 Task: Find connections with filter location Lasem with filter topic #programingwith filter profile language French with filter current company Infobip with filter school Sikar Jobs with filter industry Business Intelligence Platforms with filter service category CateringChange with filter keywords title Hospital Volunteer
Action: Mouse pressed left at (539, 185)
Screenshot: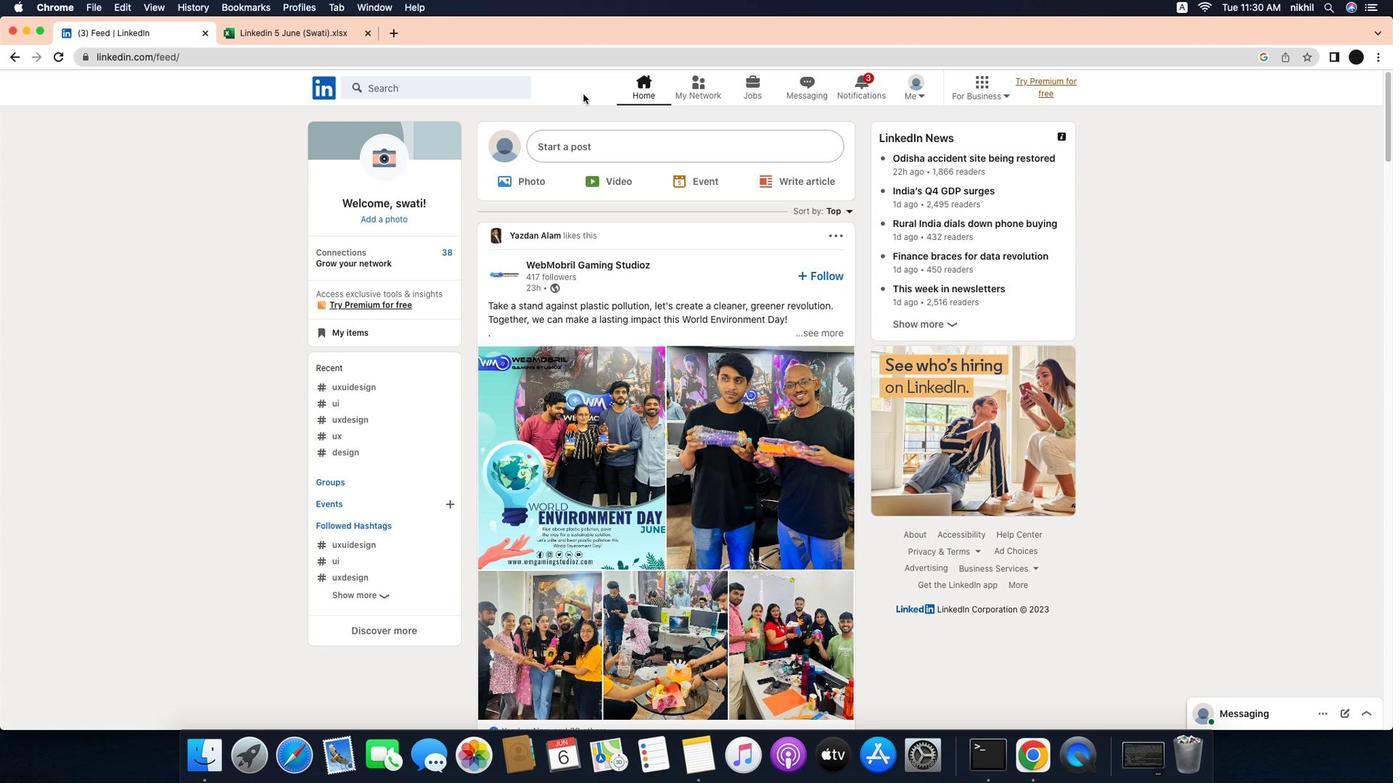 
Action: Mouse moved to (662, 179)
Screenshot: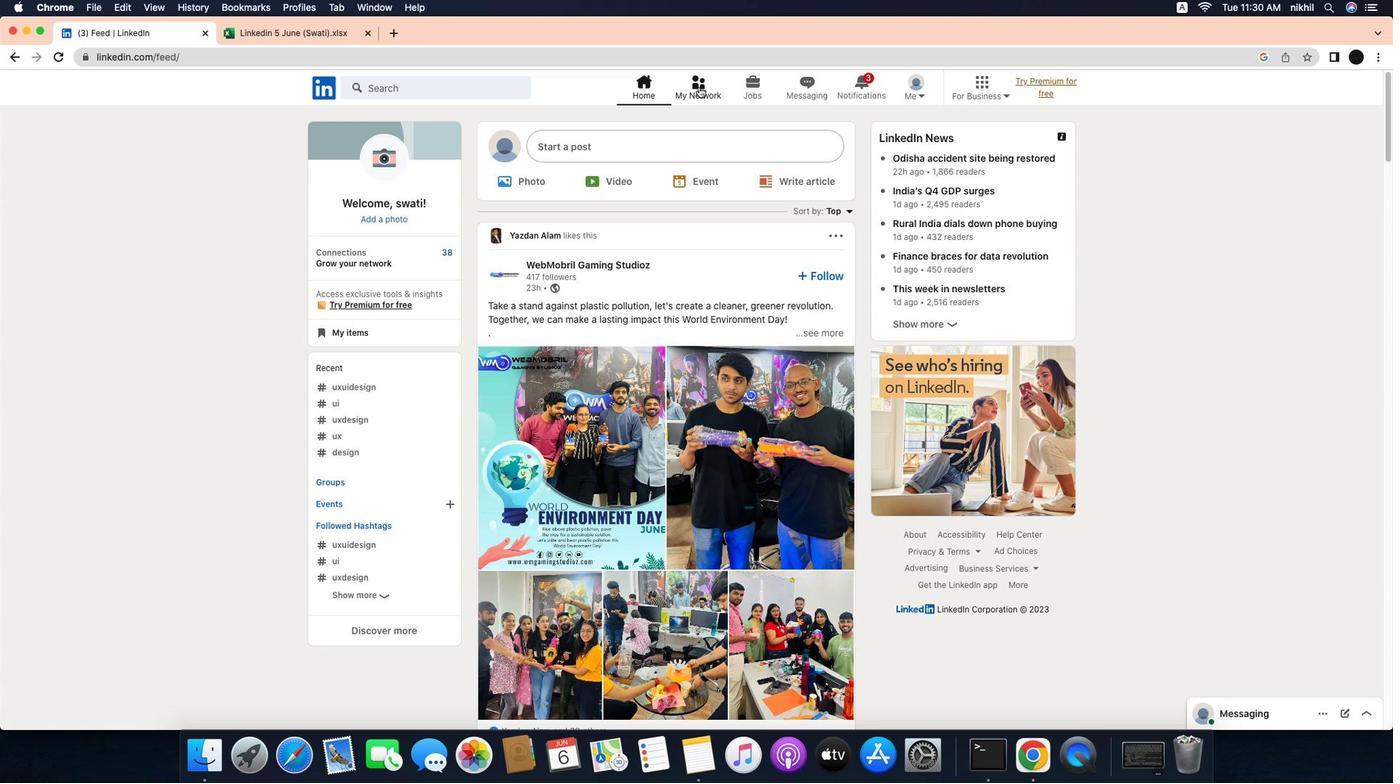 
Action: Mouse pressed left at (662, 179)
Screenshot: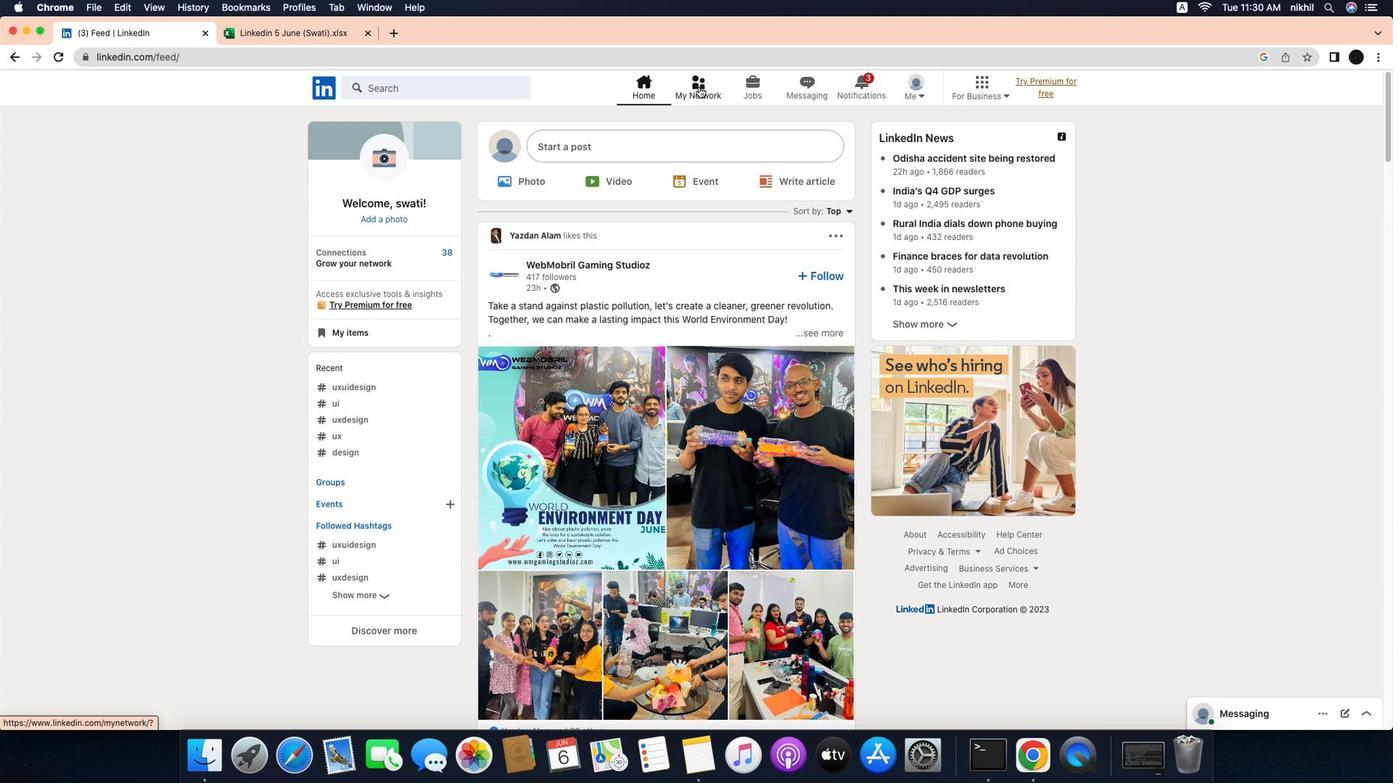 
Action: Mouse moved to (431, 234)
Screenshot: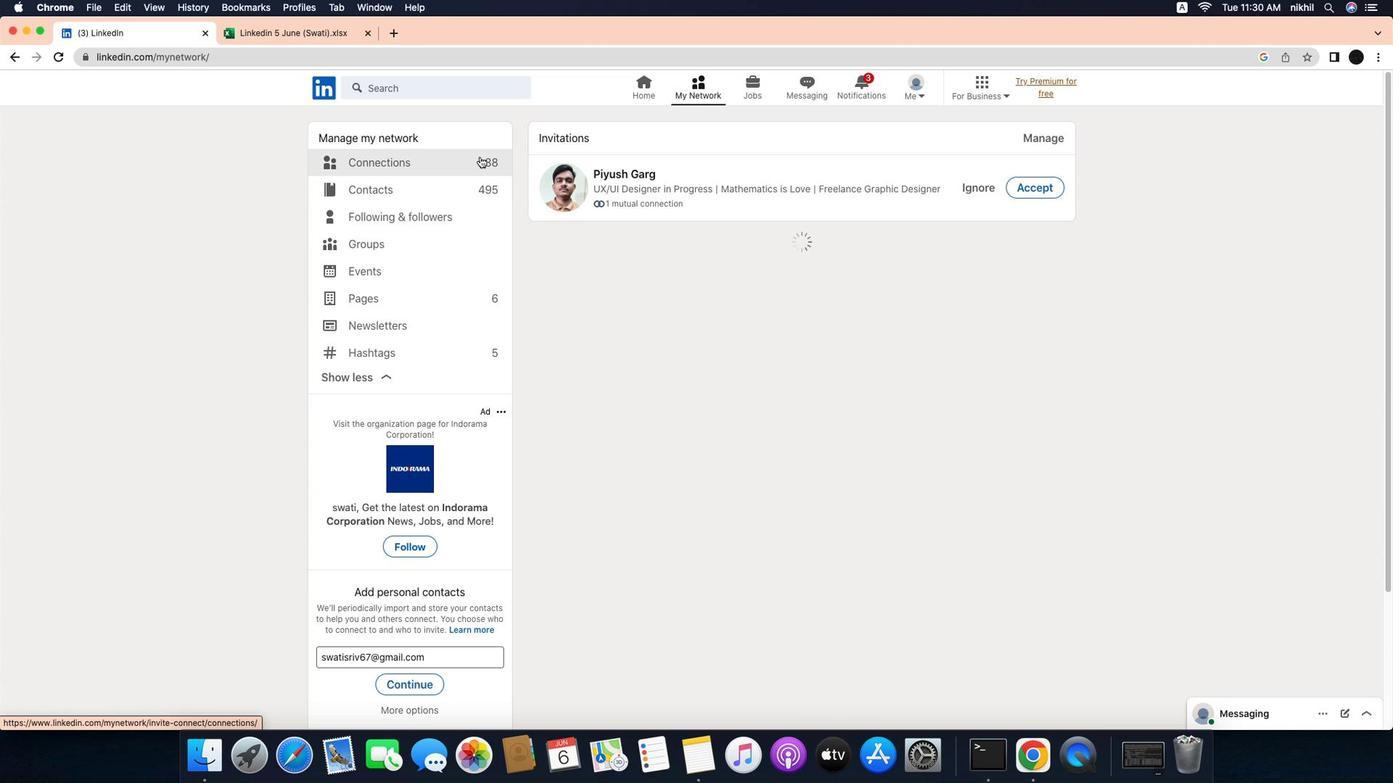 
Action: Mouse pressed left at (431, 234)
Screenshot: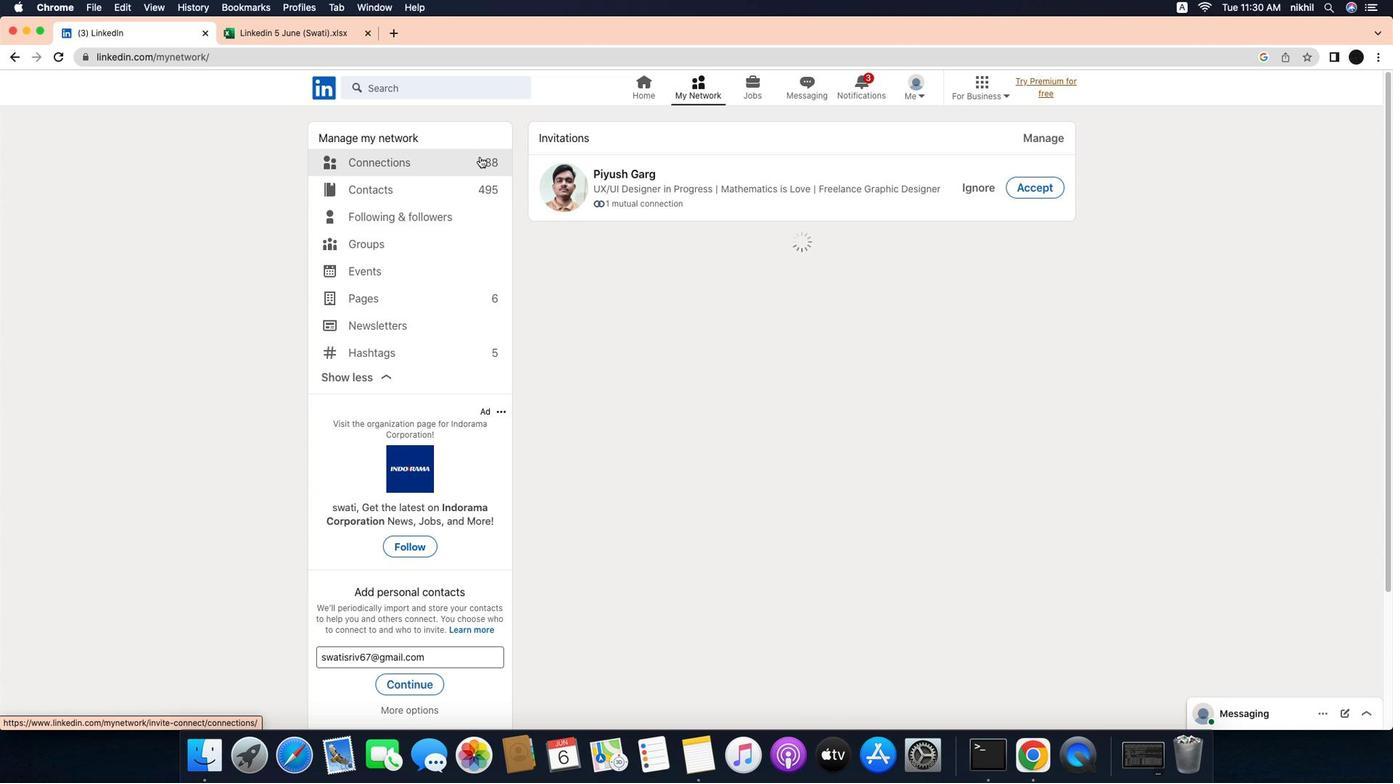 
Action: Mouse moved to (785, 240)
Screenshot: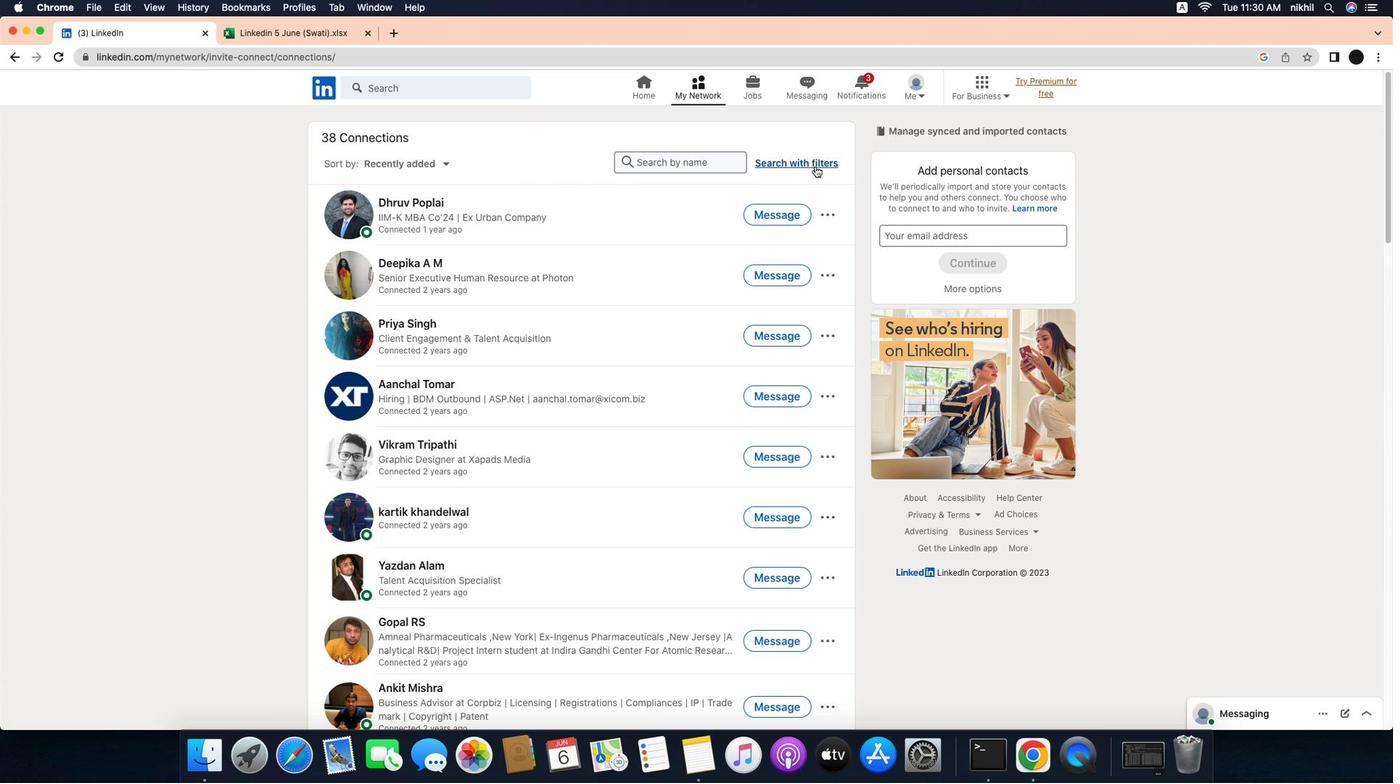 
Action: Mouse pressed left at (785, 240)
Screenshot: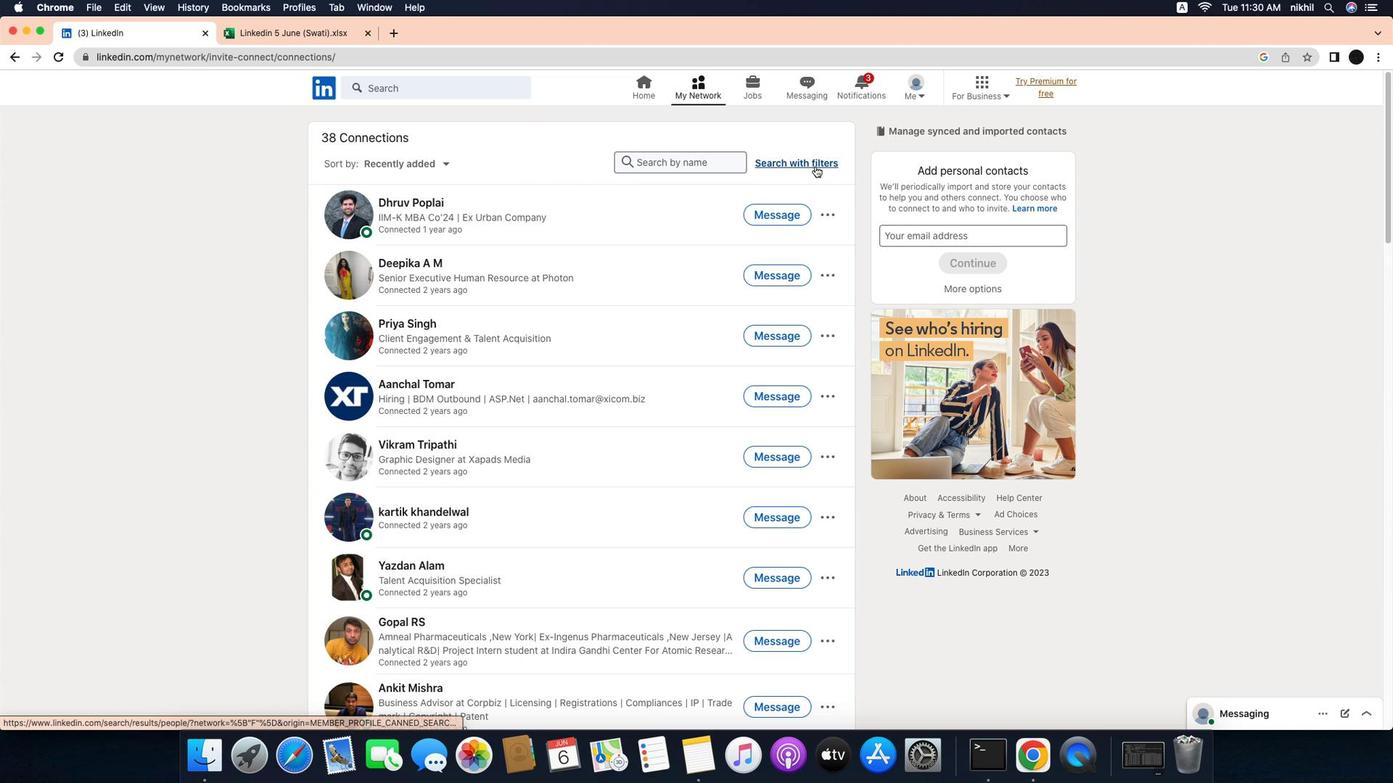 
Action: Mouse moved to (711, 207)
Screenshot: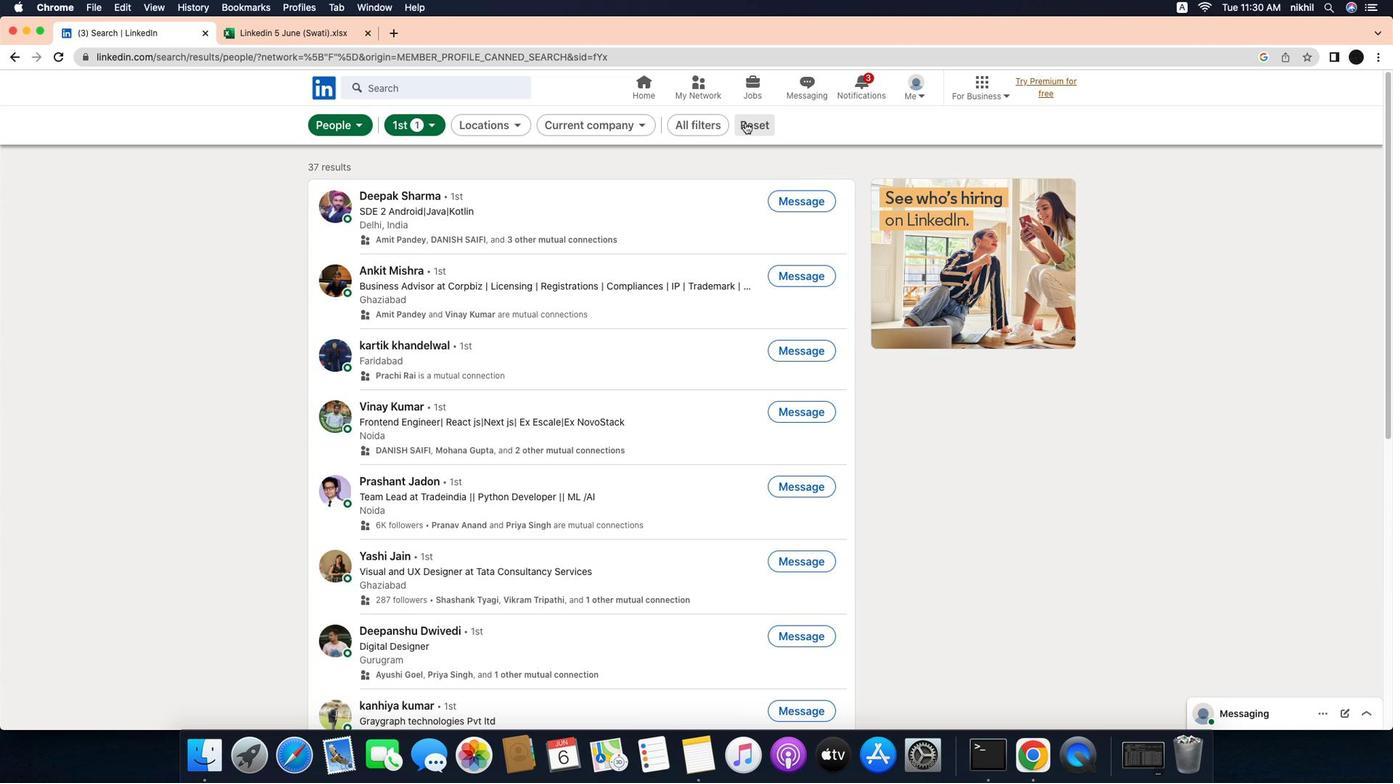 
Action: Mouse pressed left at (711, 207)
Screenshot: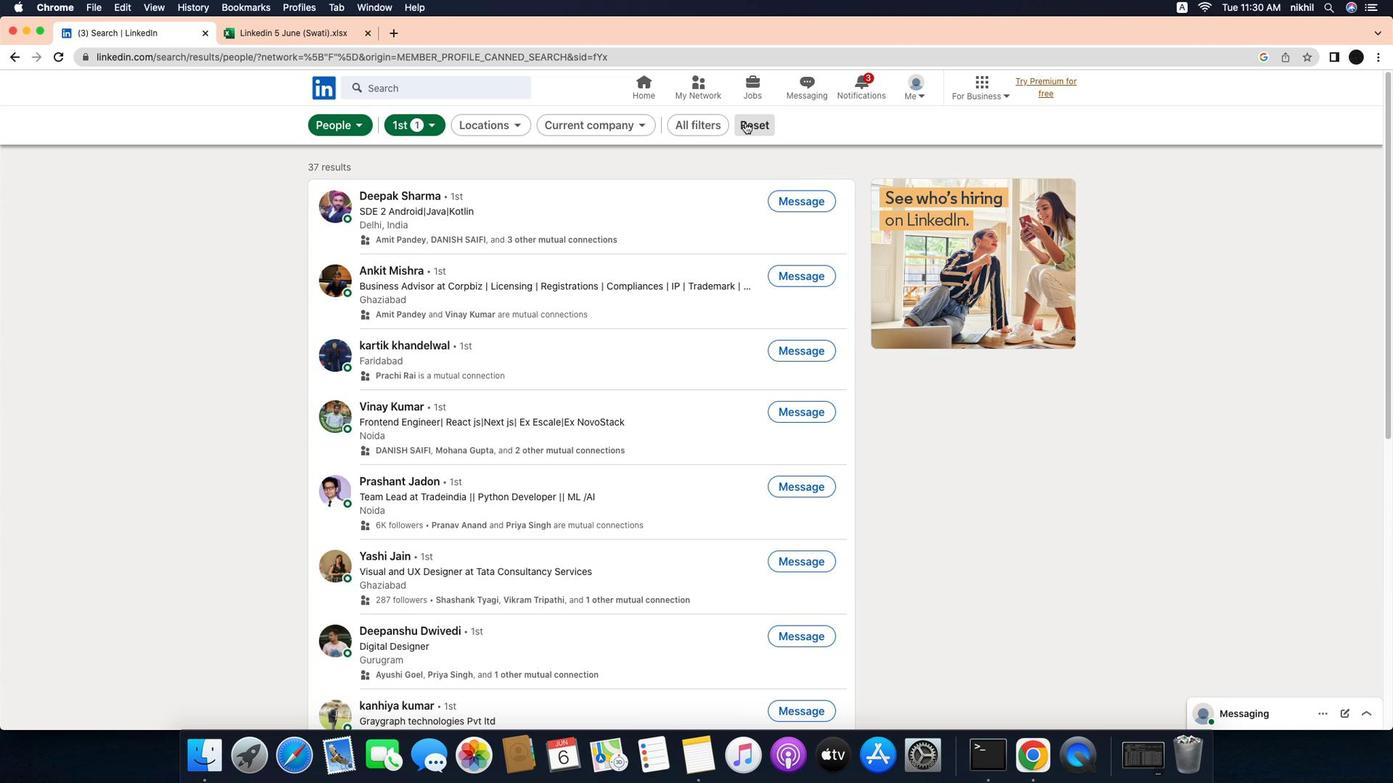 
Action: Mouse moved to (695, 214)
Screenshot: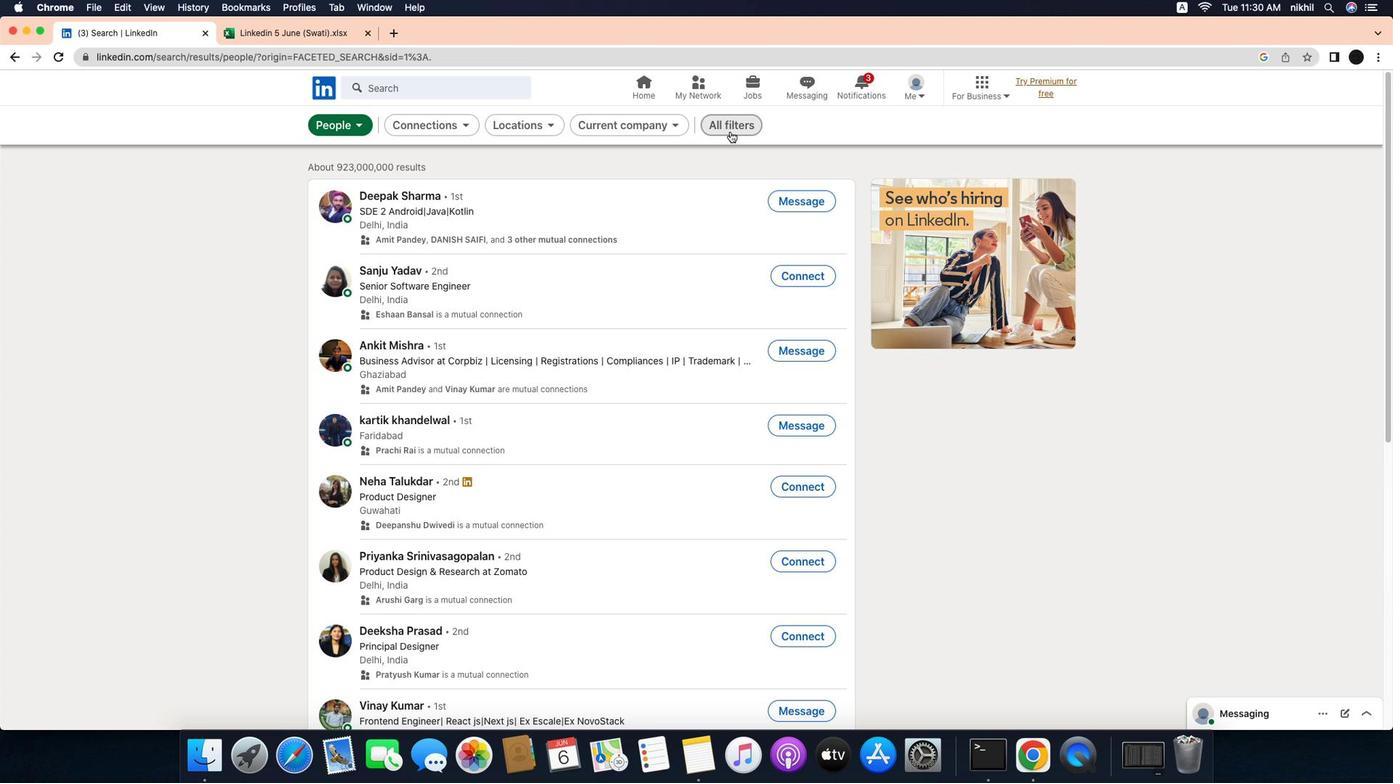 
Action: Mouse pressed left at (695, 214)
Screenshot: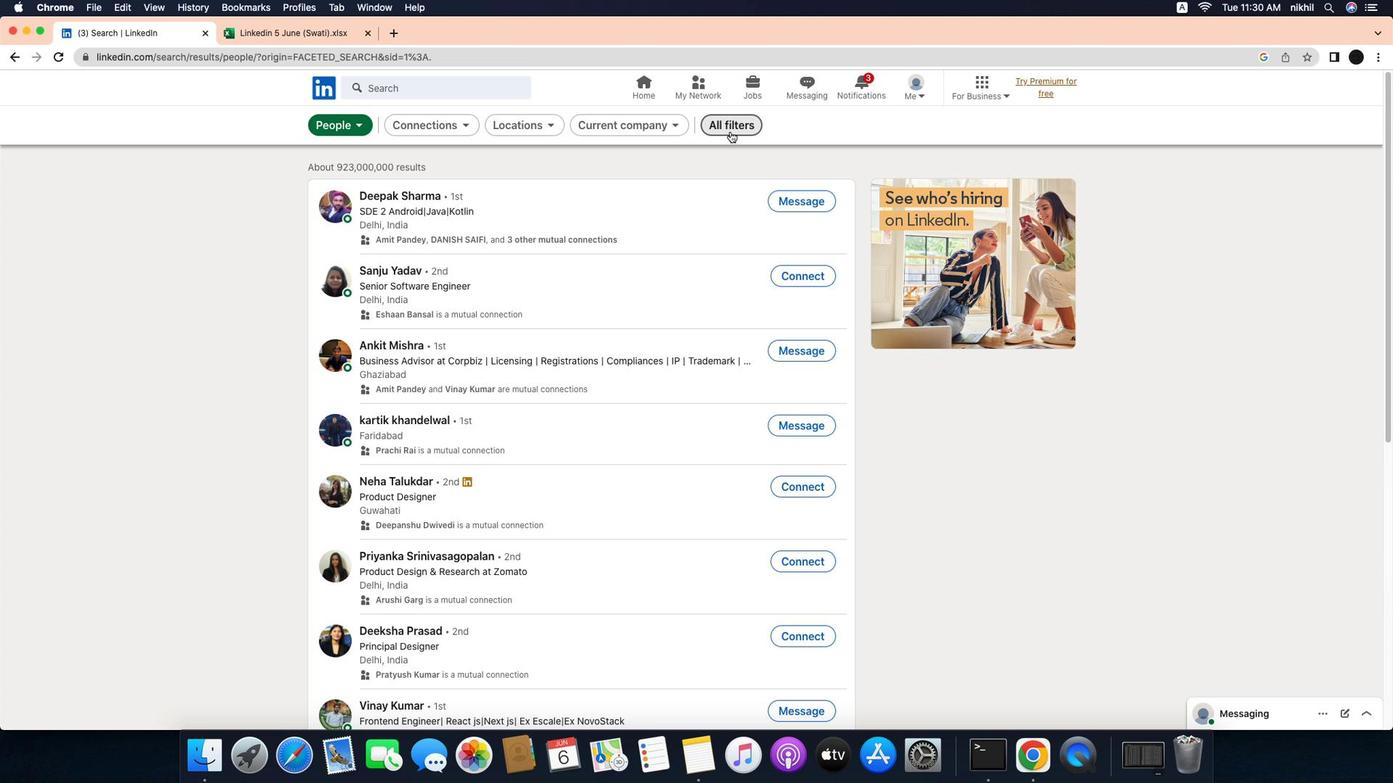 
Action: Mouse moved to (1240, 526)
Screenshot: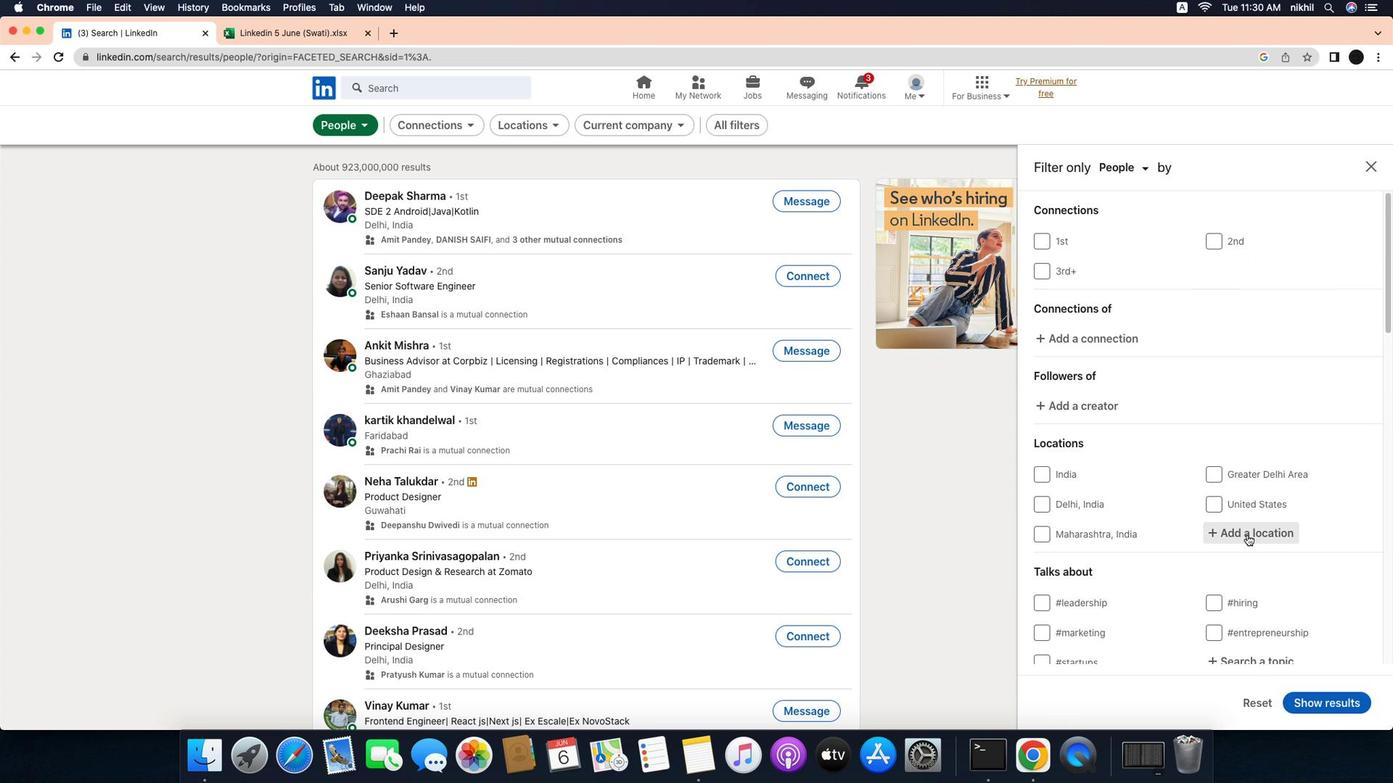 
Action: Mouse pressed left at (1240, 526)
Screenshot: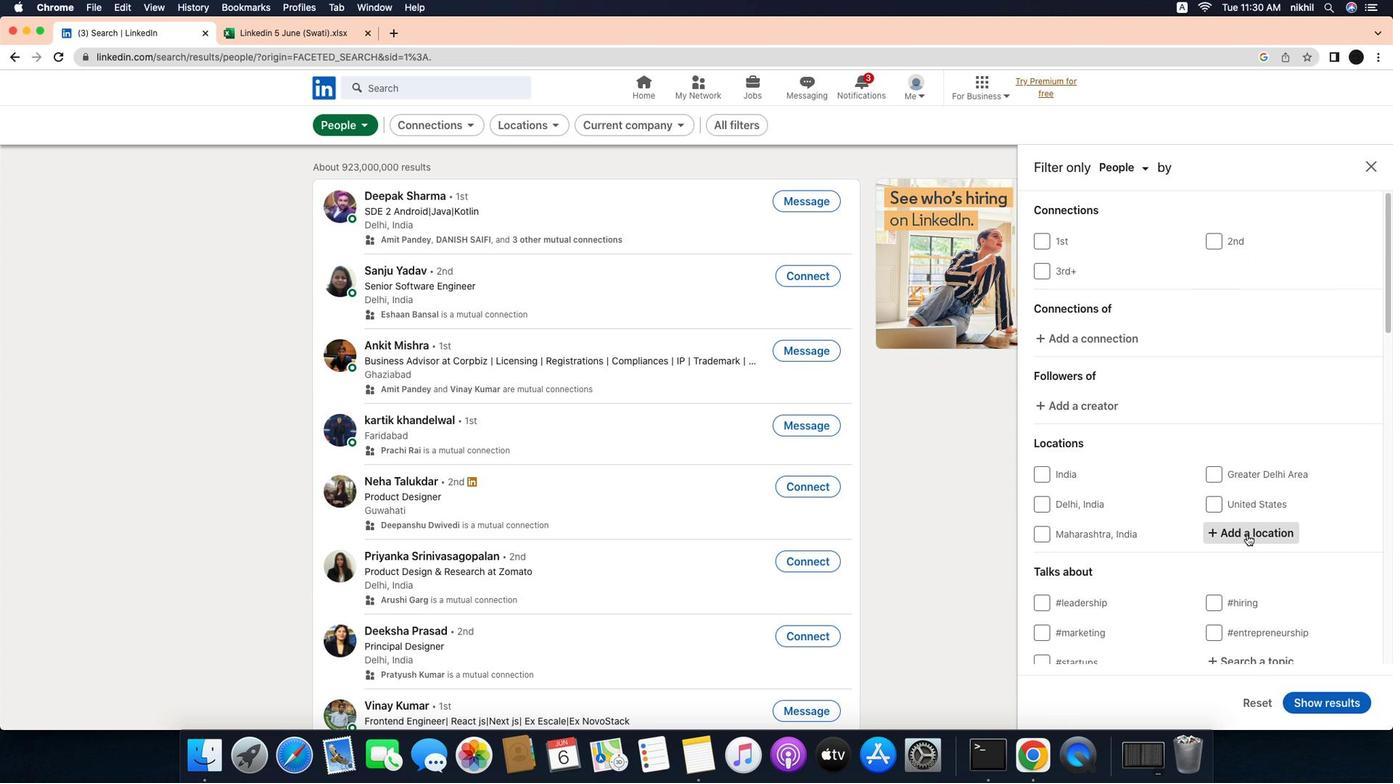 
Action: Mouse moved to (1247, 525)
Screenshot: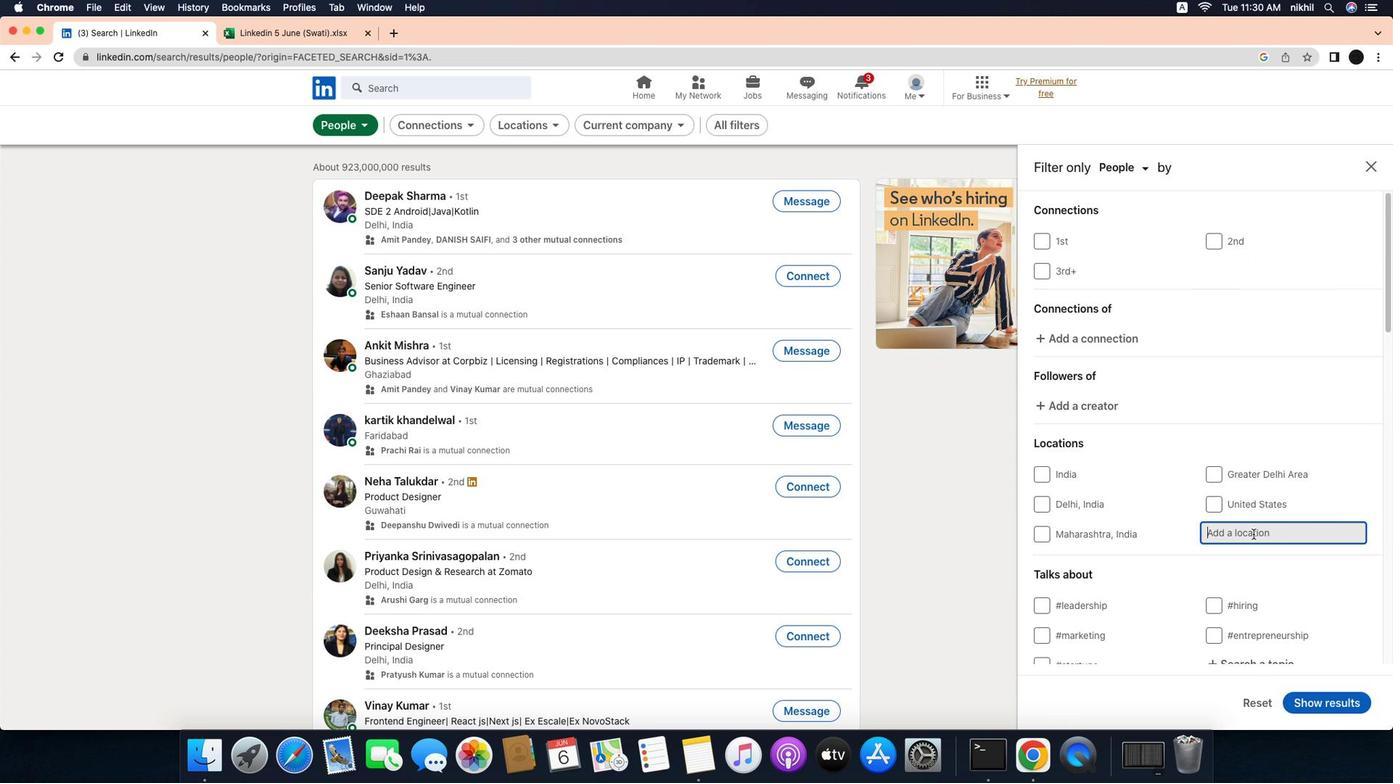 
Action: Mouse pressed left at (1247, 525)
Screenshot: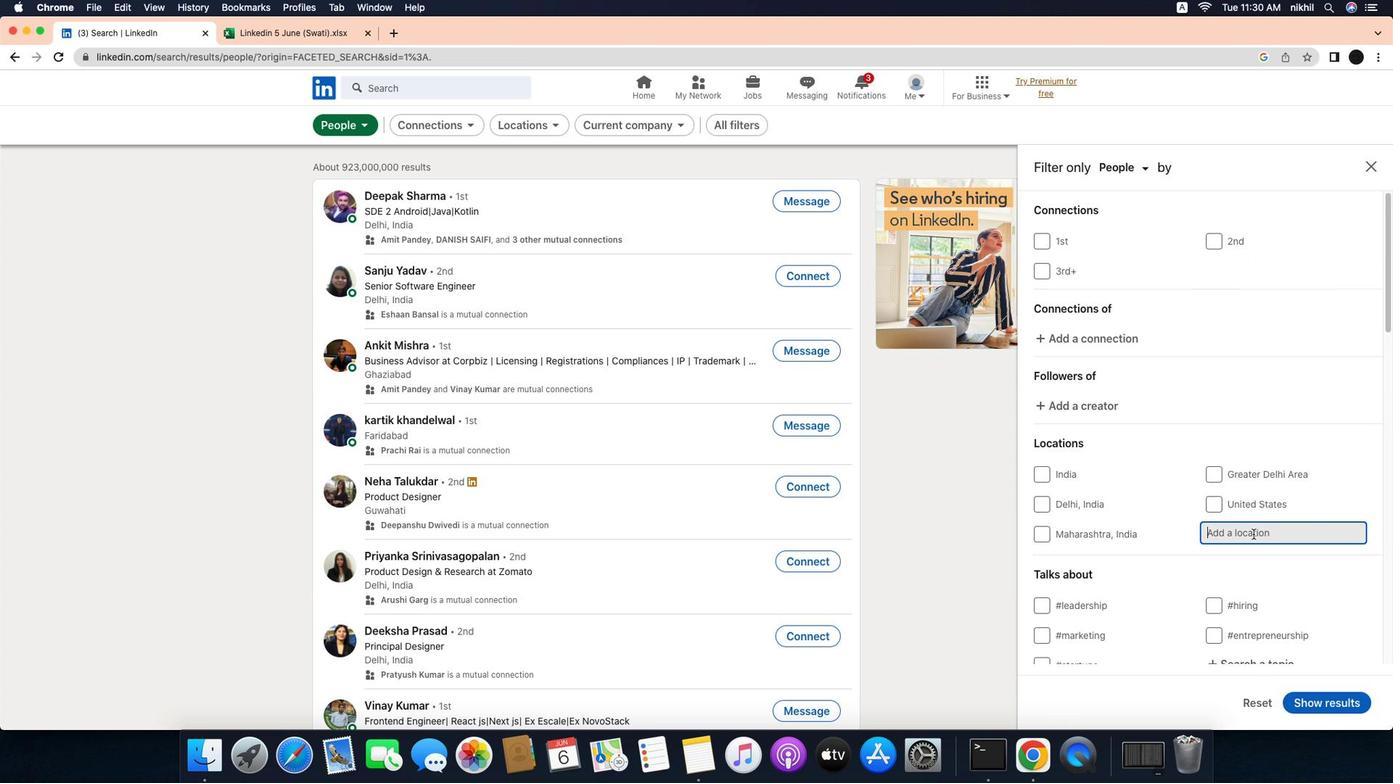 
Action: Key pressed Key.caps_lock'L'Key.caps_lock'a''s''e''m'Key.enter
Screenshot: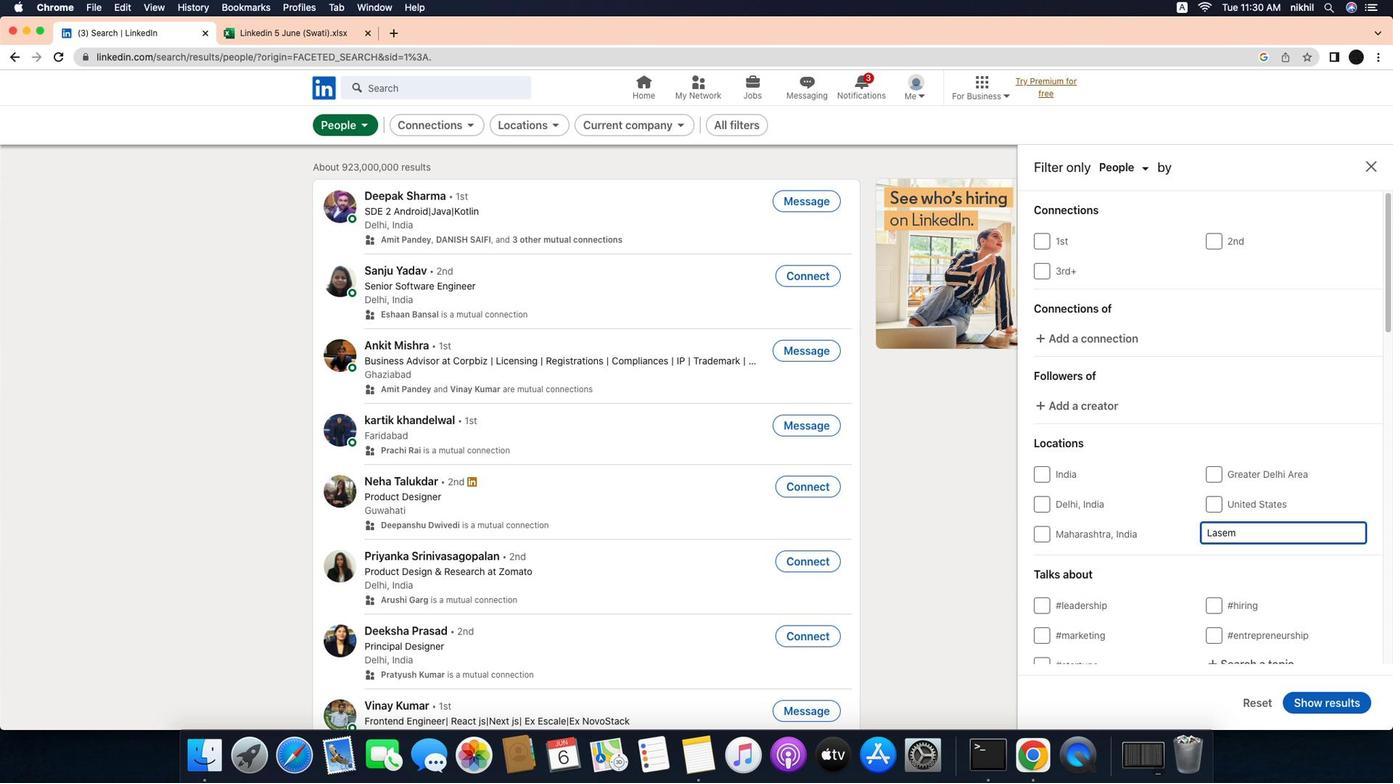 
Action: Mouse moved to (1174, 565)
Screenshot: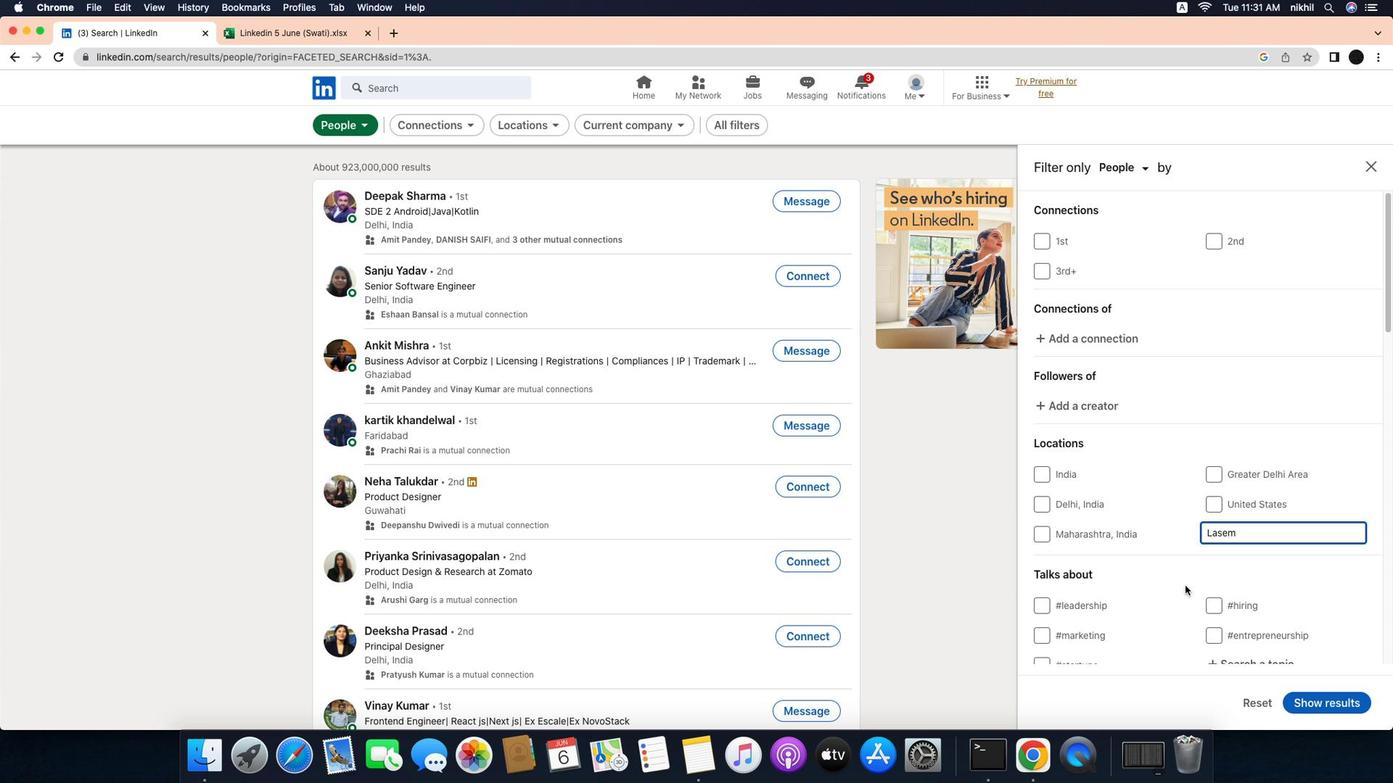 
Action: Mouse scrolled (1174, 565) with delta (-74, 111)
Screenshot: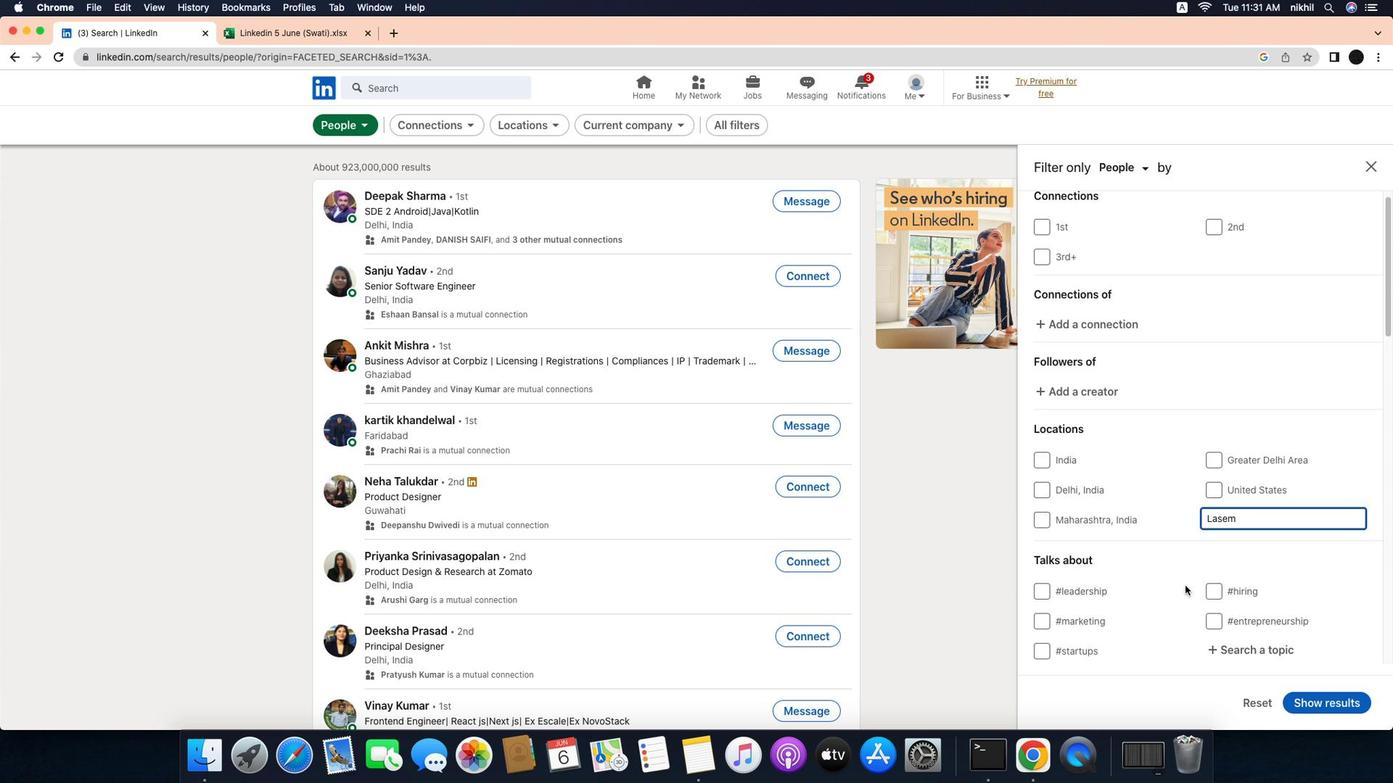 
Action: Mouse scrolled (1174, 565) with delta (-74, 111)
Screenshot: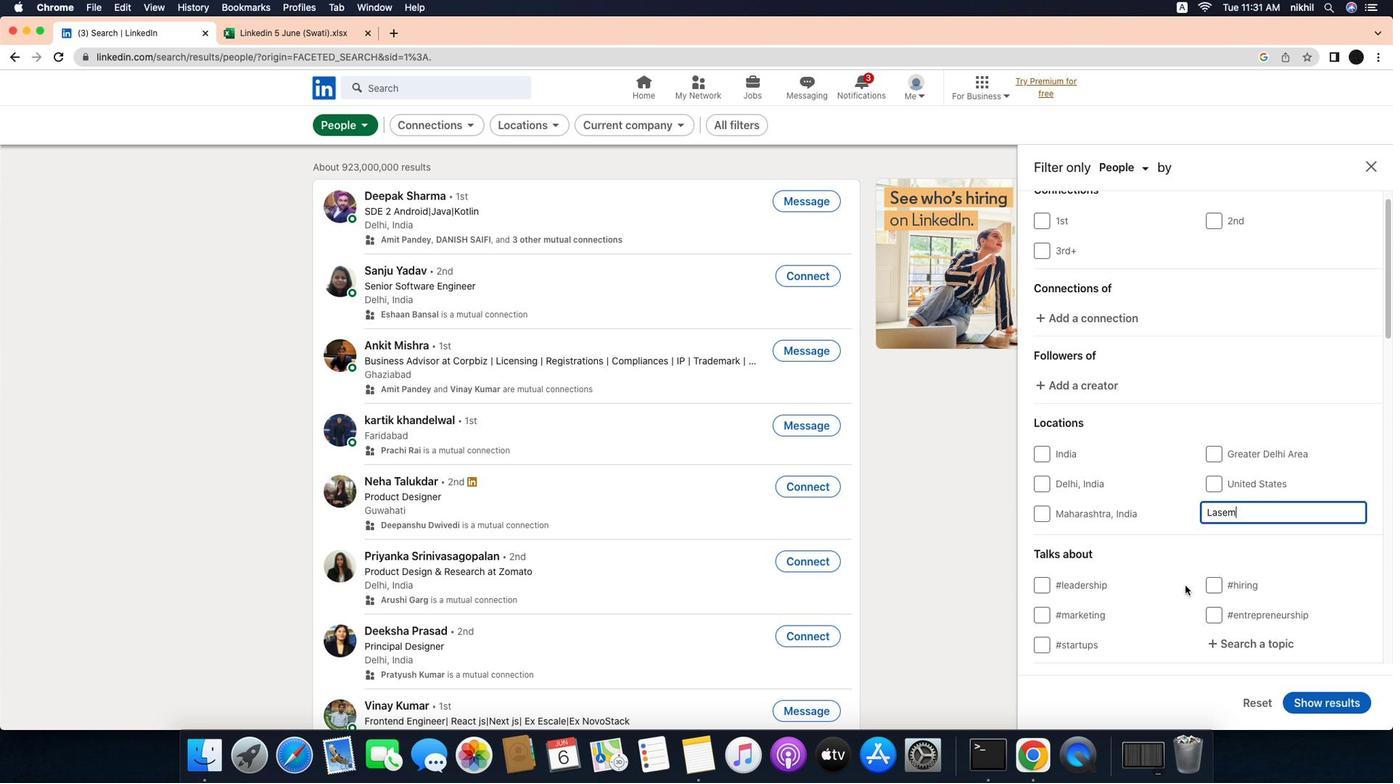 
Action: Mouse scrolled (1174, 565) with delta (-74, 111)
Screenshot: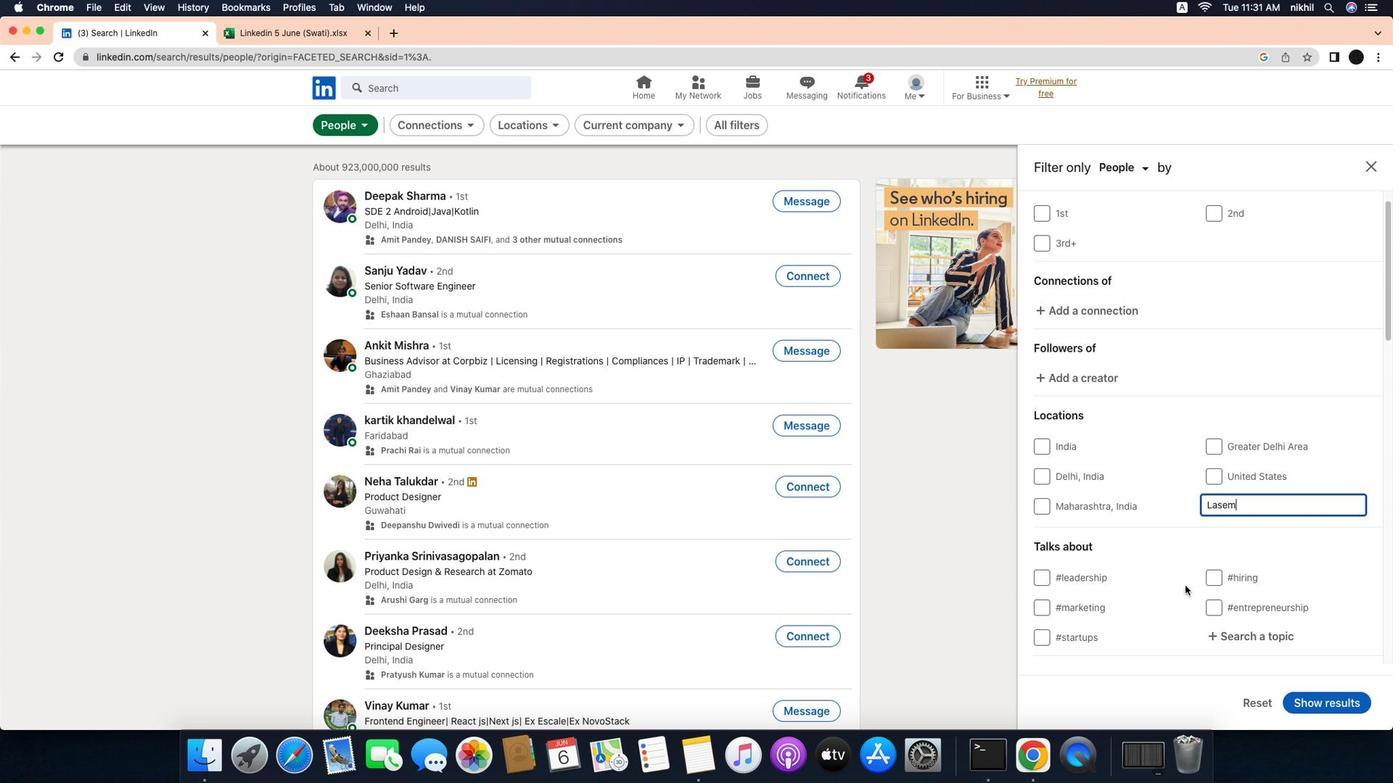 
Action: Mouse scrolled (1174, 565) with delta (-74, 111)
Screenshot: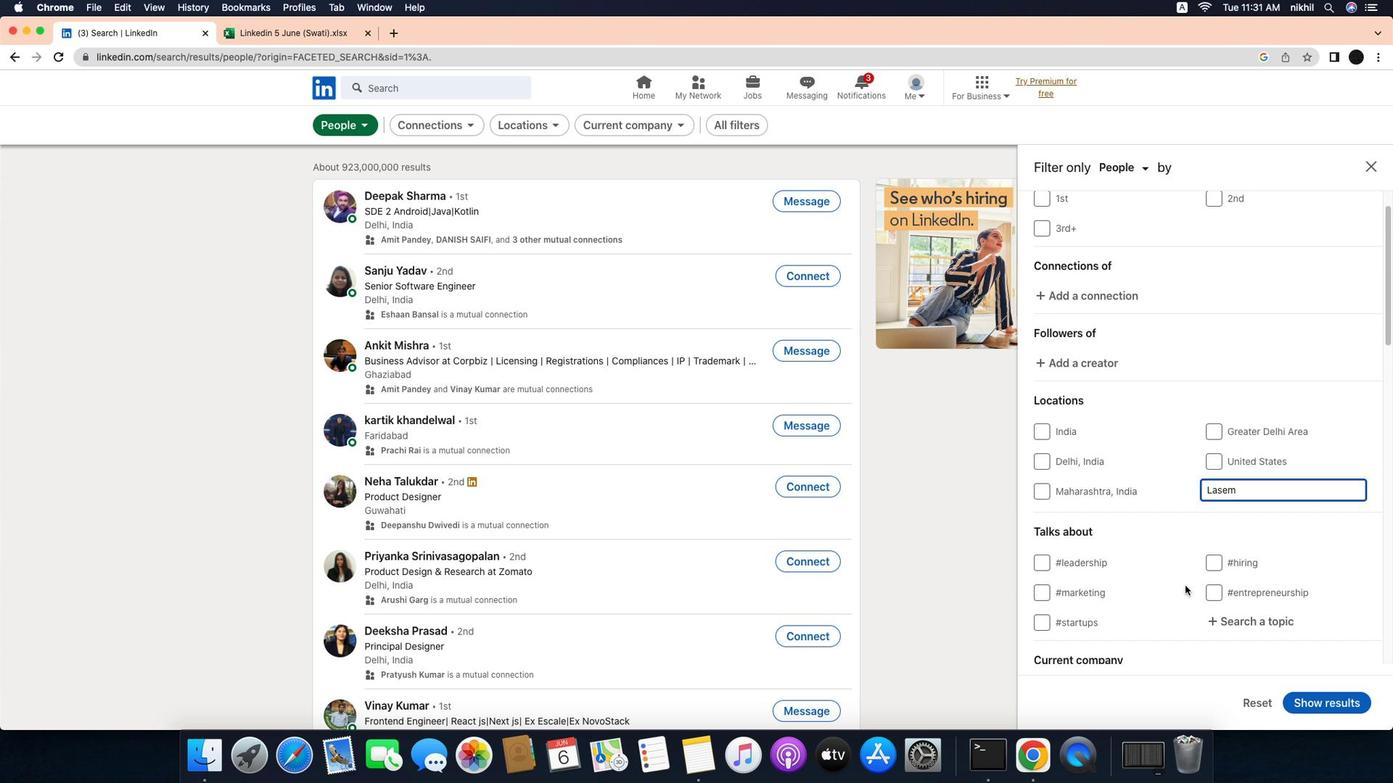 
Action: Mouse scrolled (1174, 565) with delta (-74, 111)
Screenshot: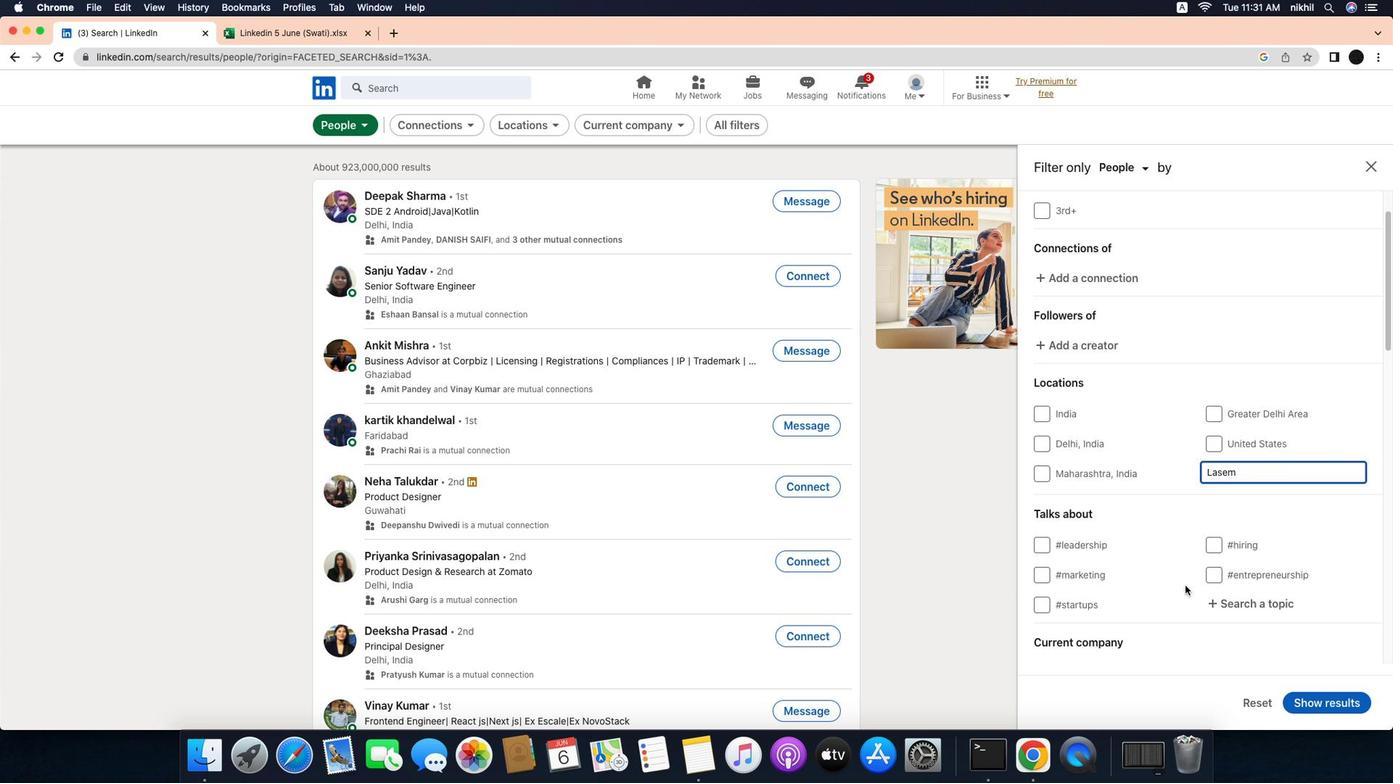 
Action: Mouse scrolled (1174, 565) with delta (-74, 111)
Screenshot: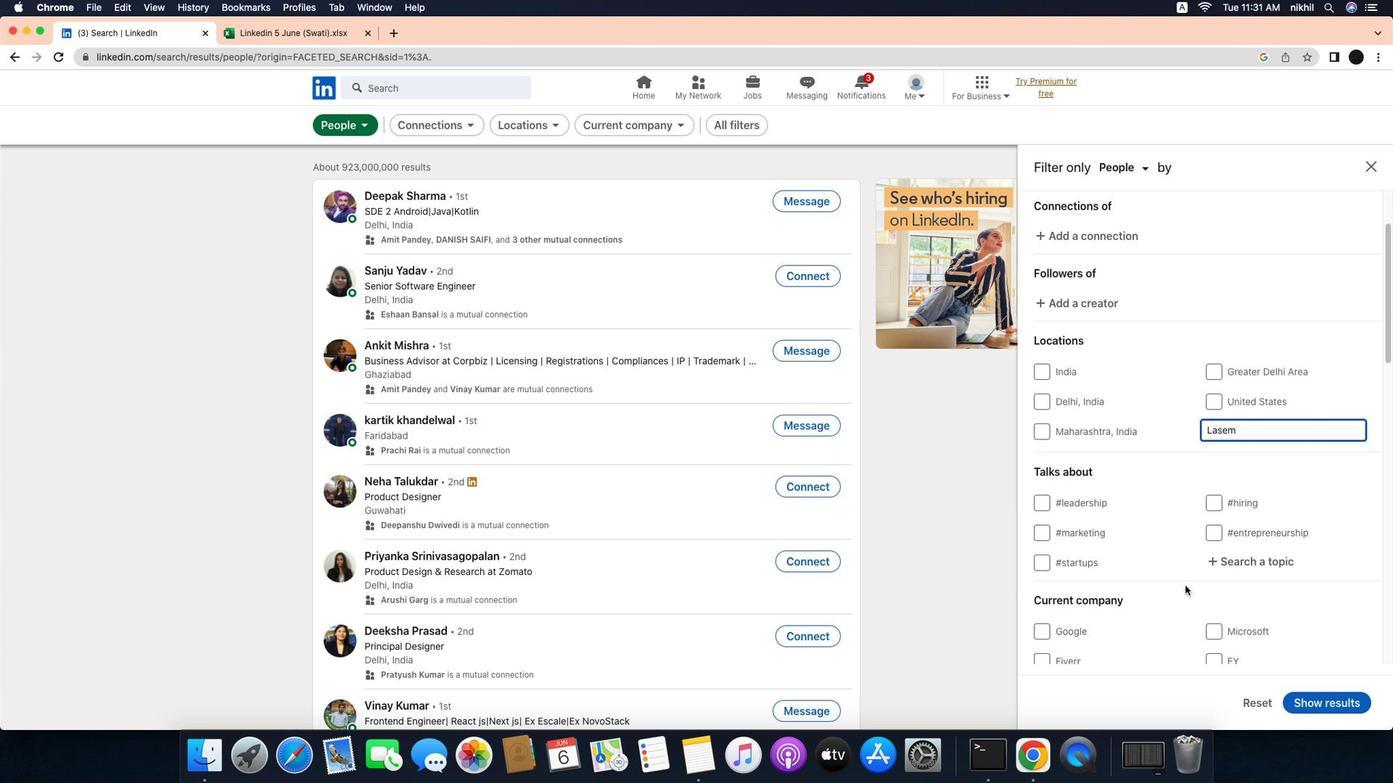 
Action: Mouse moved to (1253, 536)
Screenshot: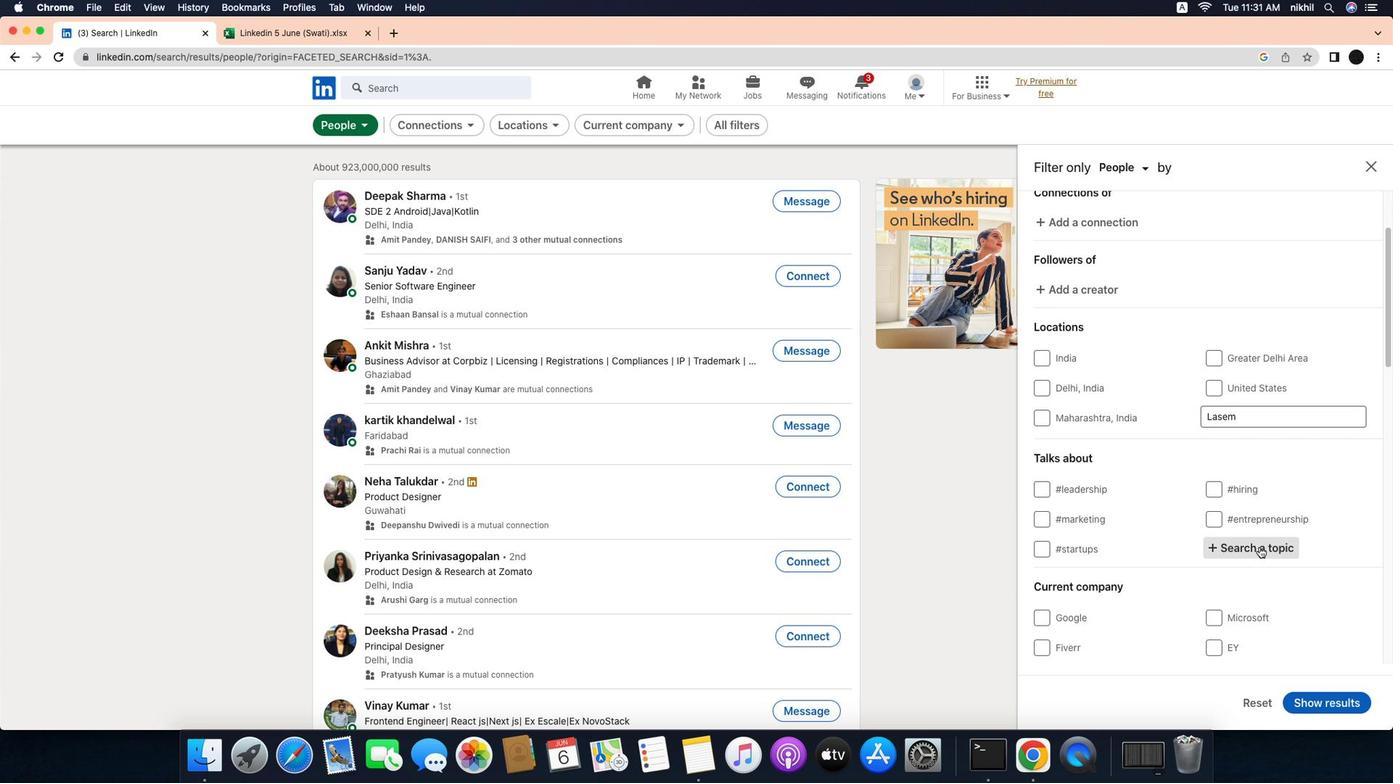 
Action: Mouse pressed left at (1253, 536)
Screenshot: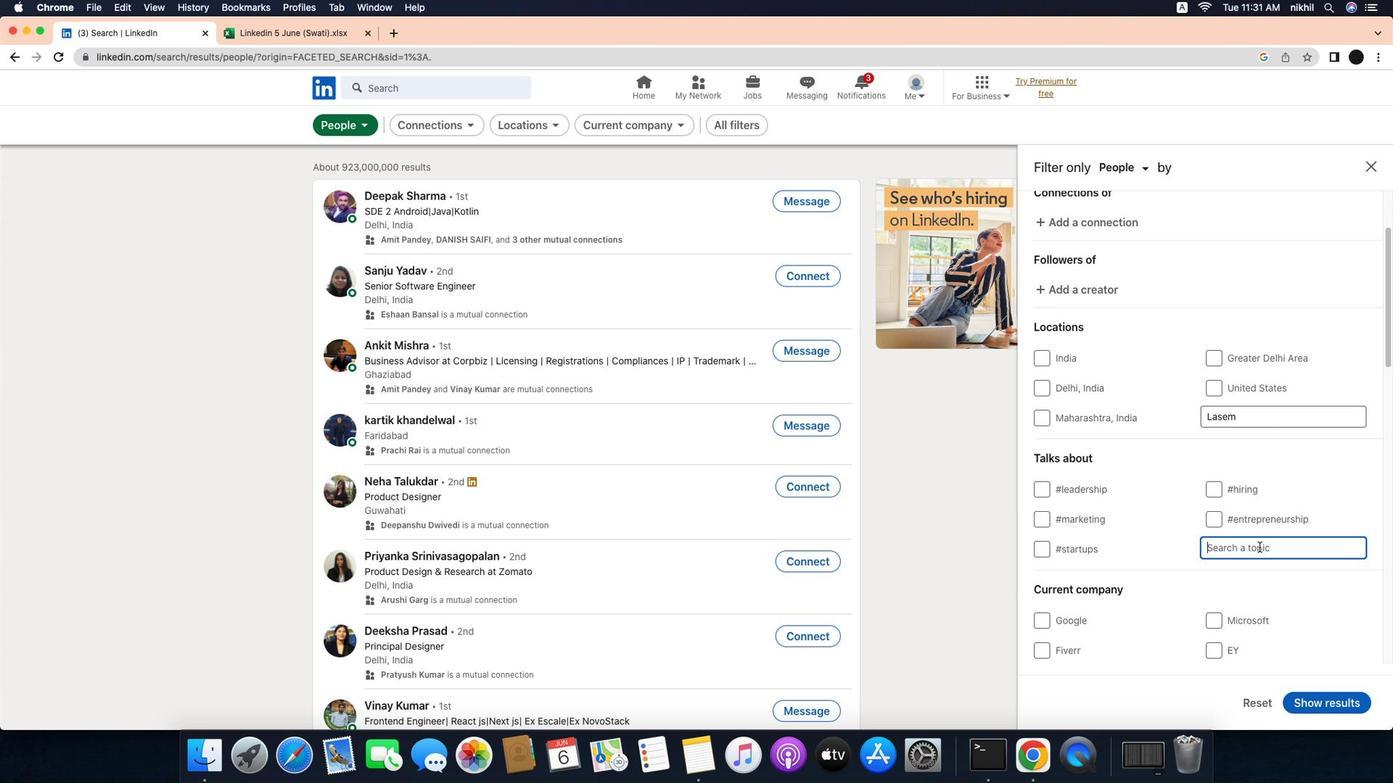 
Action: Mouse moved to (1280, 535)
Screenshot: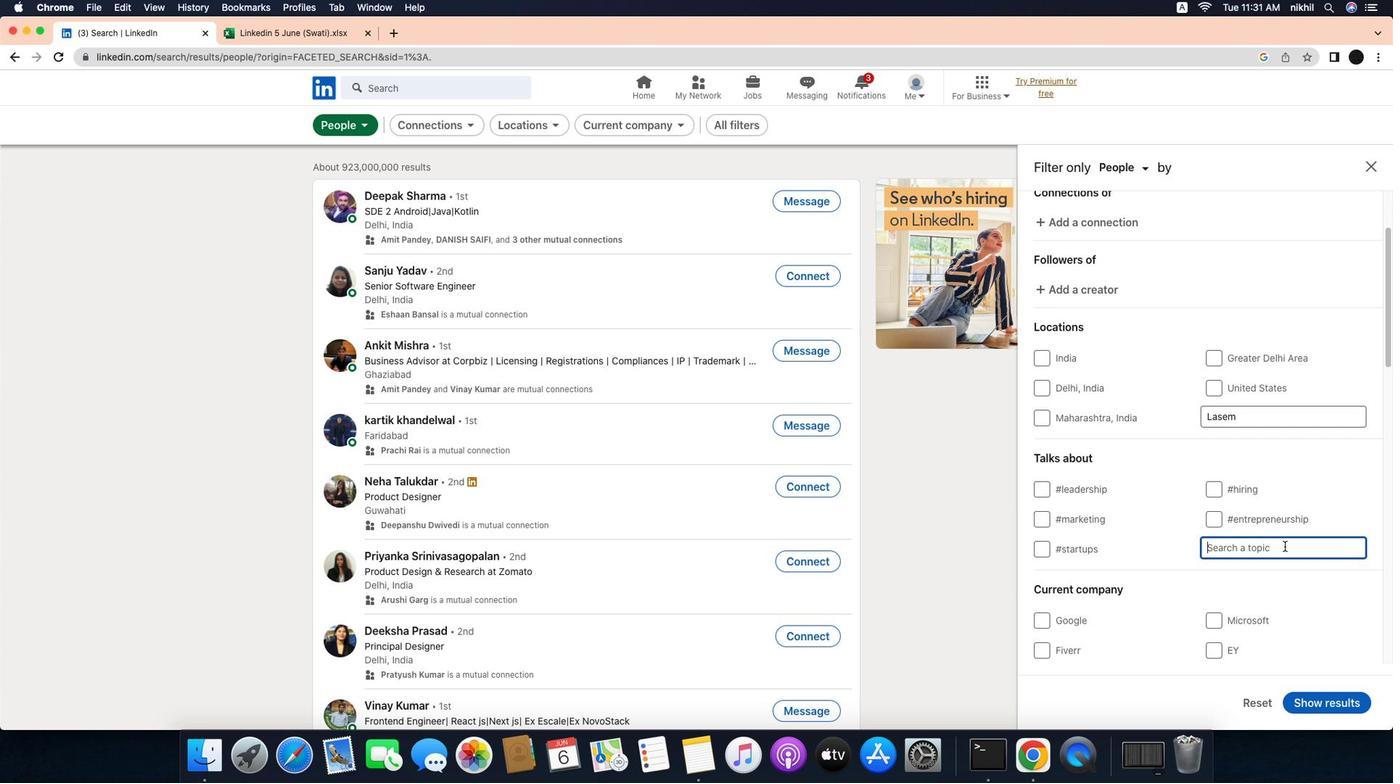 
Action: Mouse pressed left at (1280, 535)
Screenshot: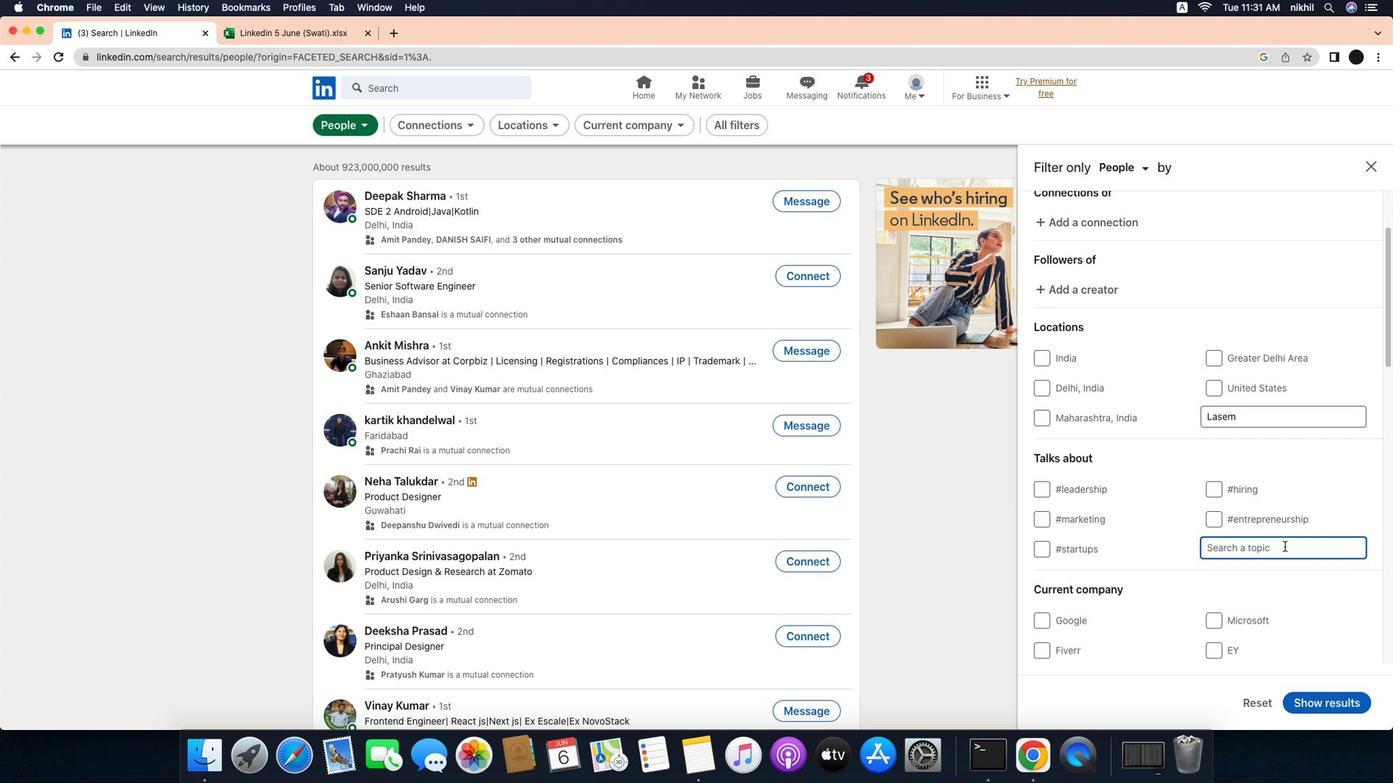 
Action: Key pressed 'p''r''o''g''r''a''m''m''i''n''g'
Screenshot: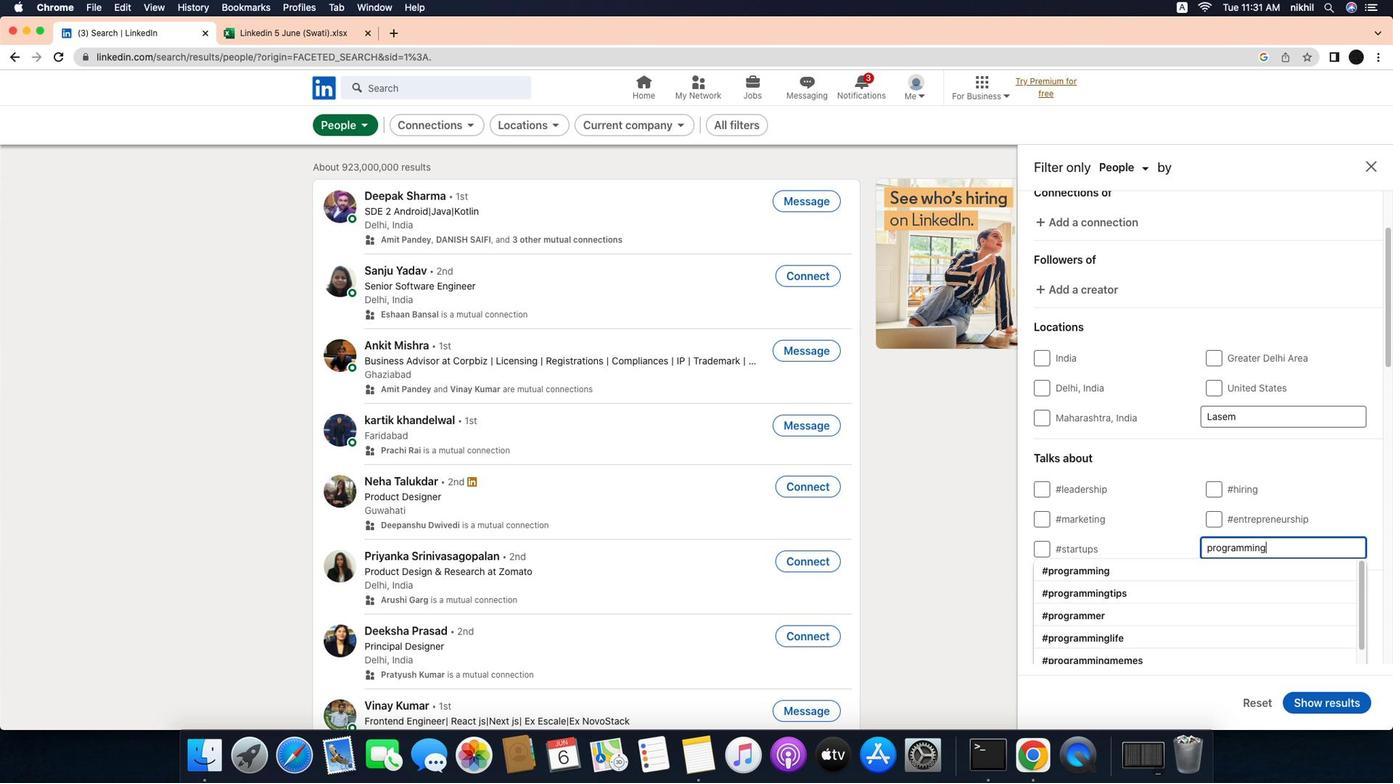 
Action: Mouse moved to (1227, 552)
Screenshot: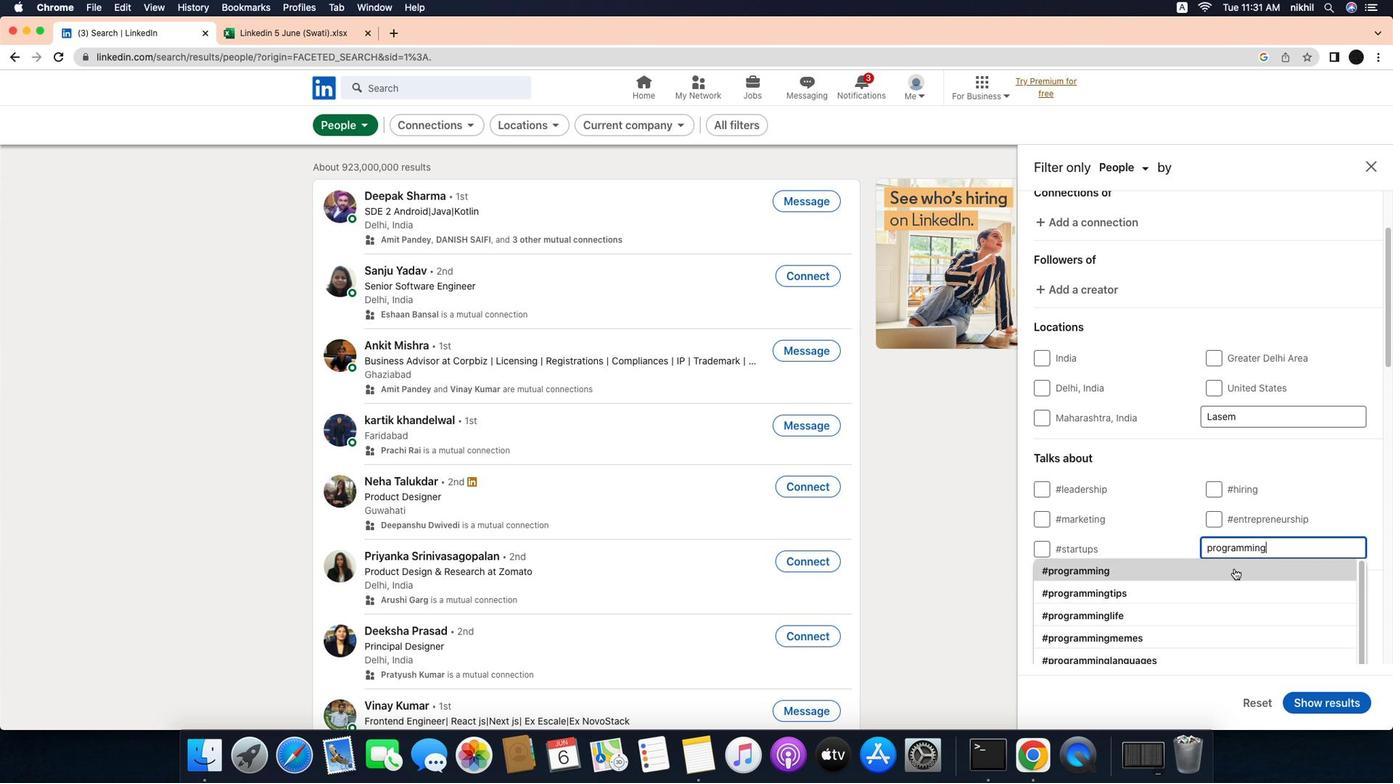 
Action: Mouse pressed left at (1227, 552)
Screenshot: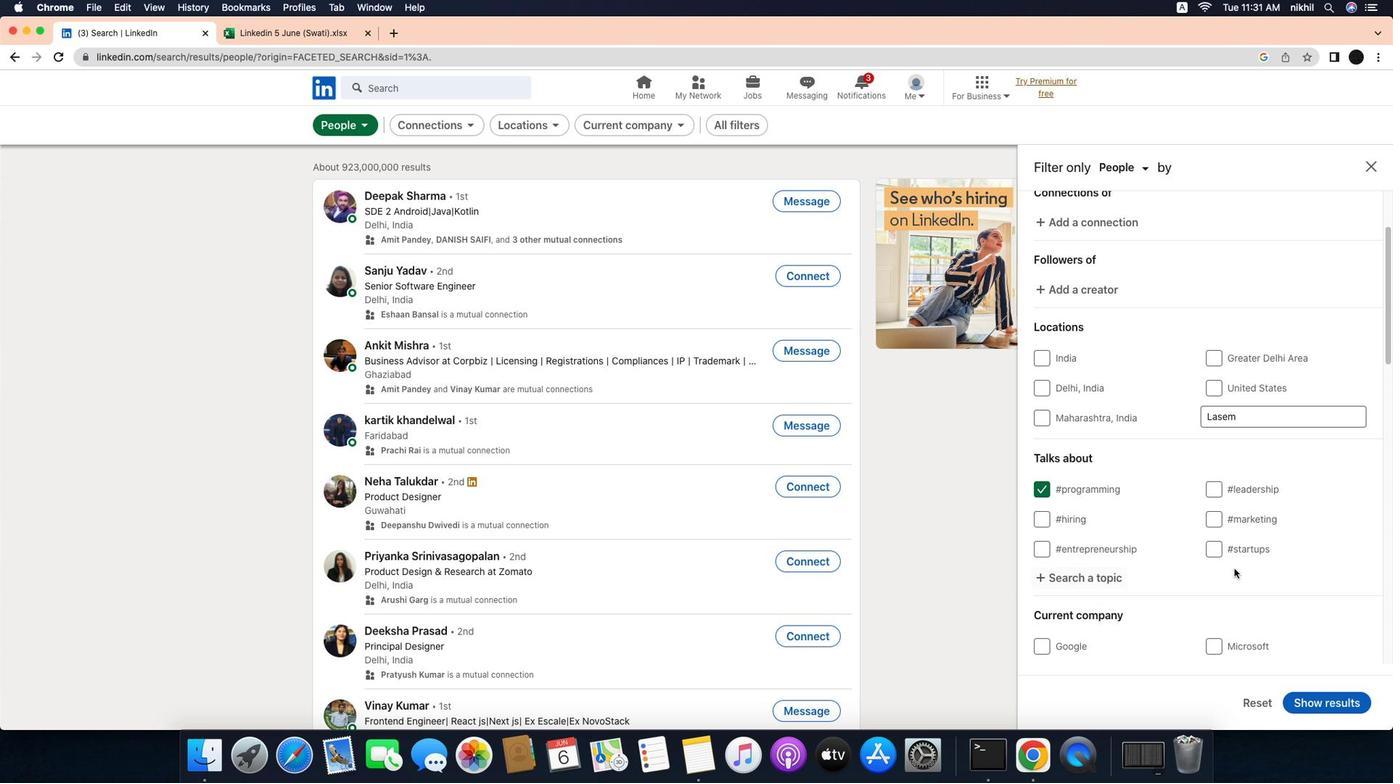 
Action: Mouse moved to (1204, 557)
Screenshot: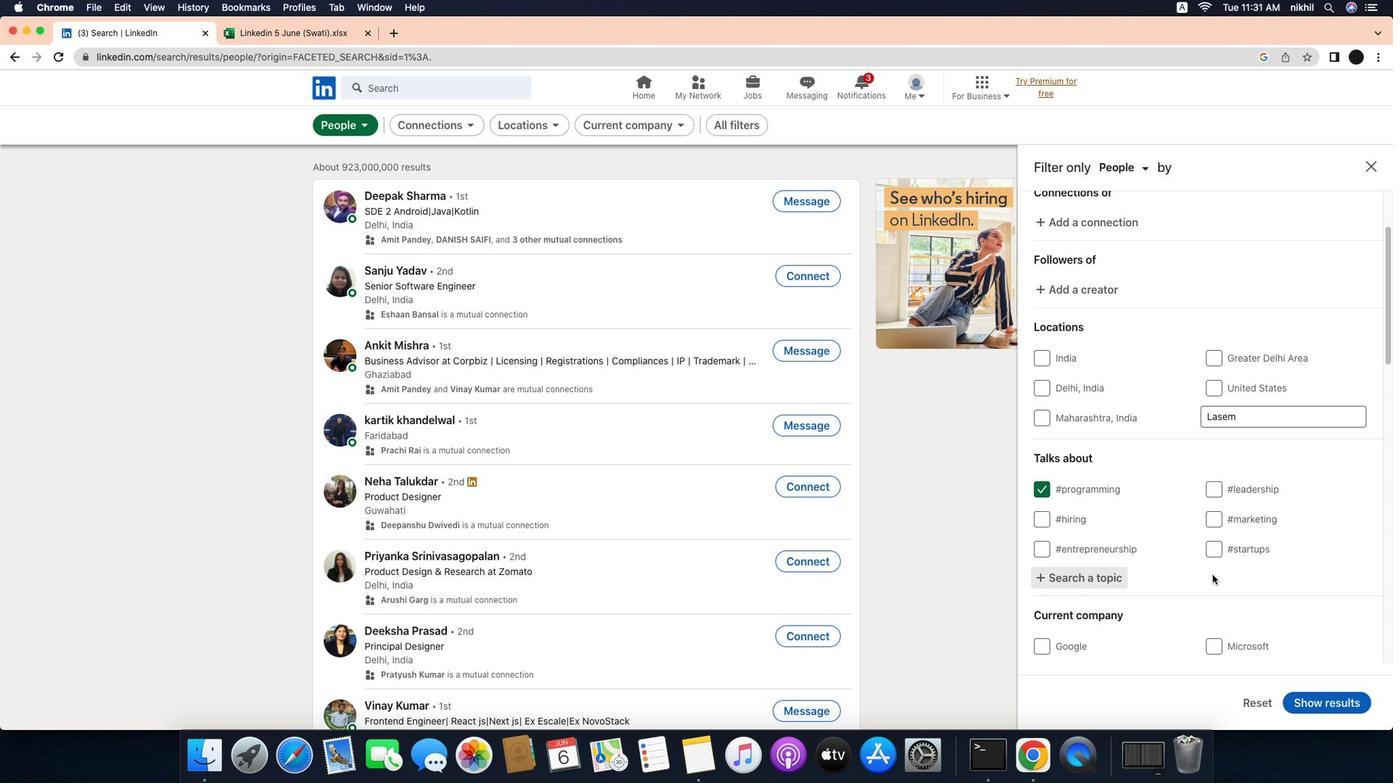 
Action: Mouse scrolled (1204, 557) with delta (-74, 111)
Screenshot: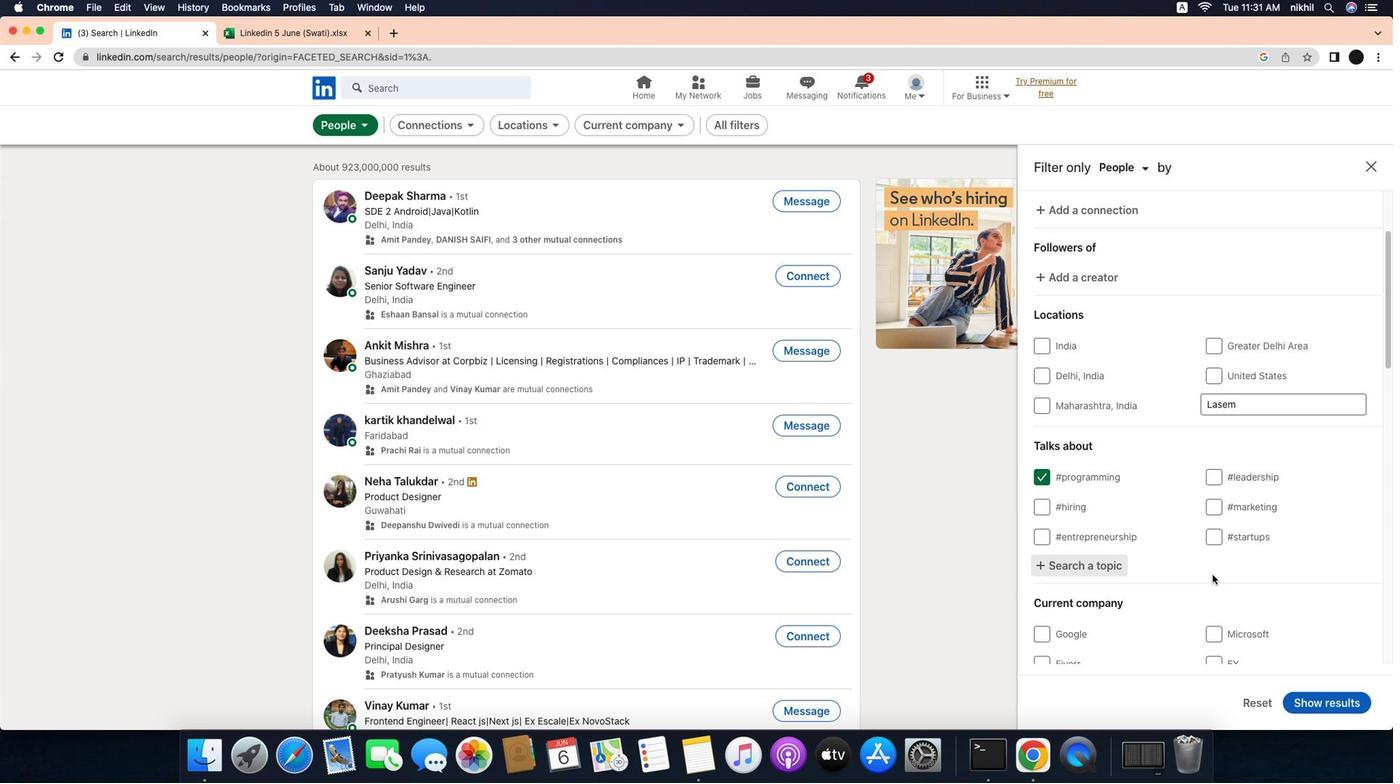 
Action: Mouse scrolled (1204, 557) with delta (-74, 111)
Screenshot: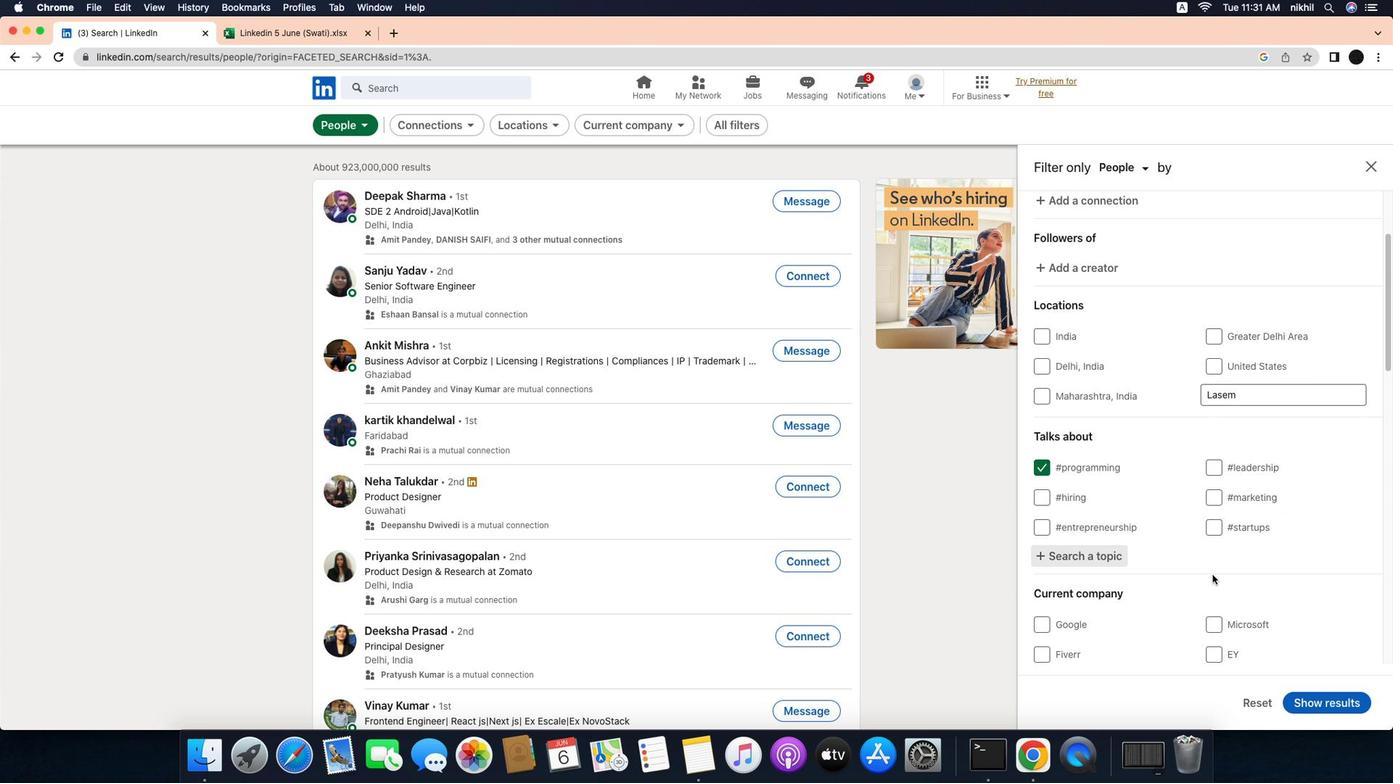 
Action: Mouse scrolled (1204, 557) with delta (-74, 111)
Screenshot: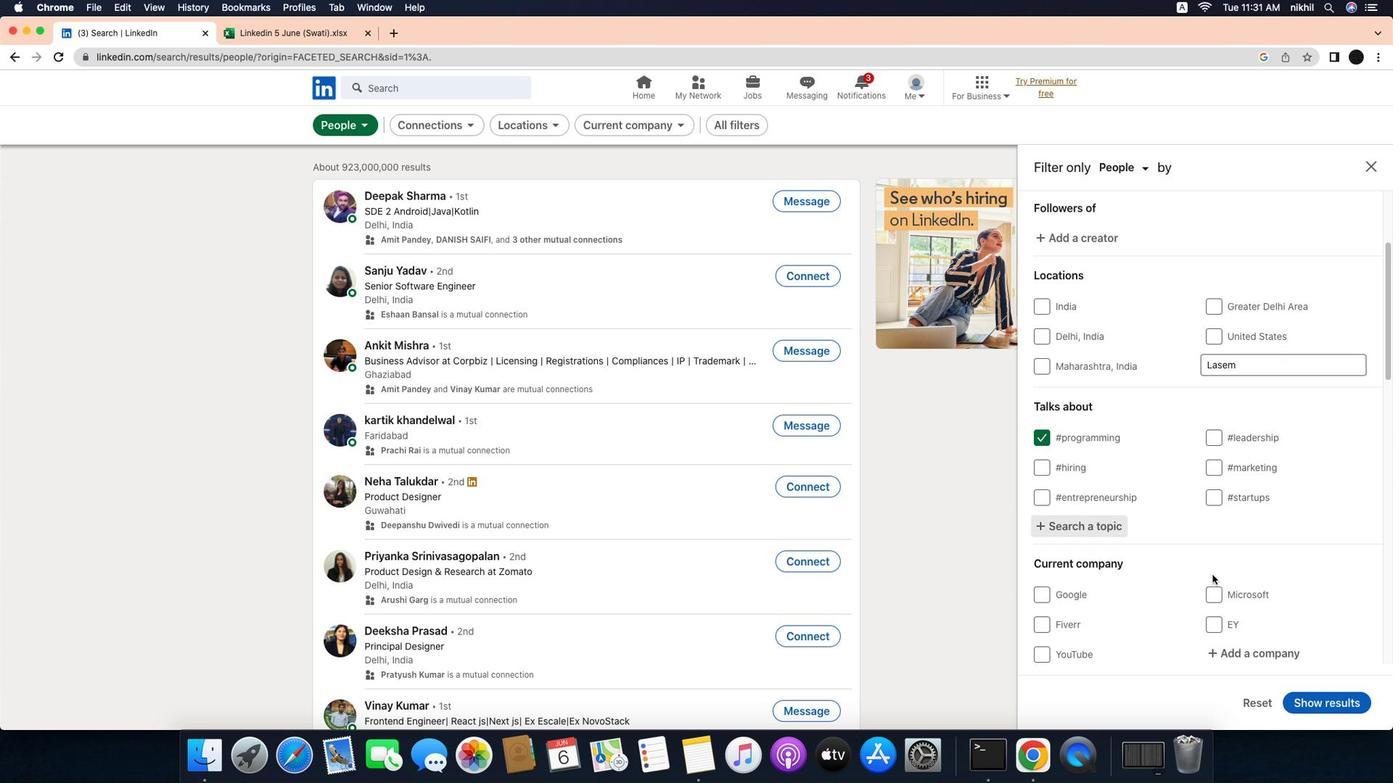 
Action: Mouse scrolled (1204, 557) with delta (-74, 111)
Screenshot: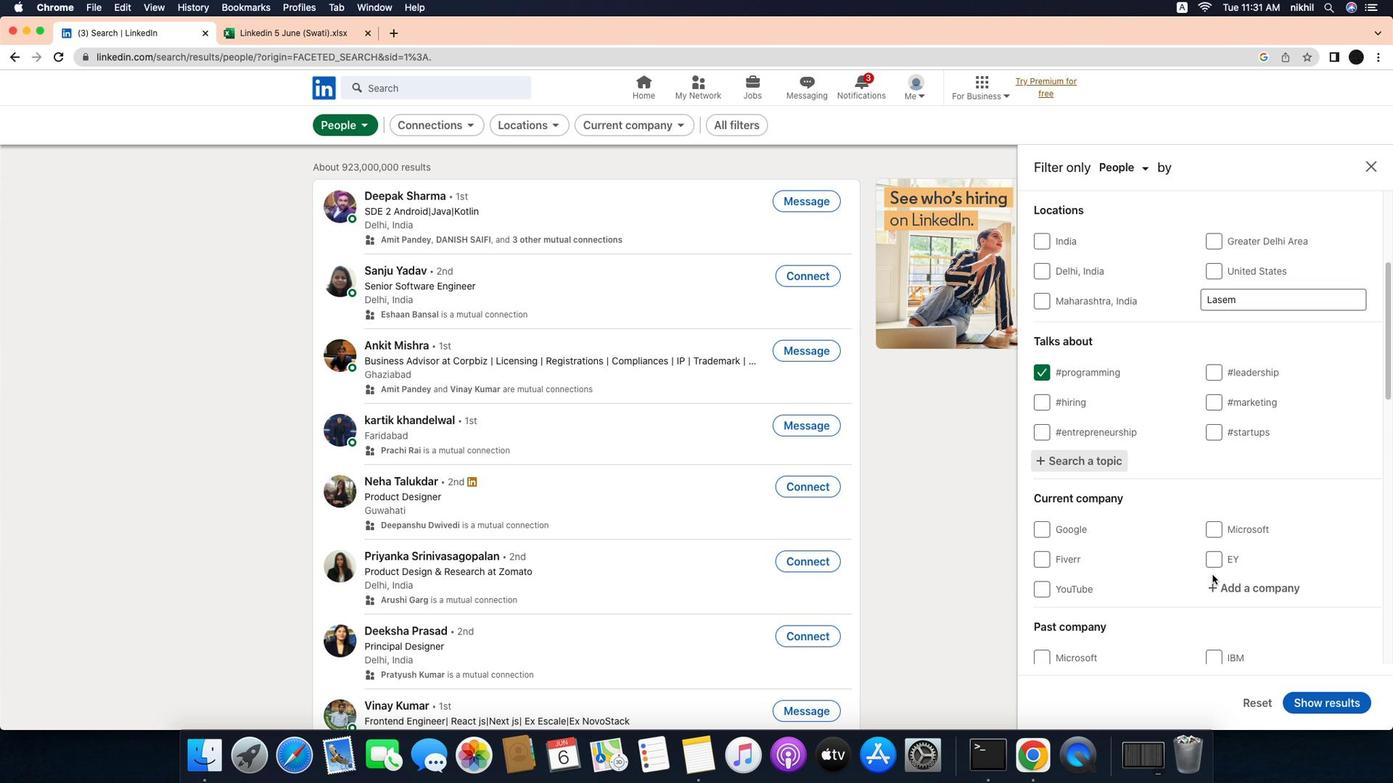 
Action: Mouse scrolled (1204, 557) with delta (-74, 111)
Screenshot: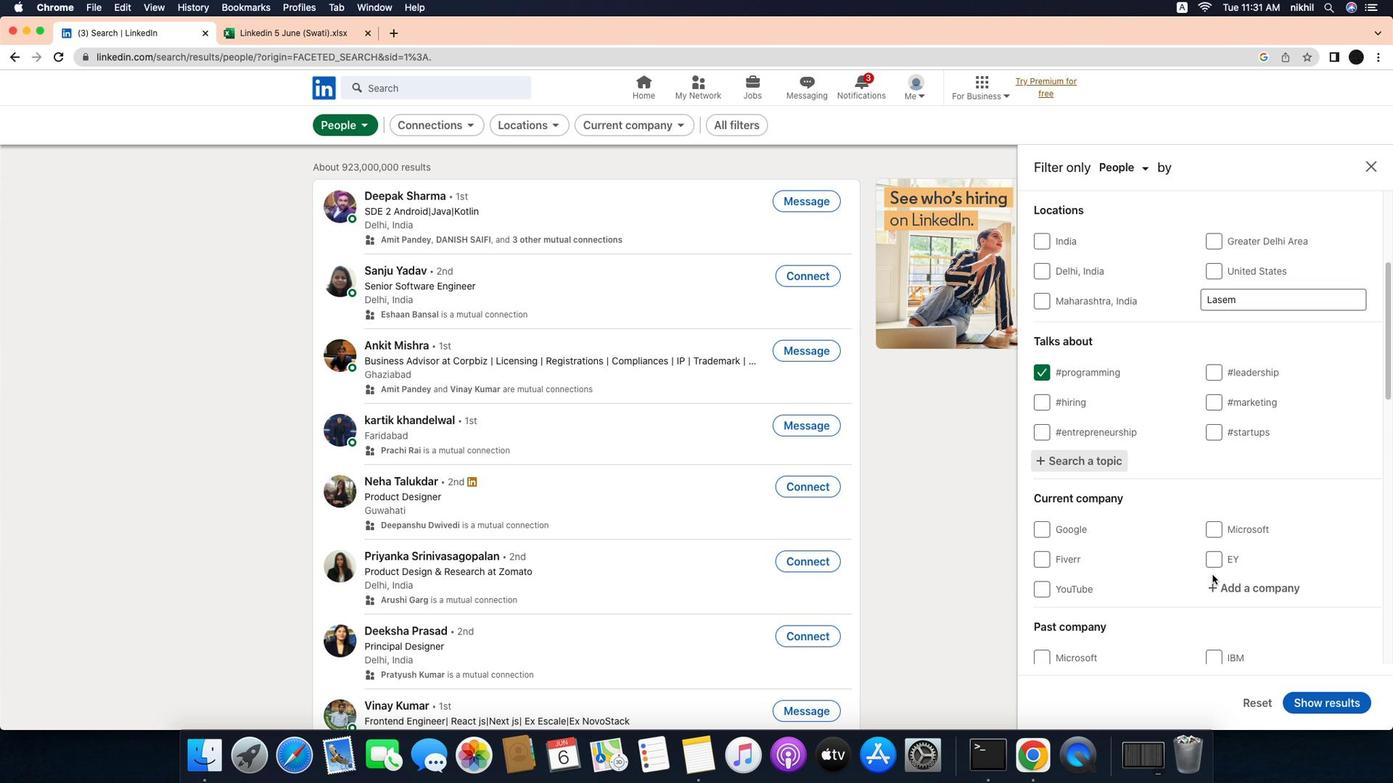 
Action: Mouse scrolled (1204, 557) with delta (-74, 111)
Screenshot: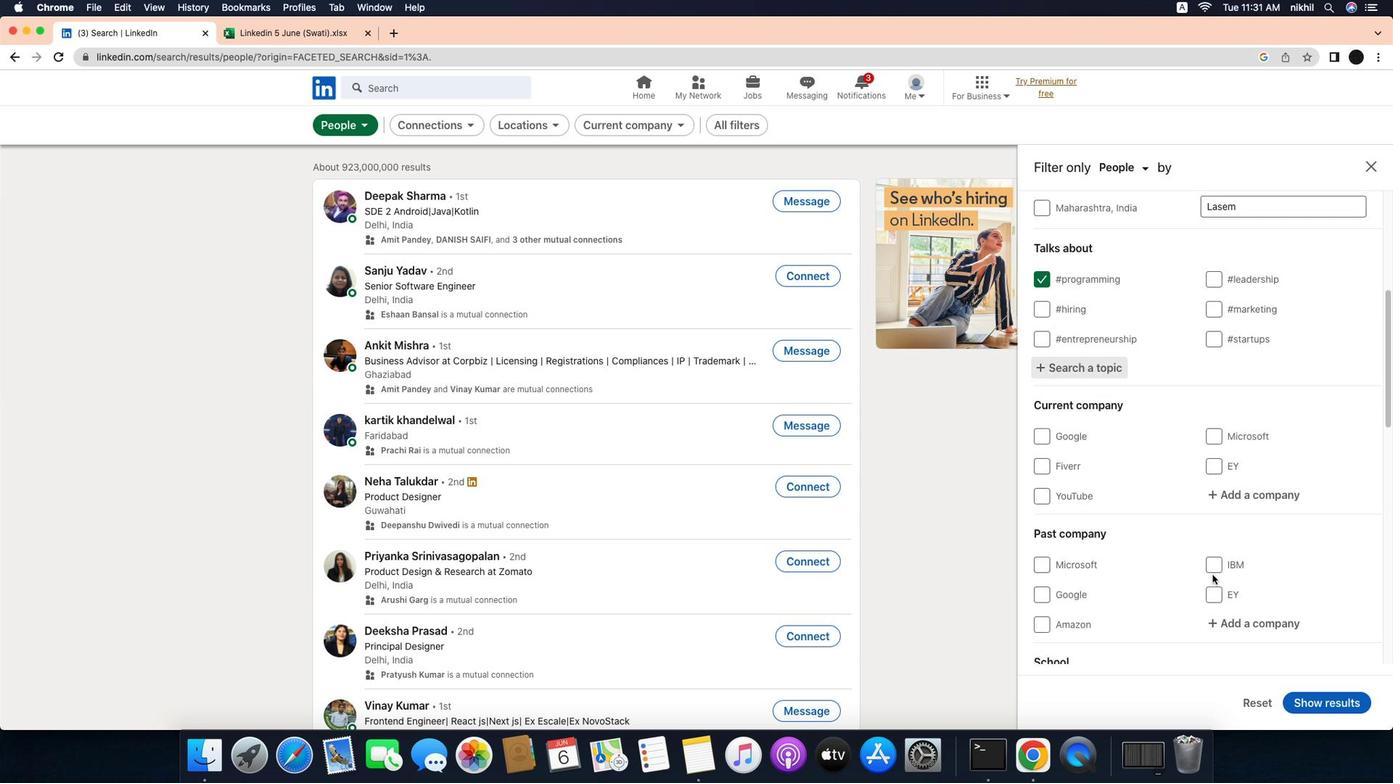
Action: Mouse scrolled (1204, 557) with delta (-74, 111)
Screenshot: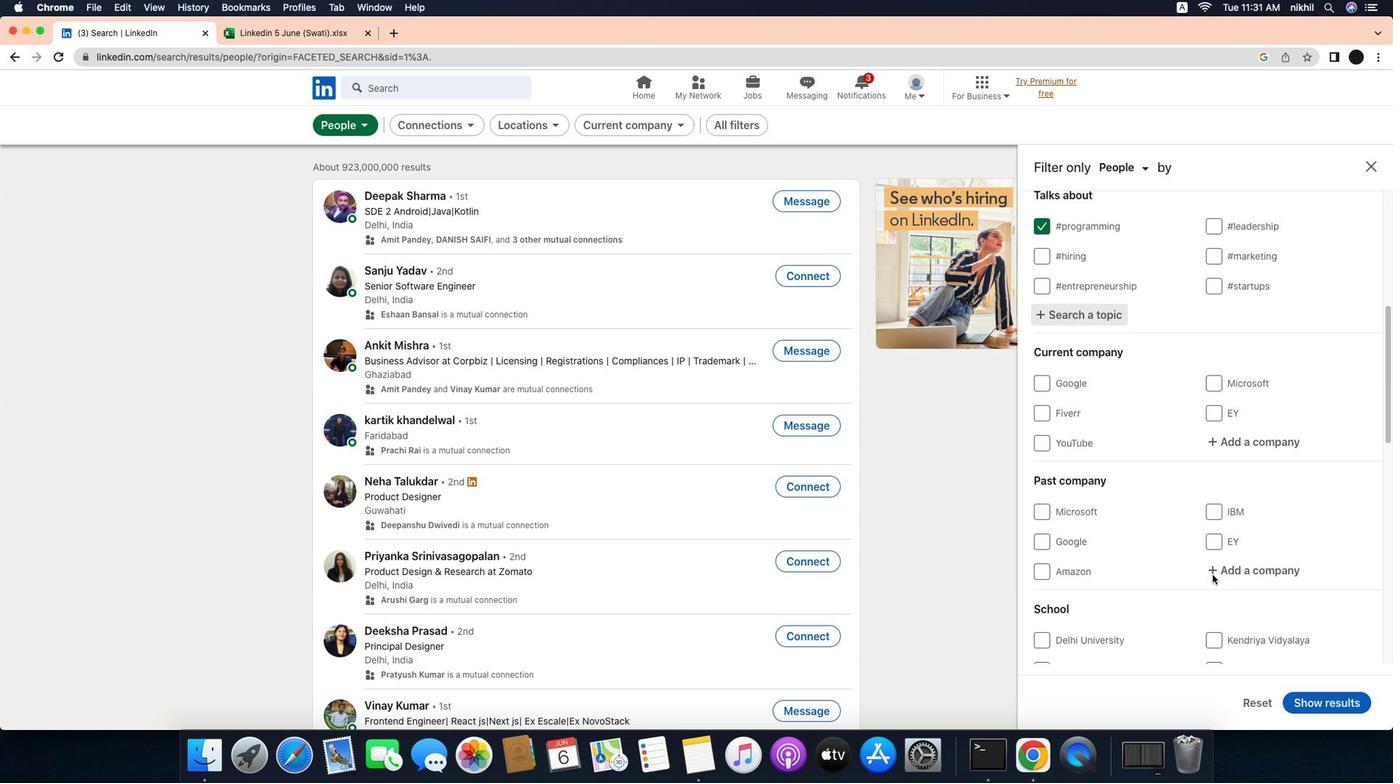 
Action: Mouse scrolled (1204, 557) with delta (-74, 111)
Screenshot: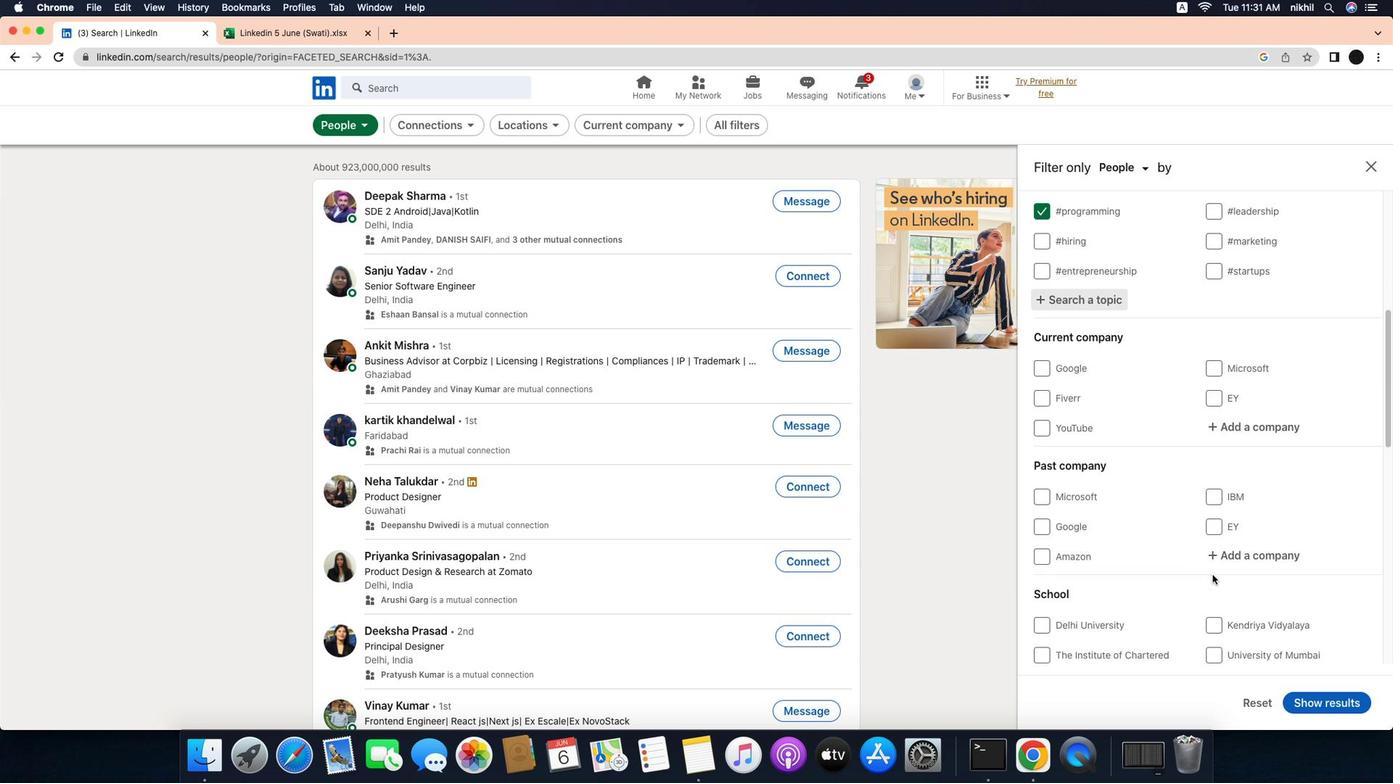 
Action: Mouse scrolled (1204, 557) with delta (-74, 111)
Screenshot: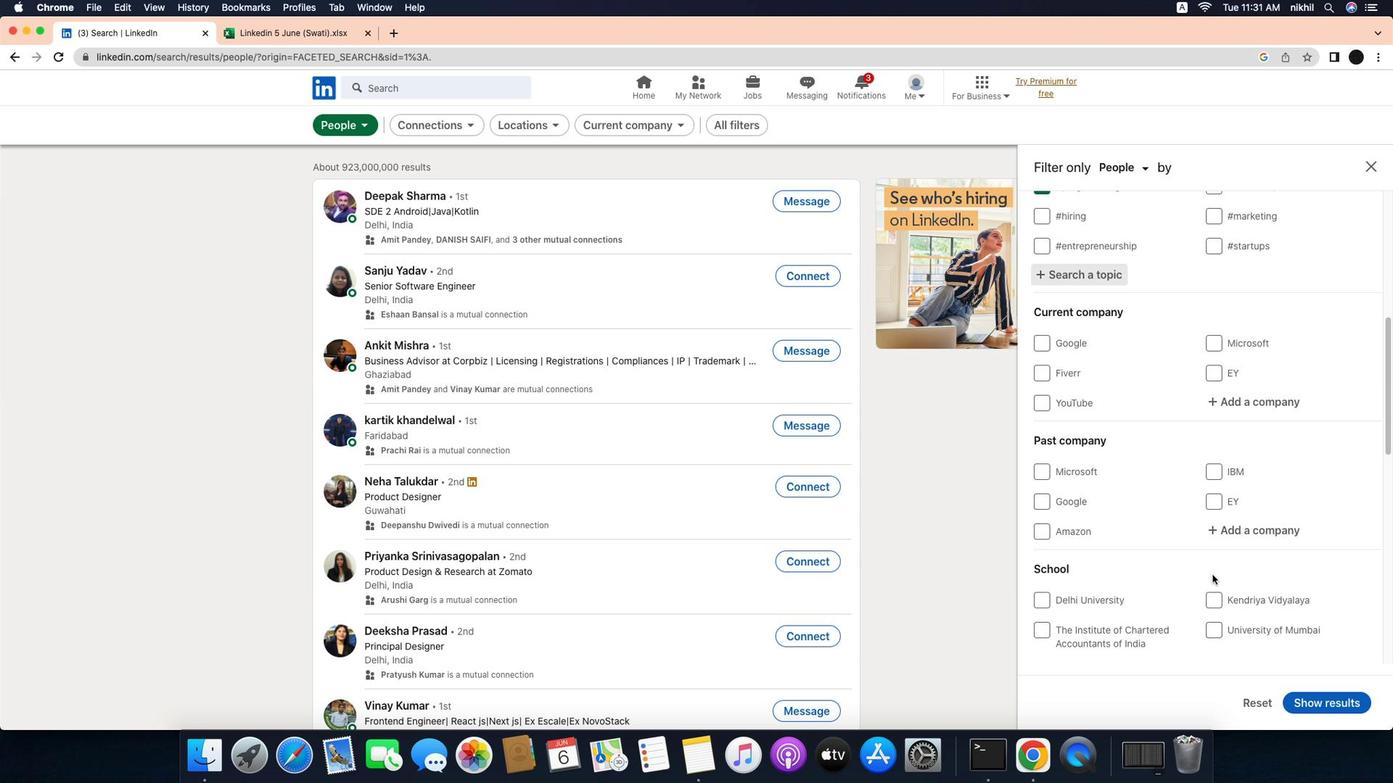 
Action: Mouse scrolled (1204, 557) with delta (-74, 111)
Screenshot: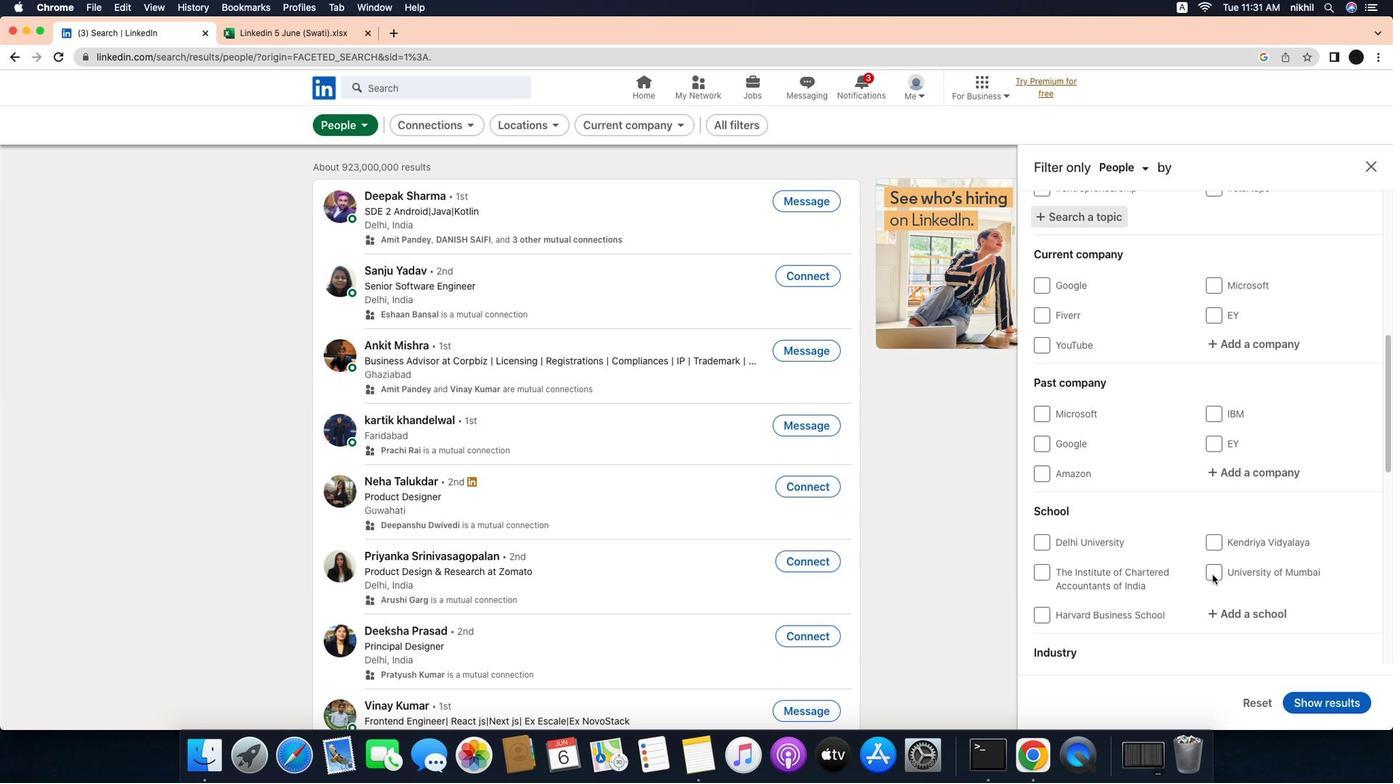 
Action: Mouse scrolled (1204, 557) with delta (-74, 111)
Screenshot: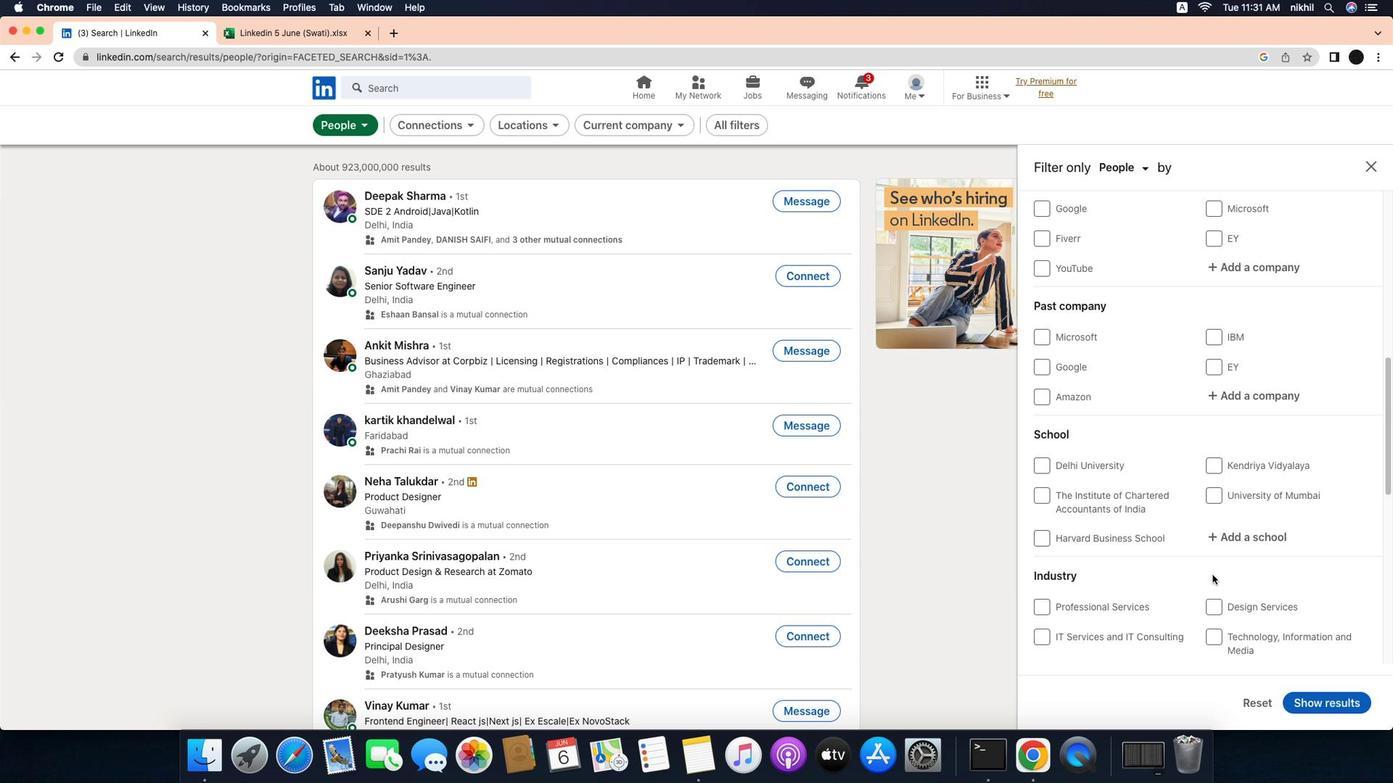 
Action: Mouse scrolled (1204, 557) with delta (-74, 111)
Screenshot: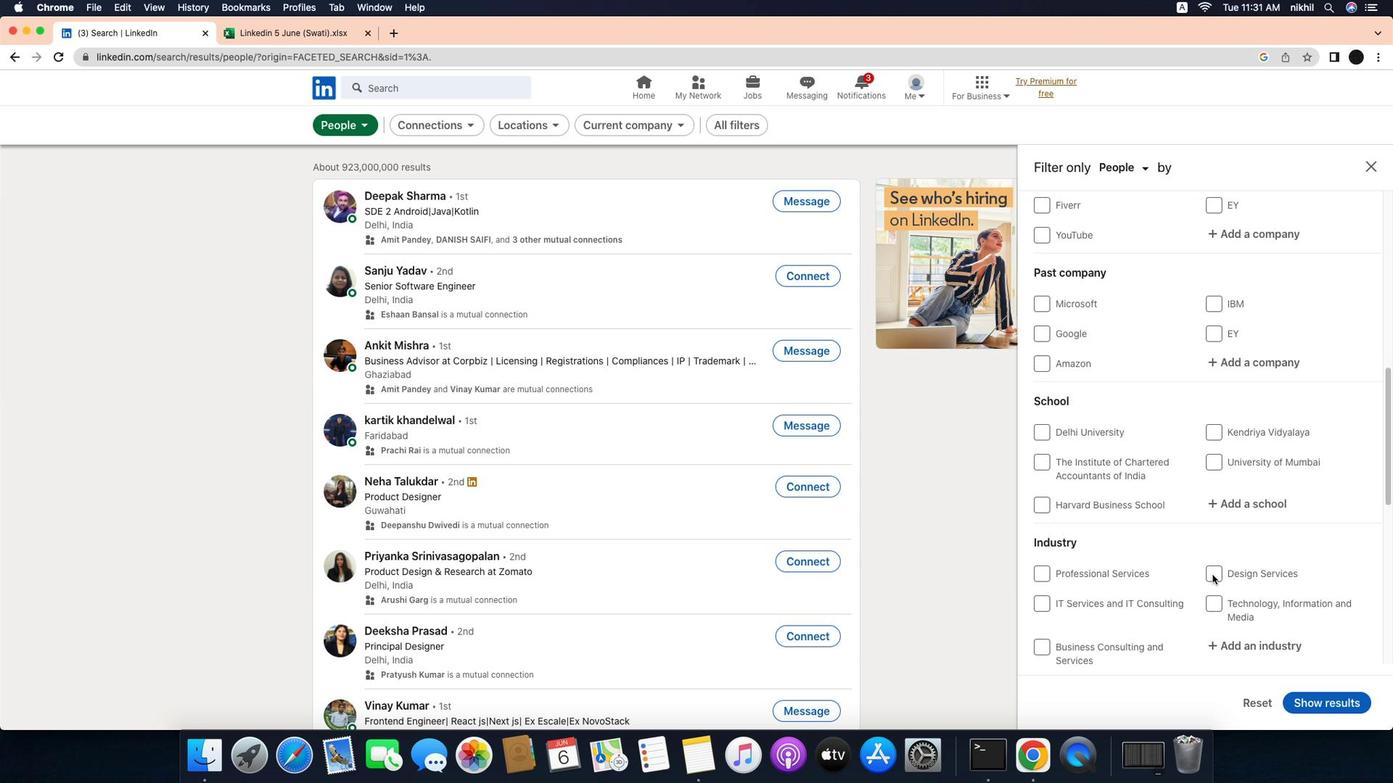 
Action: Mouse scrolled (1204, 557) with delta (-74, 110)
Screenshot: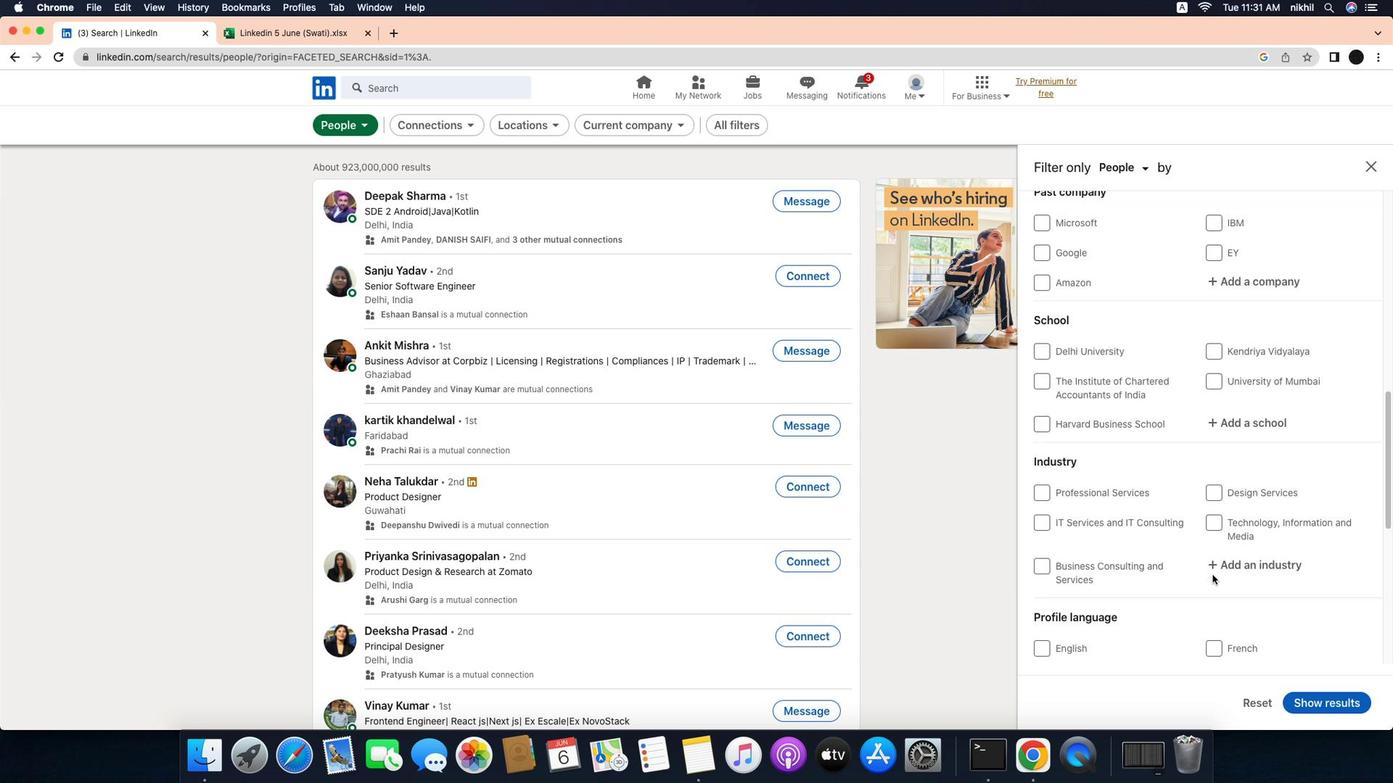 
Action: Mouse scrolled (1204, 557) with delta (-74, 111)
Screenshot: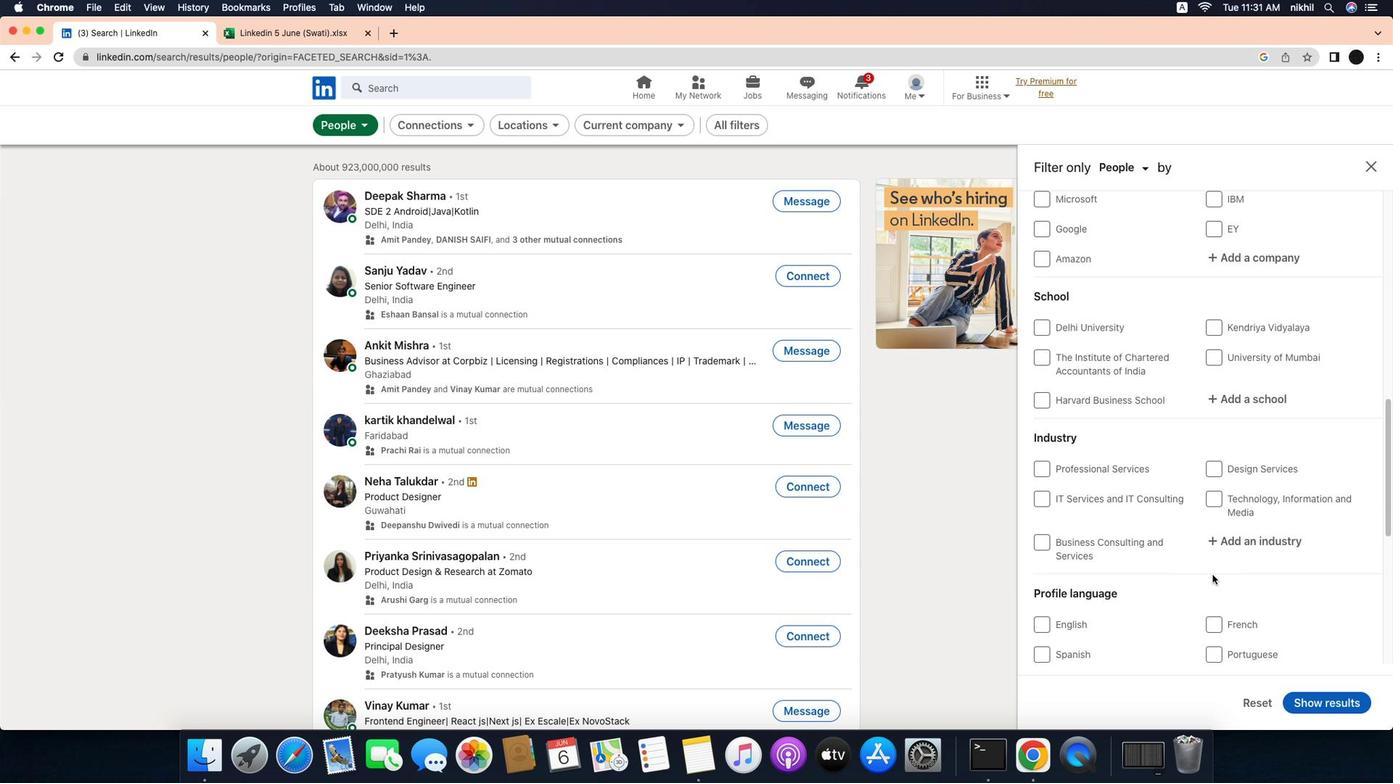 
Action: Mouse scrolled (1204, 557) with delta (-74, 111)
Screenshot: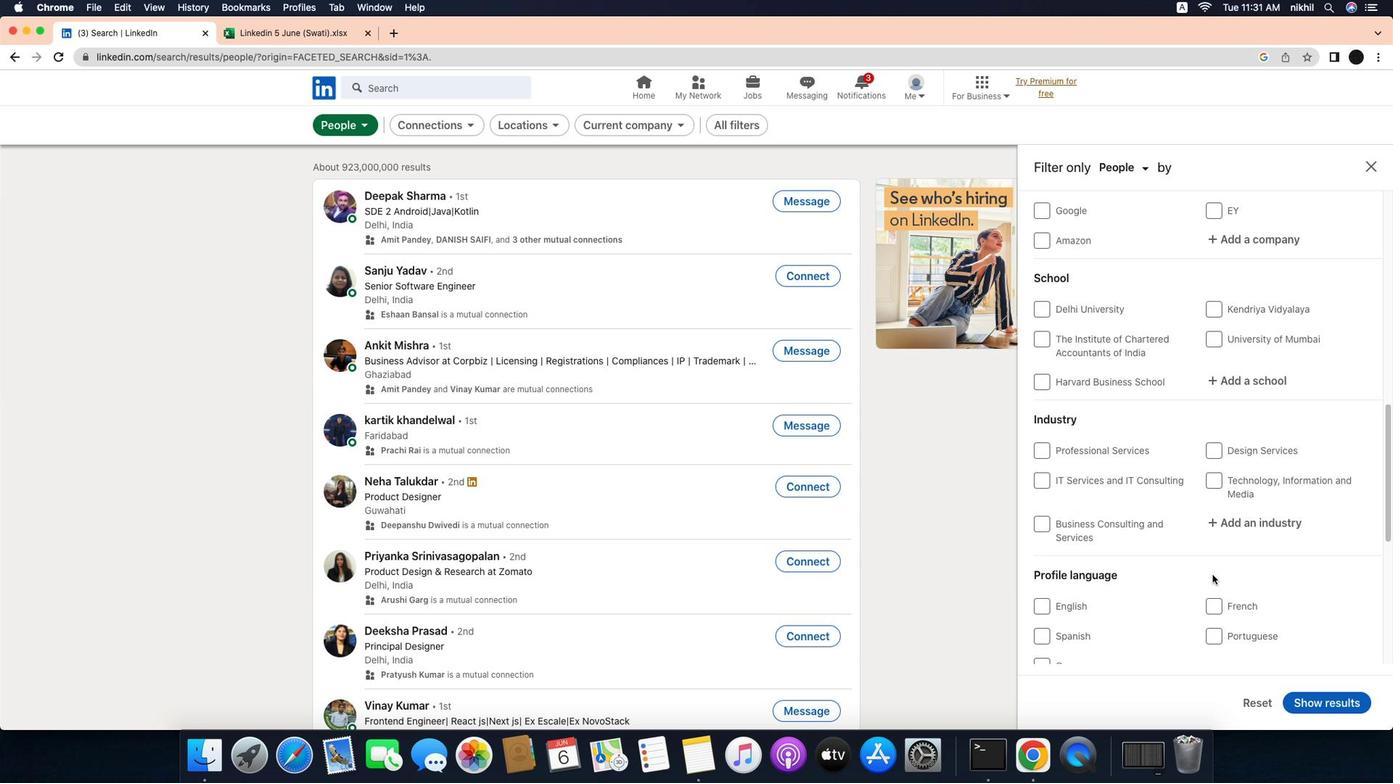 
Action: Mouse scrolled (1204, 557) with delta (-74, 111)
Screenshot: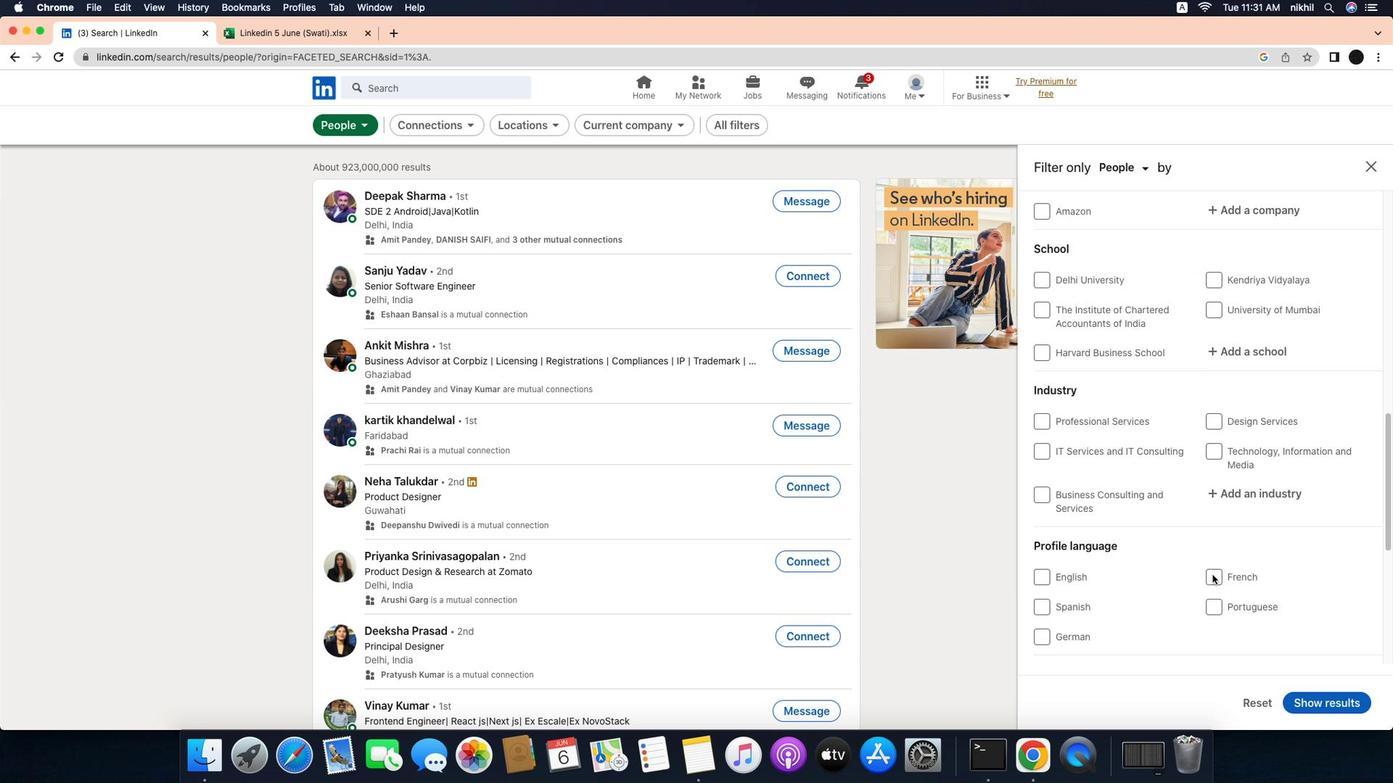 
Action: Mouse moved to (1205, 544)
Screenshot: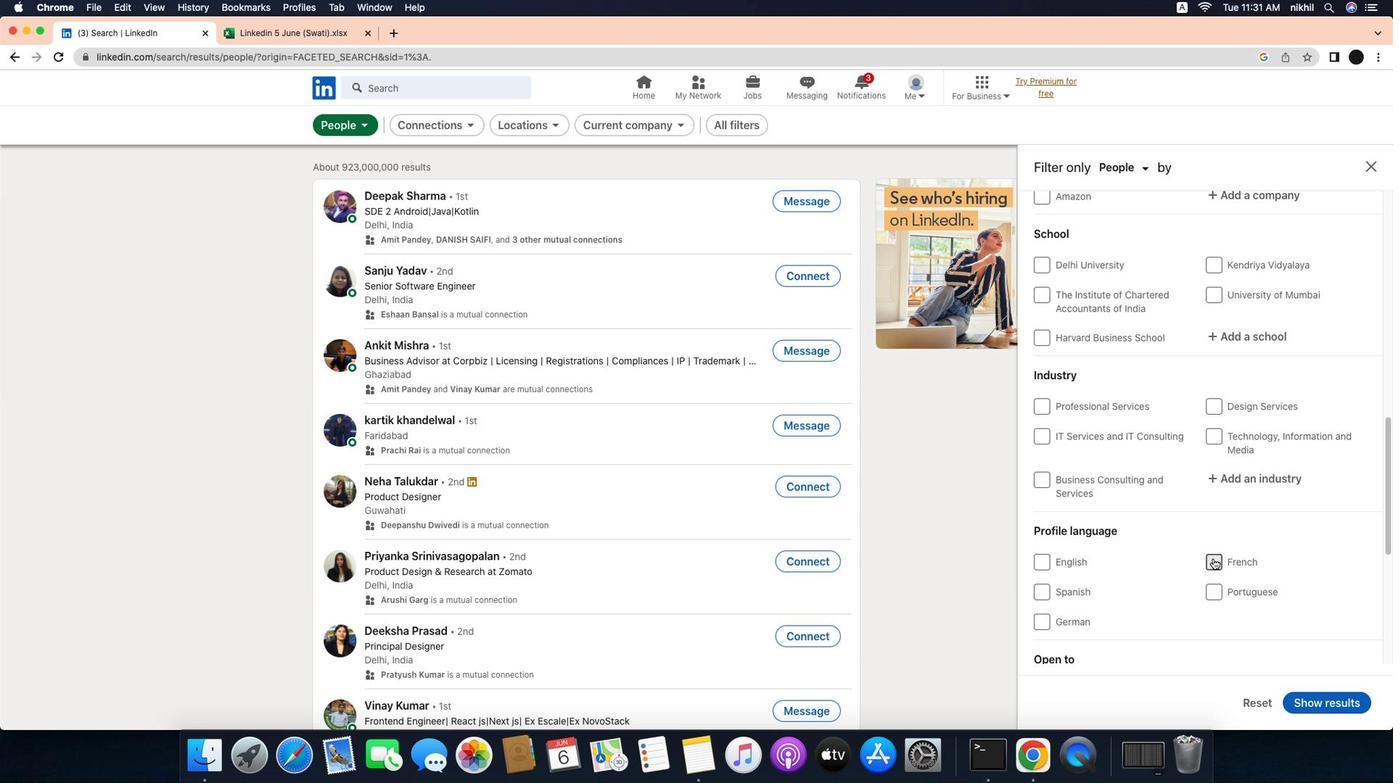 
Action: Mouse pressed left at (1205, 544)
Screenshot: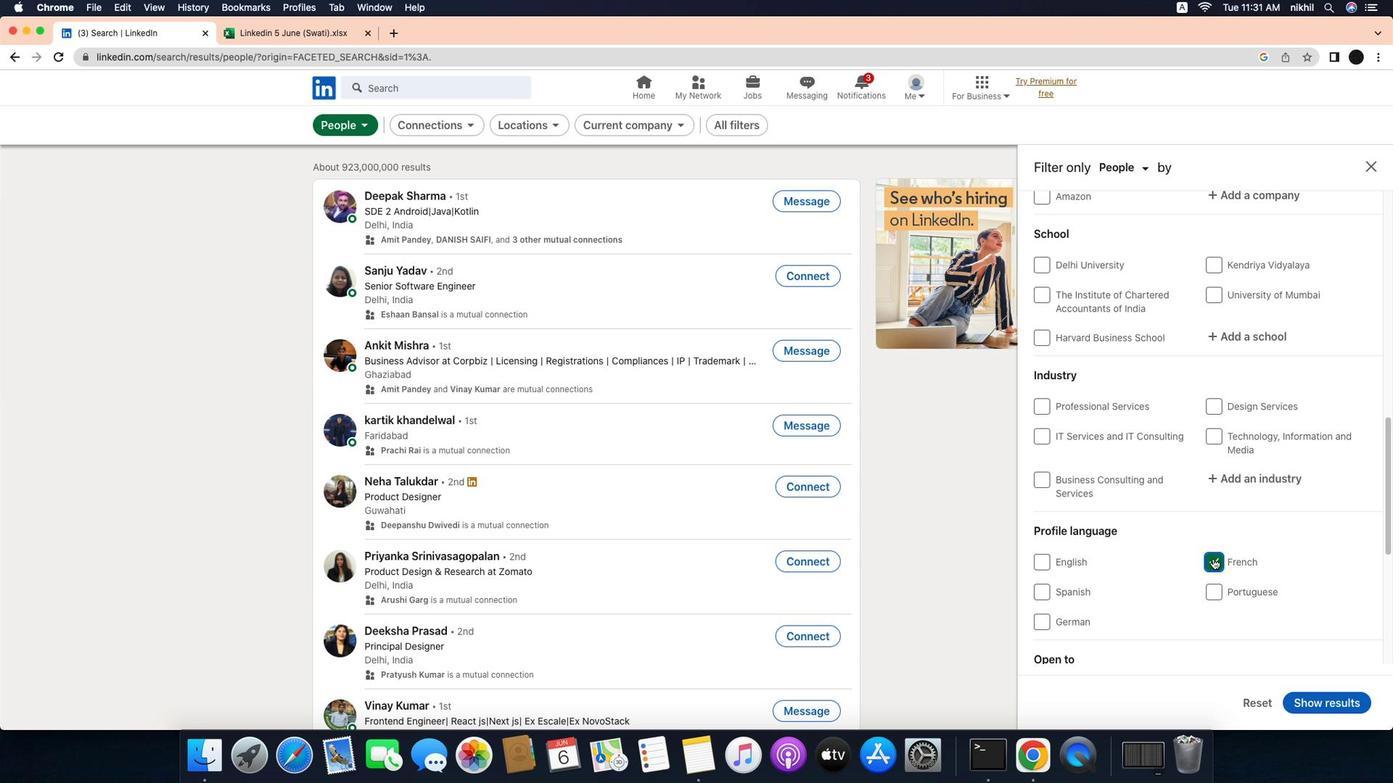 
Action: Mouse moved to (1168, 493)
Screenshot: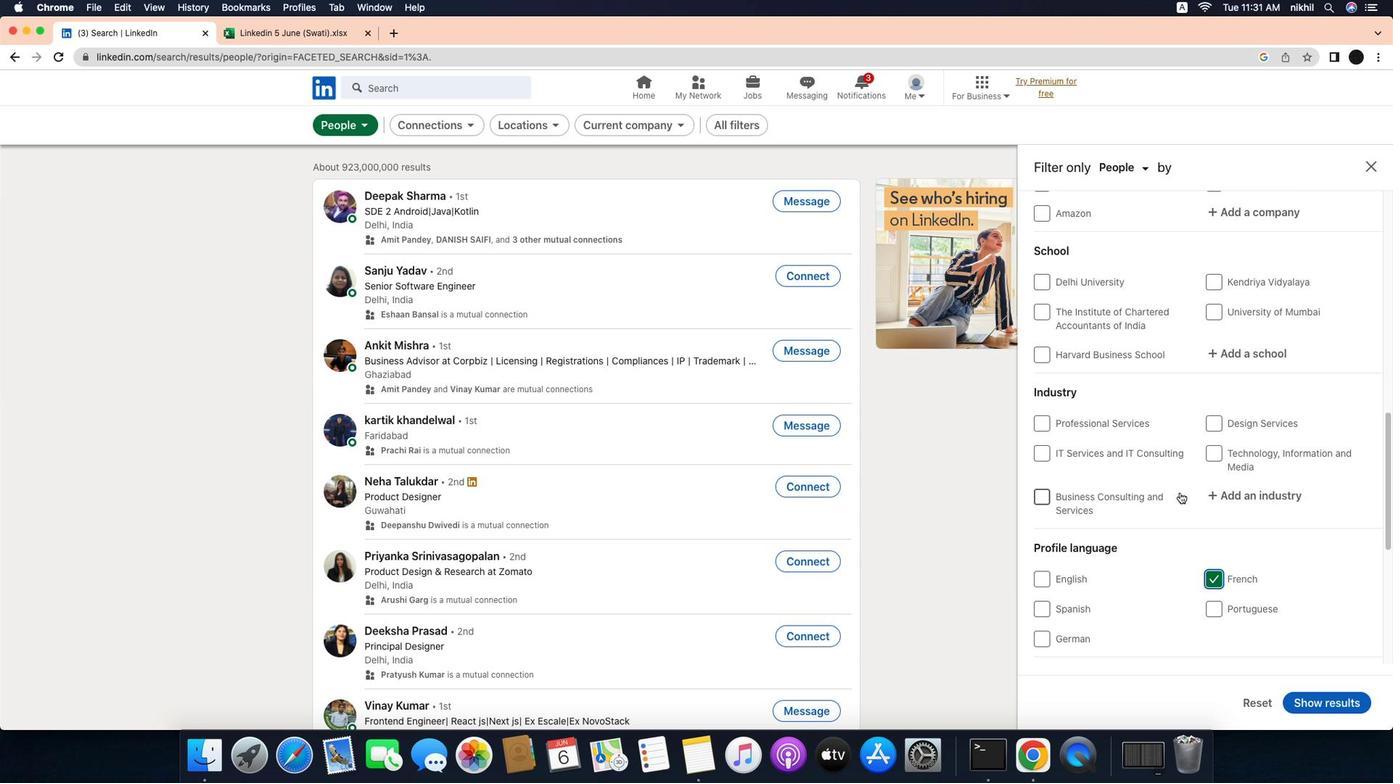 
Action: Mouse scrolled (1168, 493) with delta (-74, 113)
Screenshot: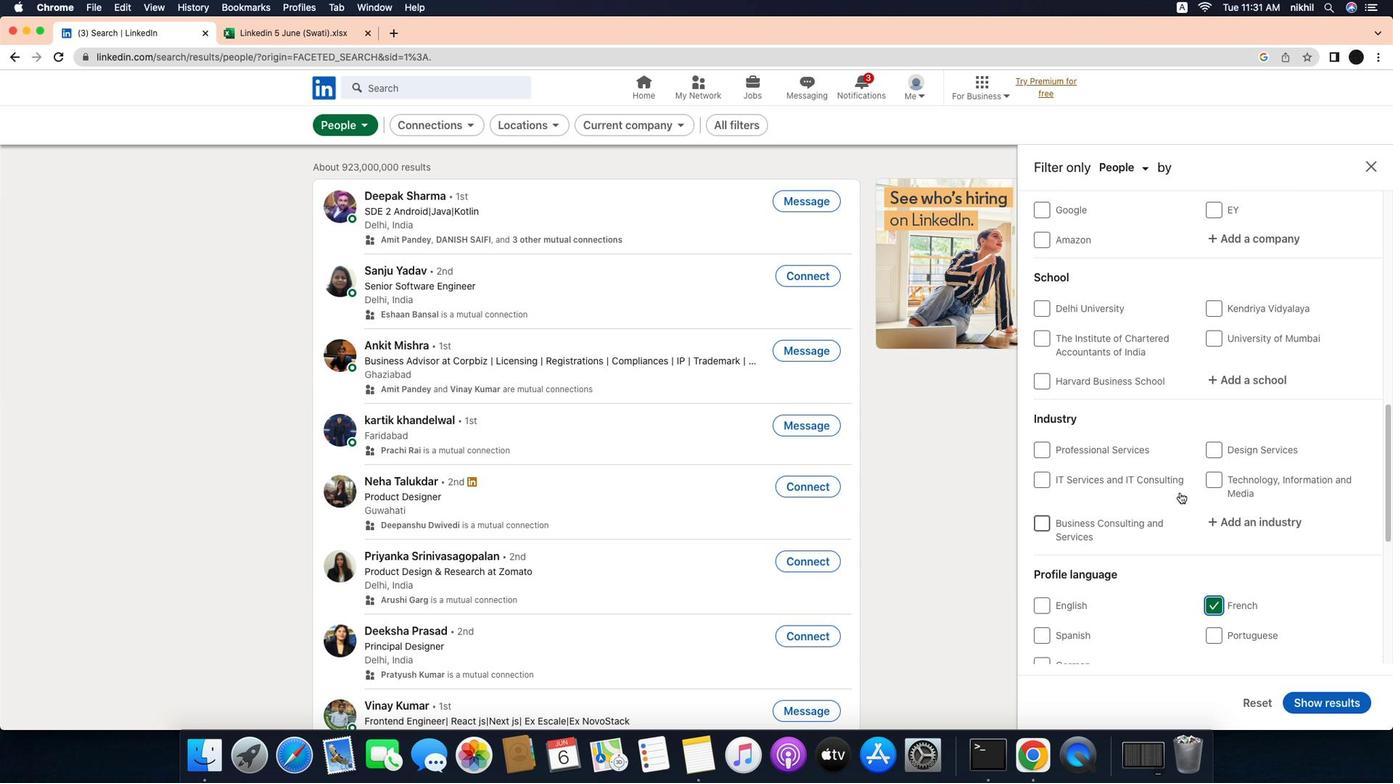 
Action: Mouse scrolled (1168, 493) with delta (-74, 113)
Screenshot: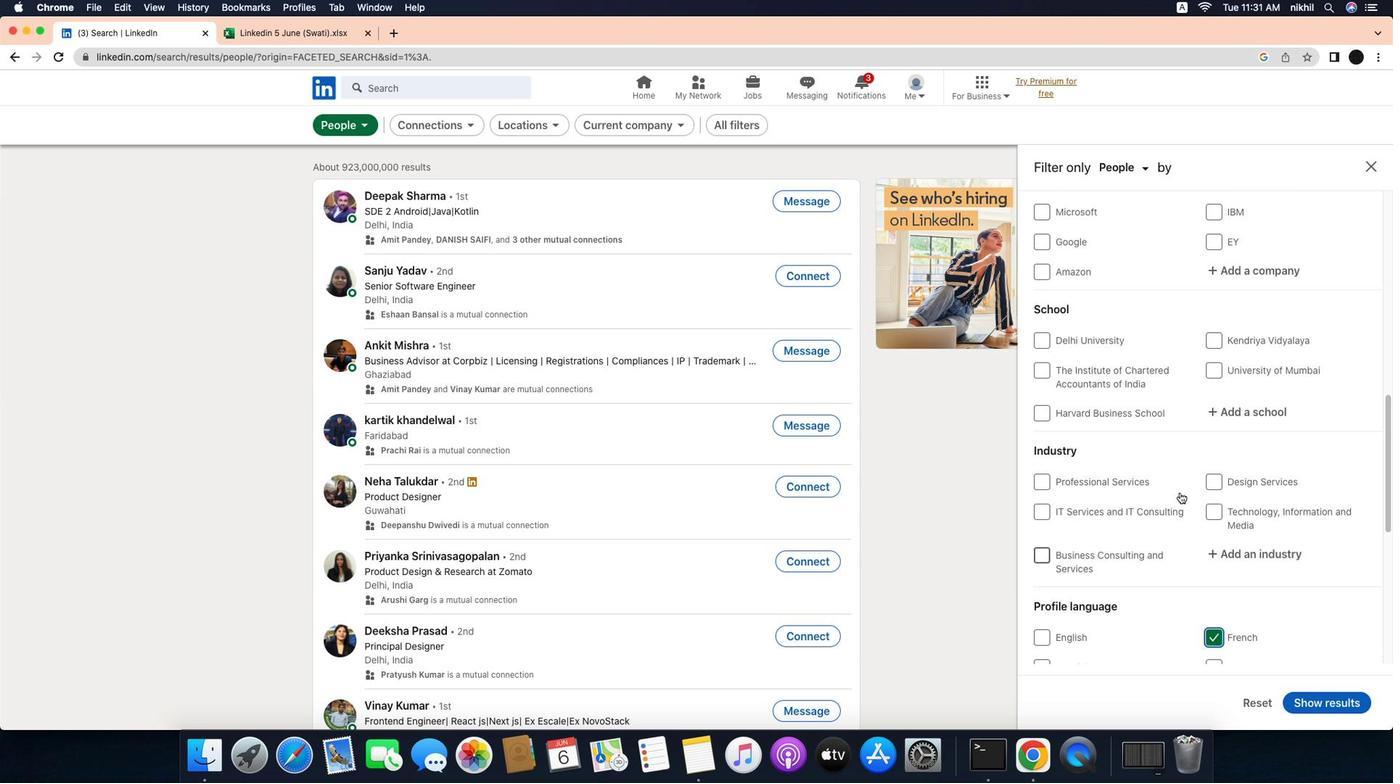 
Action: Mouse scrolled (1168, 493) with delta (-74, 113)
Screenshot: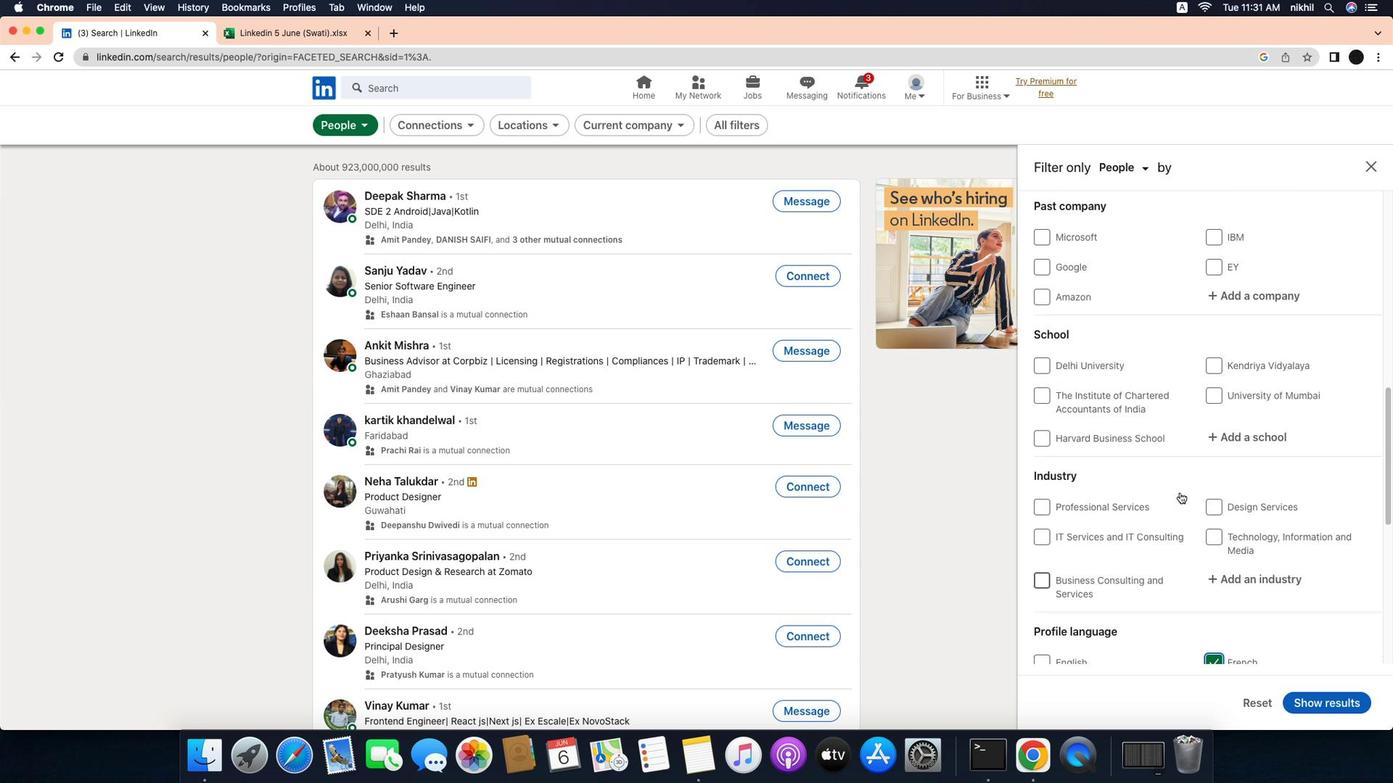 
Action: Mouse scrolled (1168, 493) with delta (-74, 113)
Screenshot: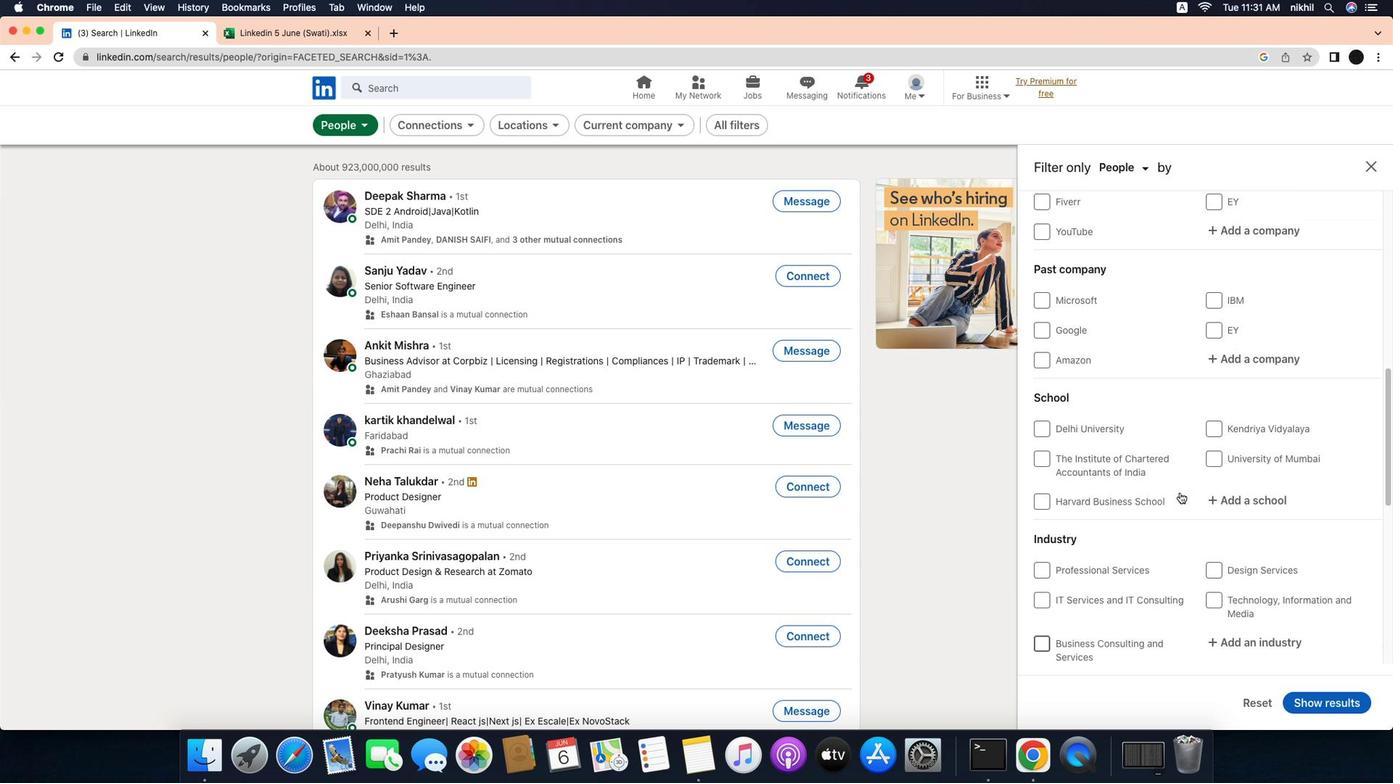 
Action: Mouse scrolled (1168, 493) with delta (-74, 113)
Screenshot: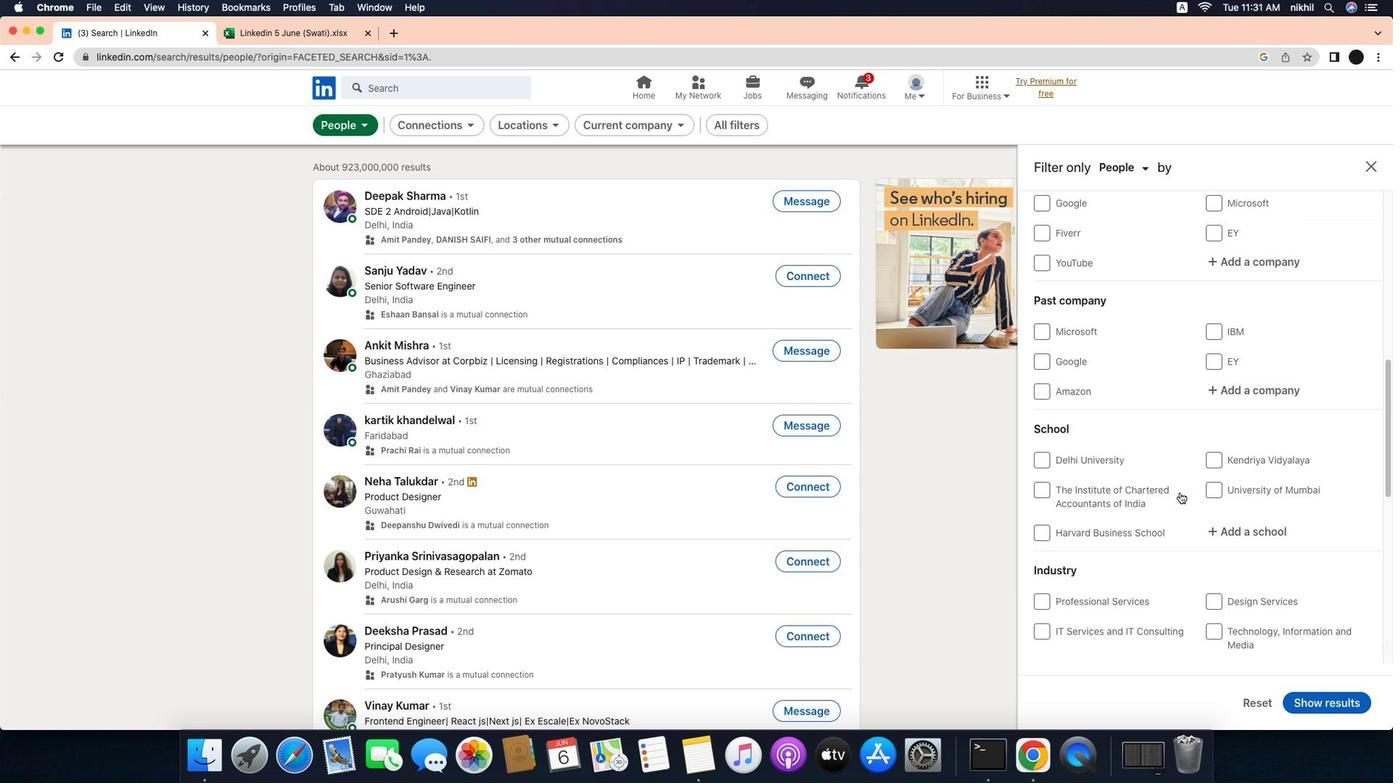 
Action: Mouse scrolled (1168, 493) with delta (-74, 113)
Screenshot: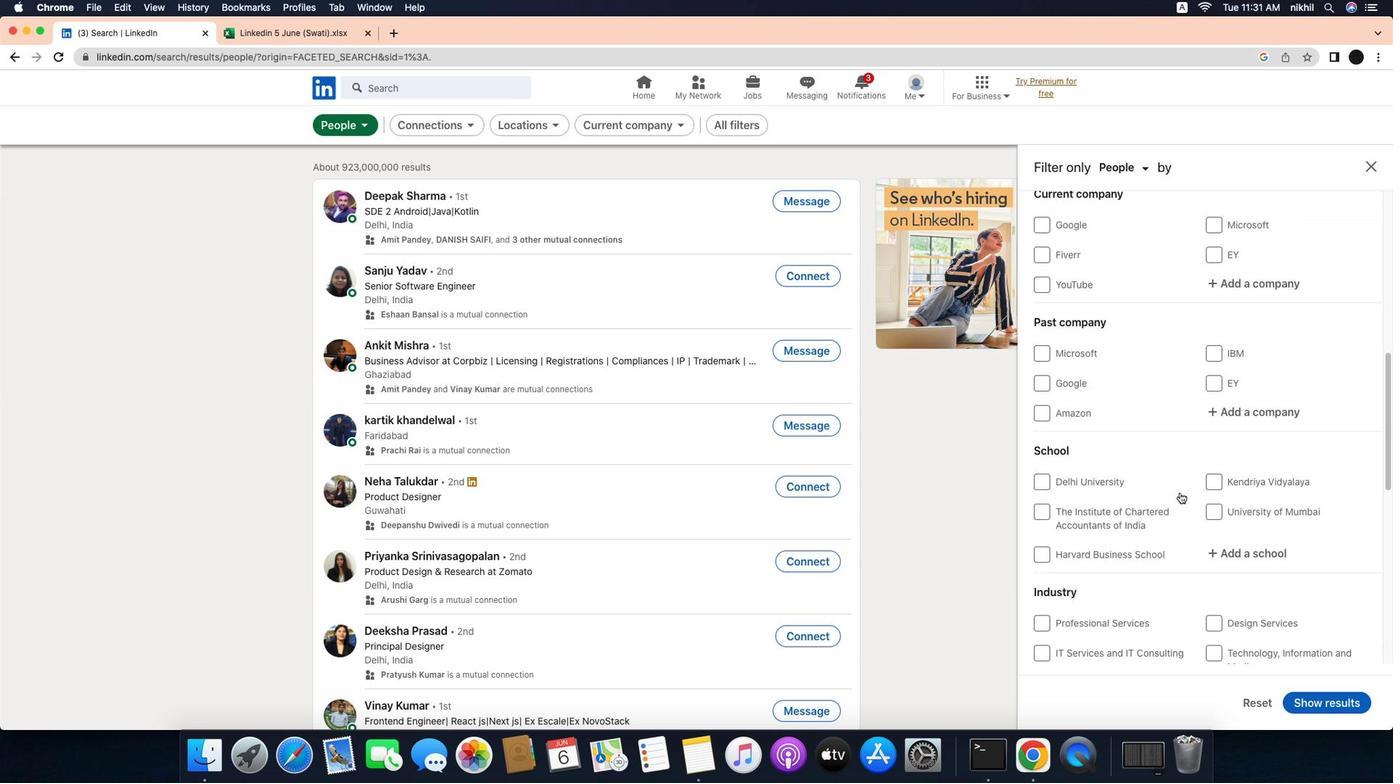 
Action: Mouse scrolled (1168, 493) with delta (-74, 113)
Screenshot: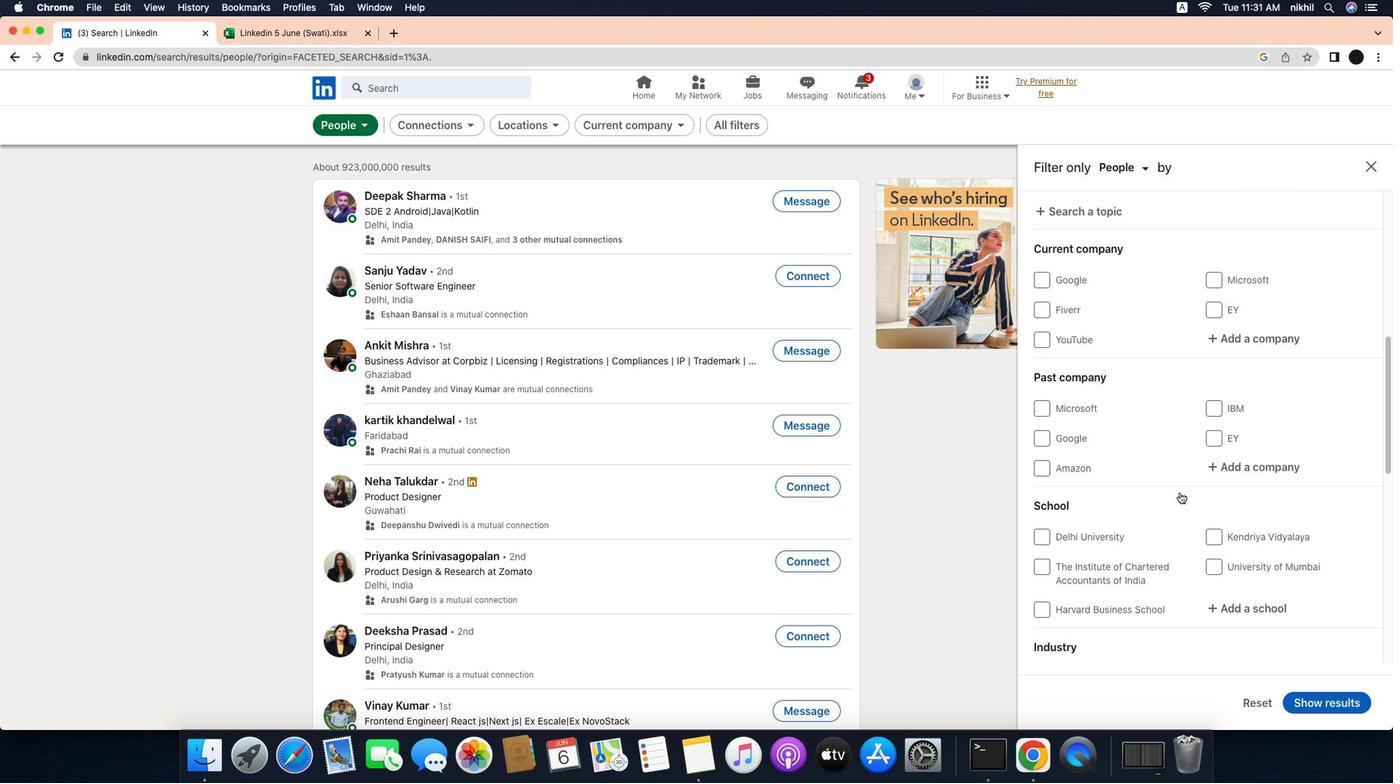 
Action: Mouse scrolled (1168, 493) with delta (-74, 113)
Screenshot: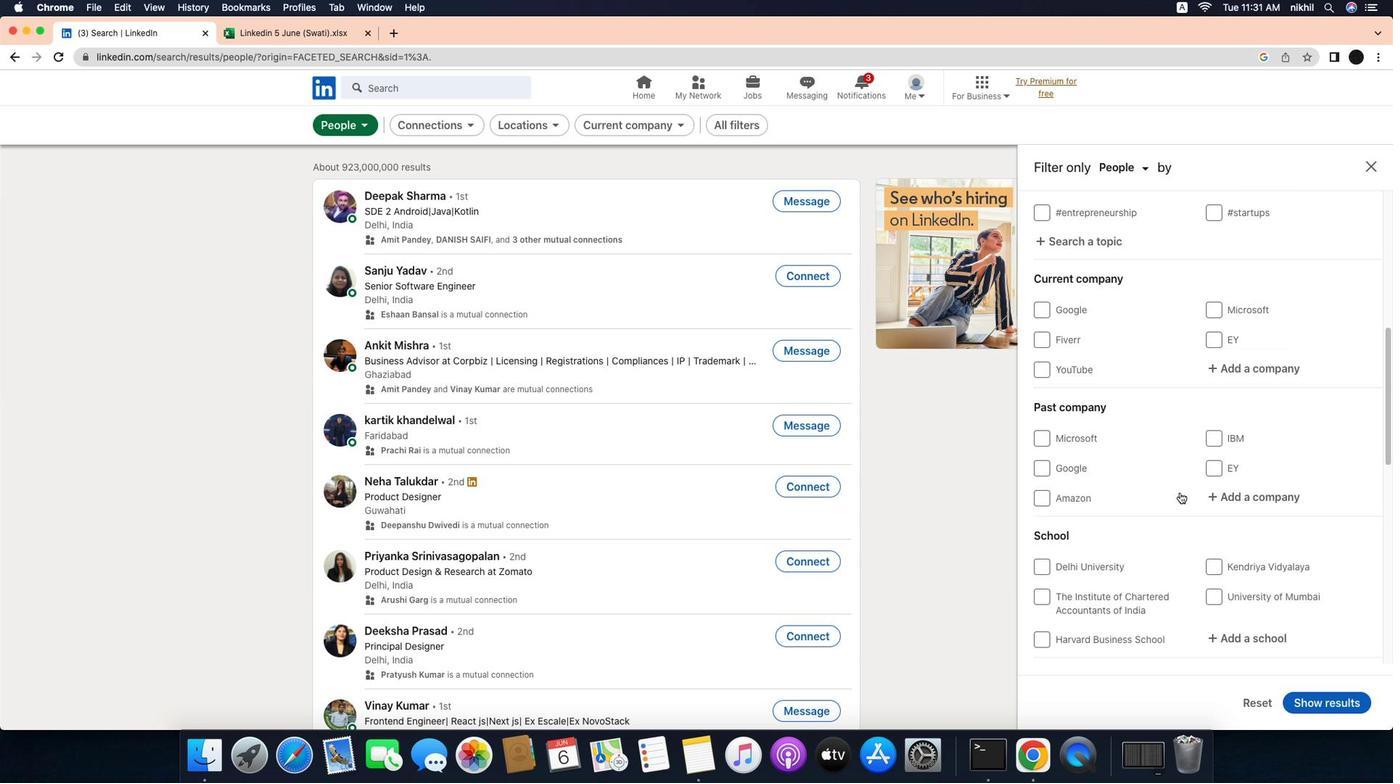 
Action: Mouse scrolled (1168, 493) with delta (-74, 113)
Screenshot: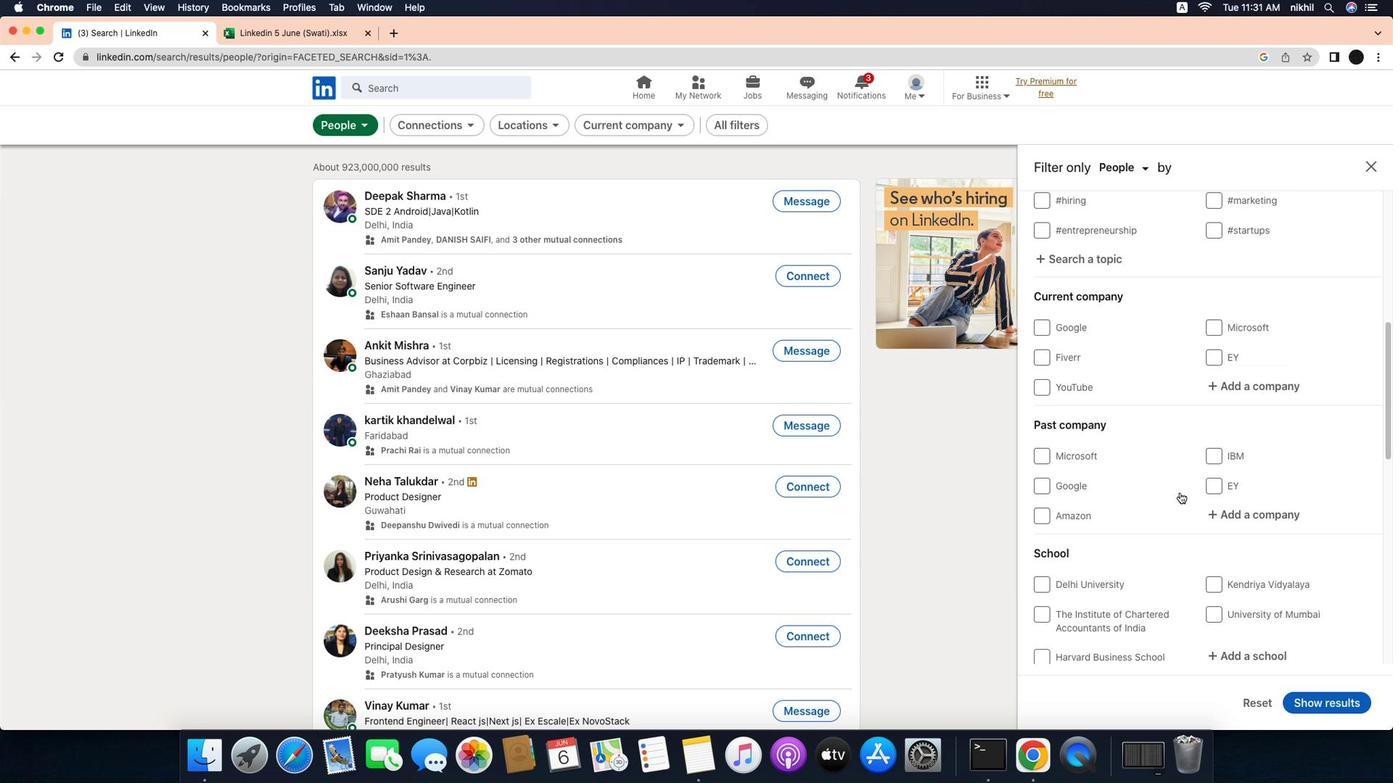 
Action: Mouse moved to (1242, 410)
Screenshot: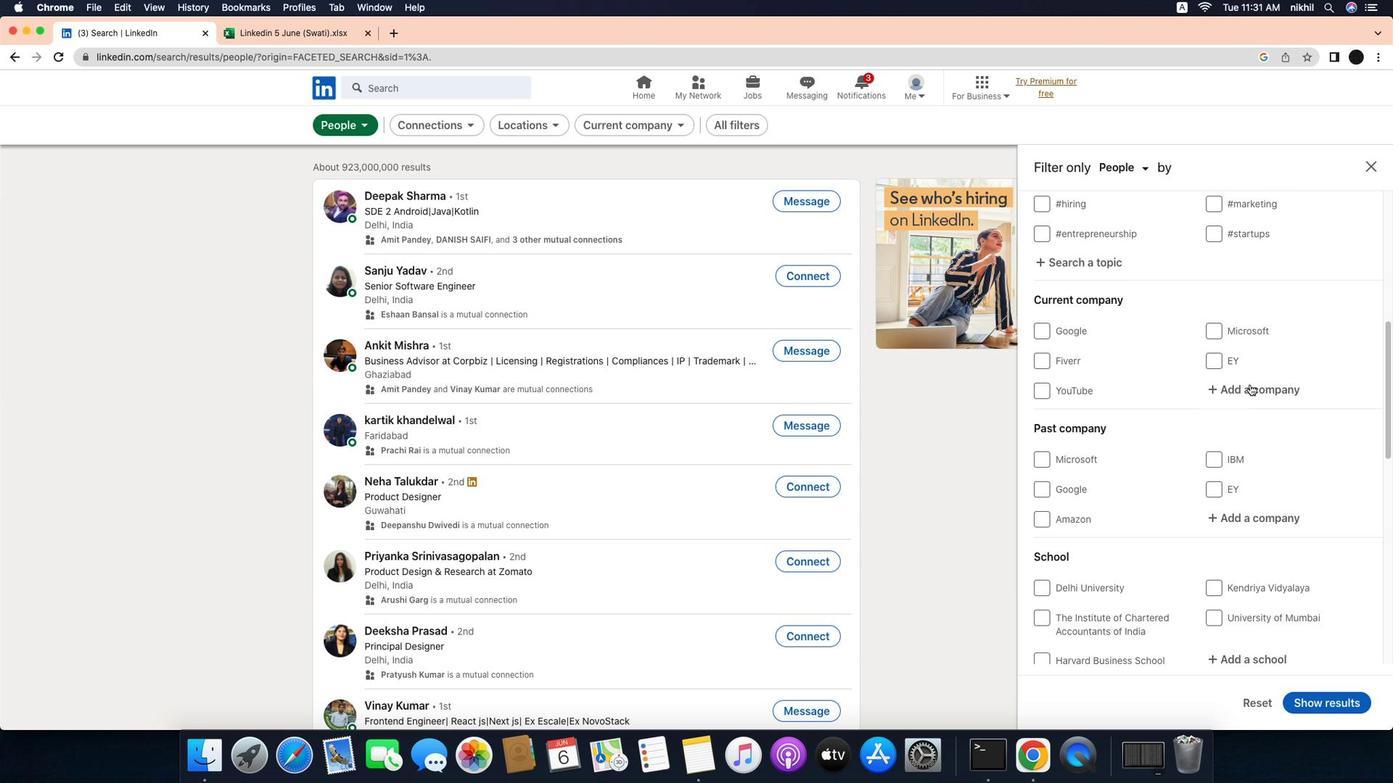 
Action: Mouse pressed left at (1242, 410)
Screenshot: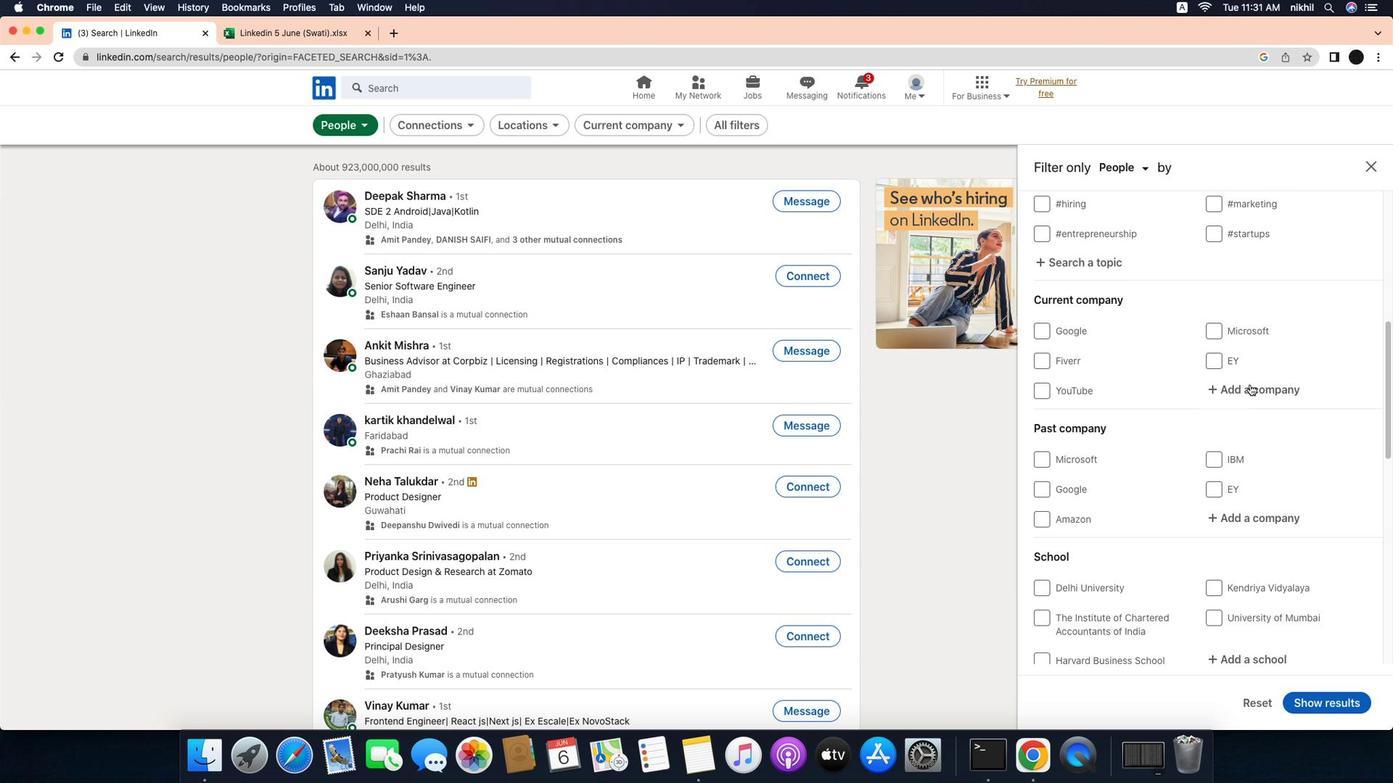 
Action: Mouse moved to (1264, 416)
Screenshot: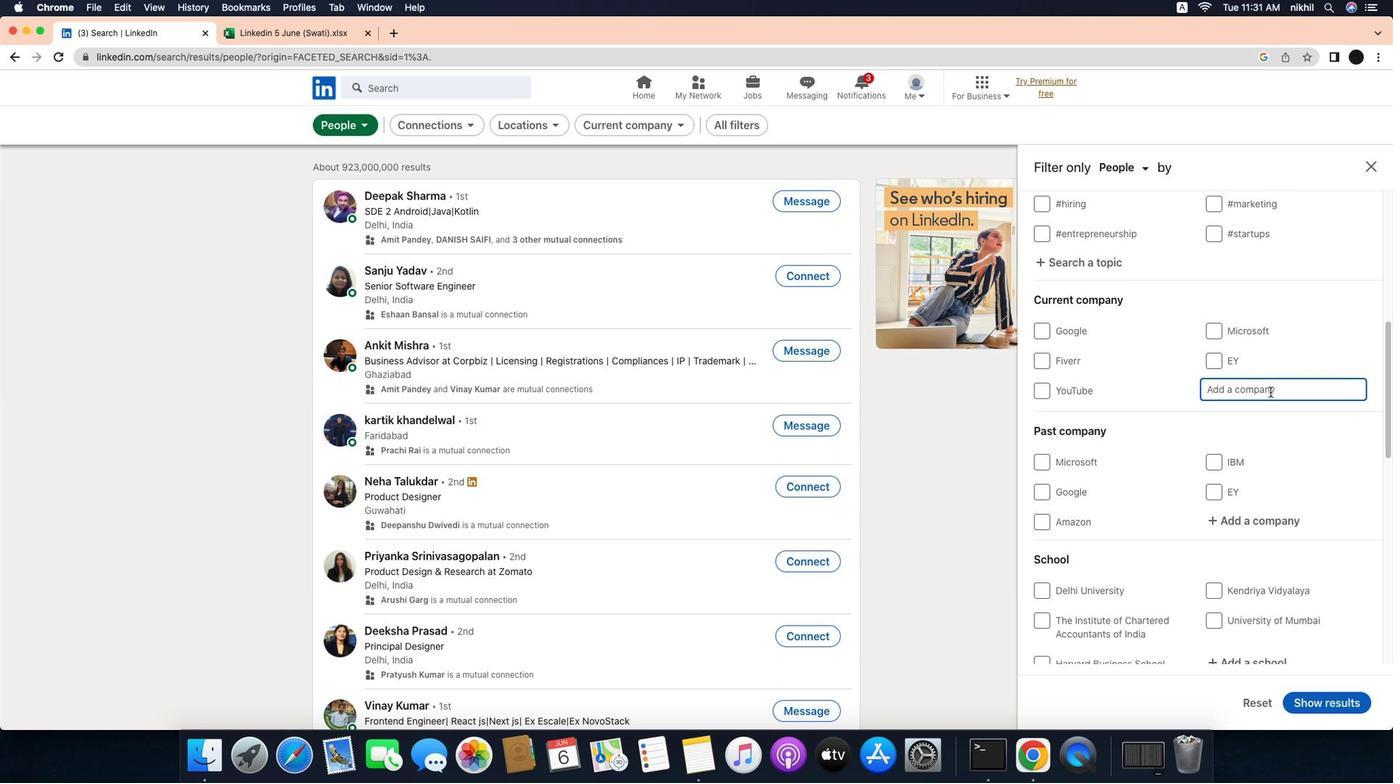 
Action: Mouse pressed left at (1264, 416)
Screenshot: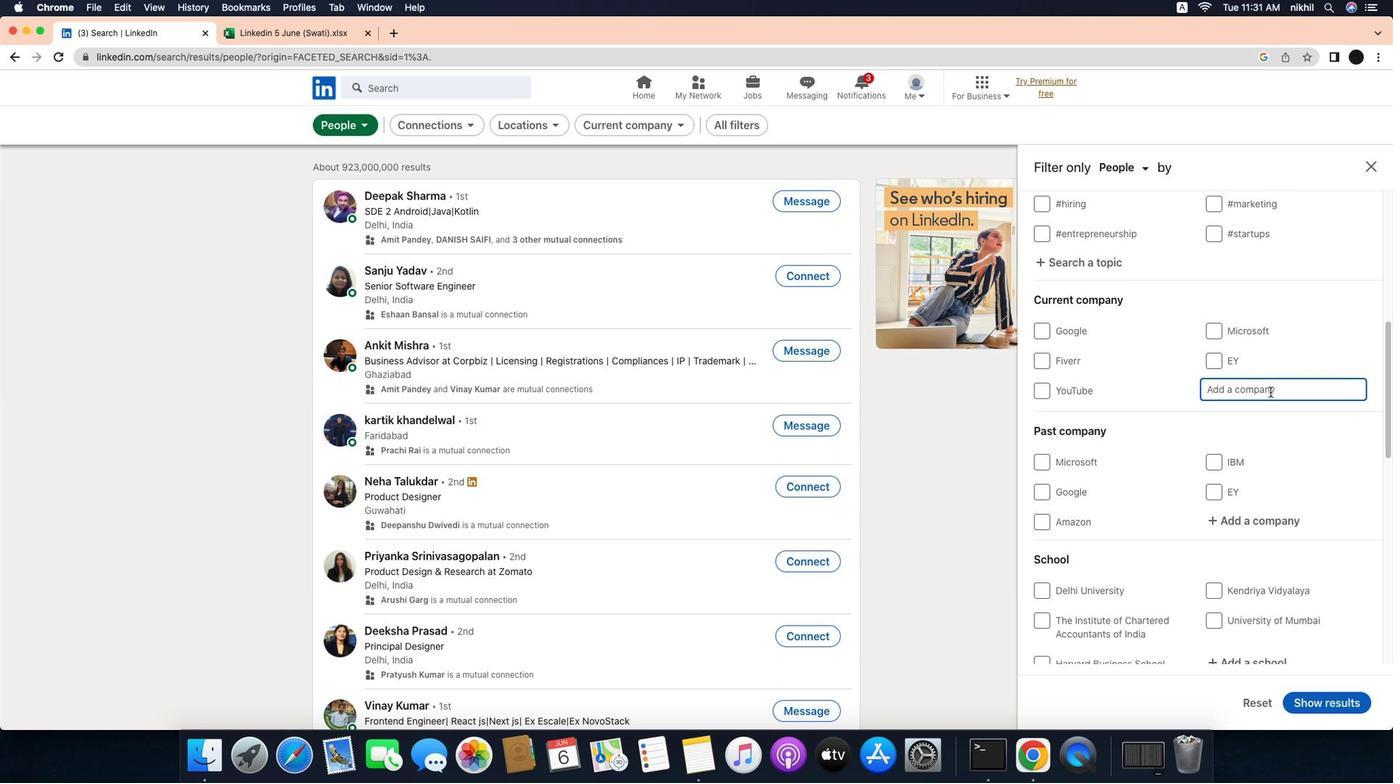 
Action: Key pressed Key.caps_lock'I'Key.caps_lock'n''f''o''b''i''p'
Screenshot: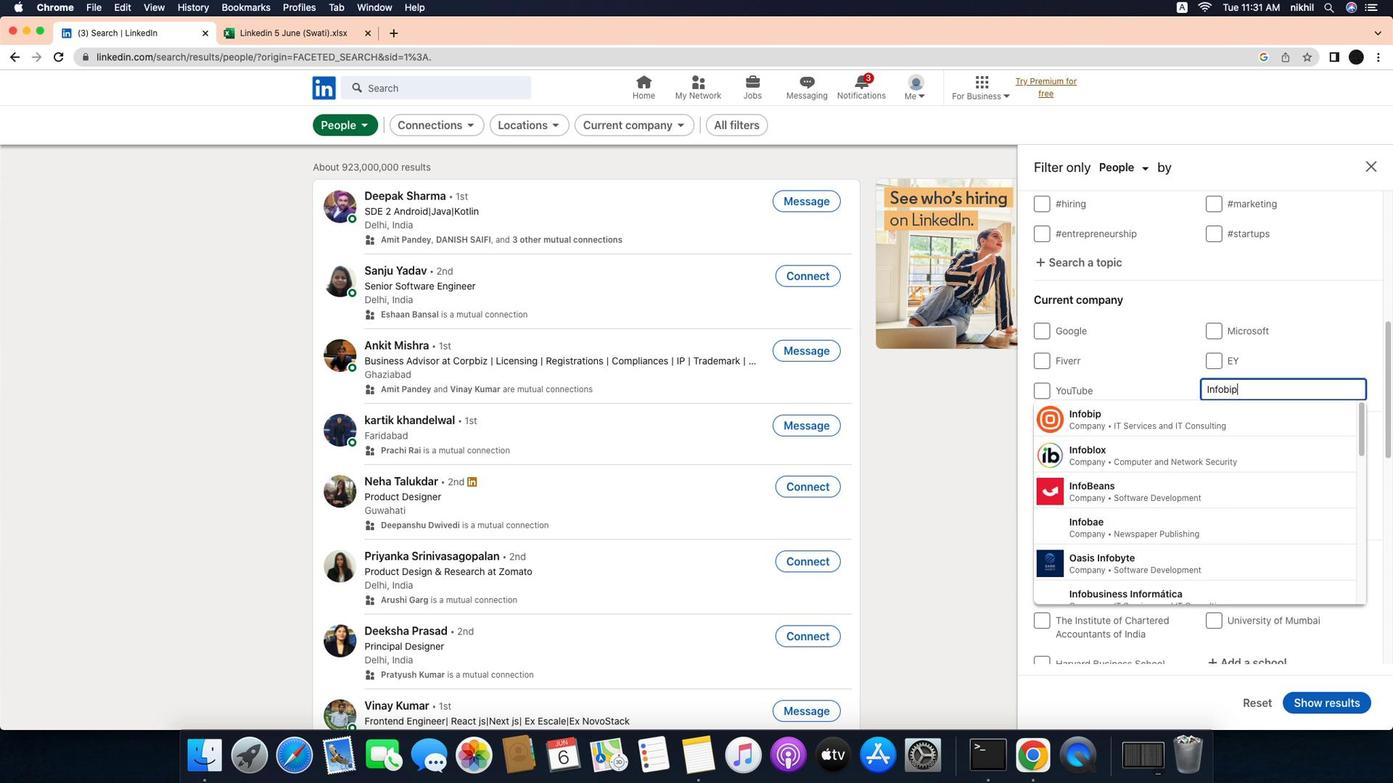
Action: Mouse moved to (1247, 431)
Screenshot: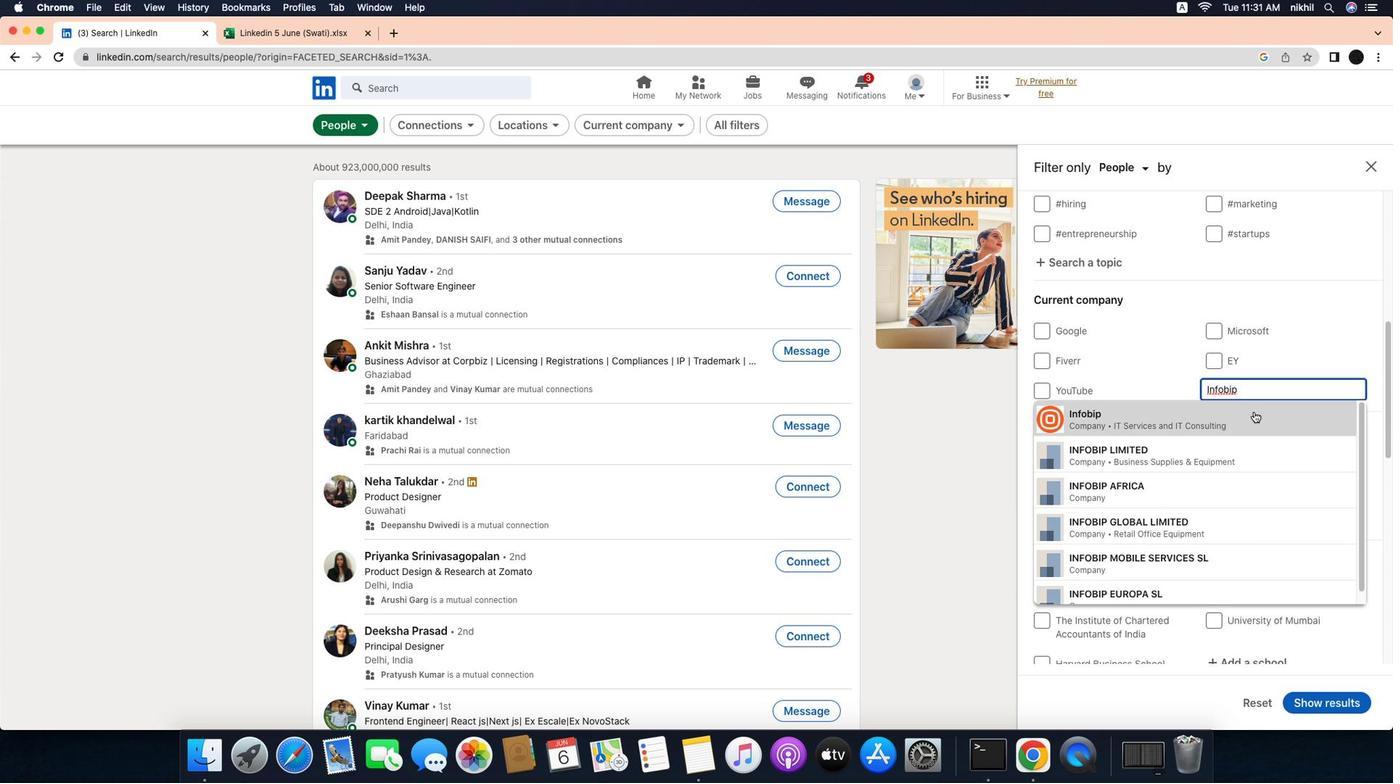 
Action: Mouse pressed left at (1247, 431)
Screenshot: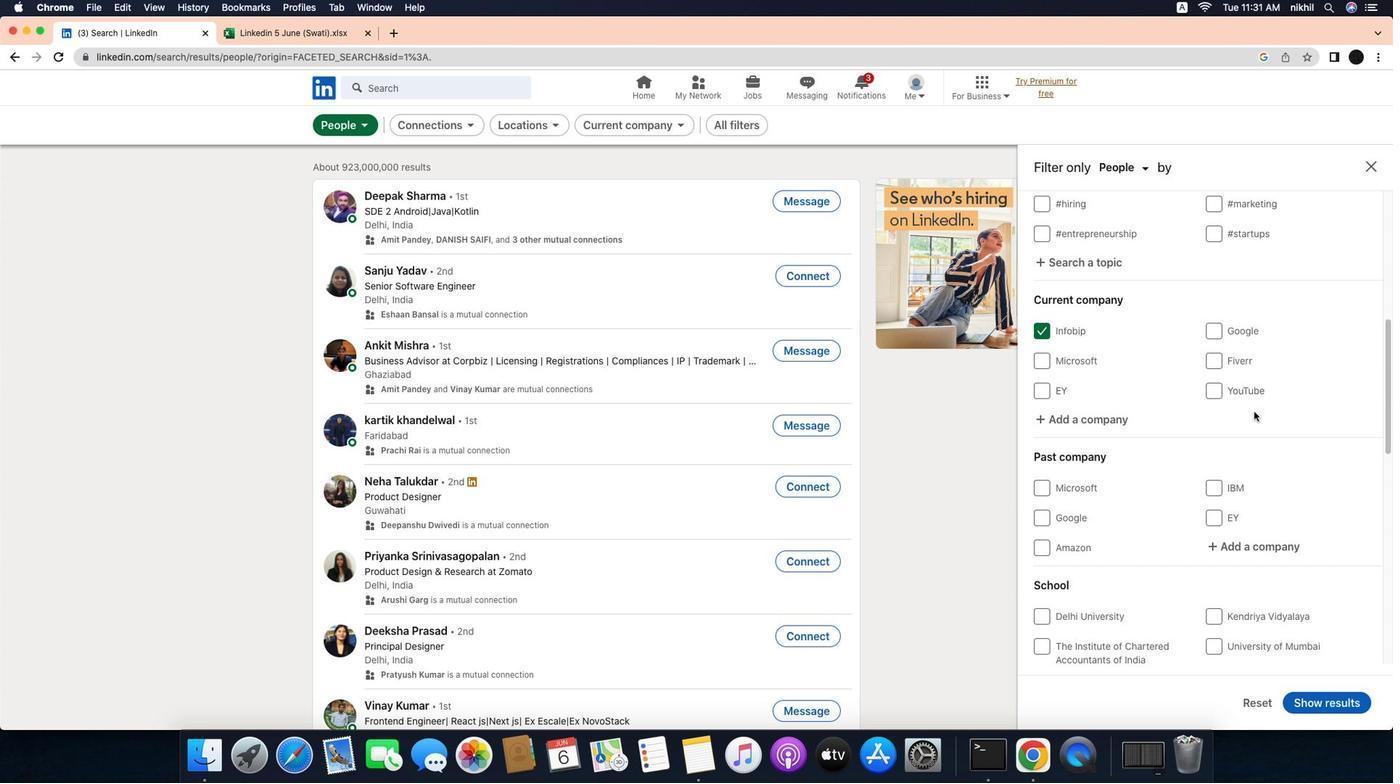 
Action: Mouse moved to (1235, 483)
Screenshot: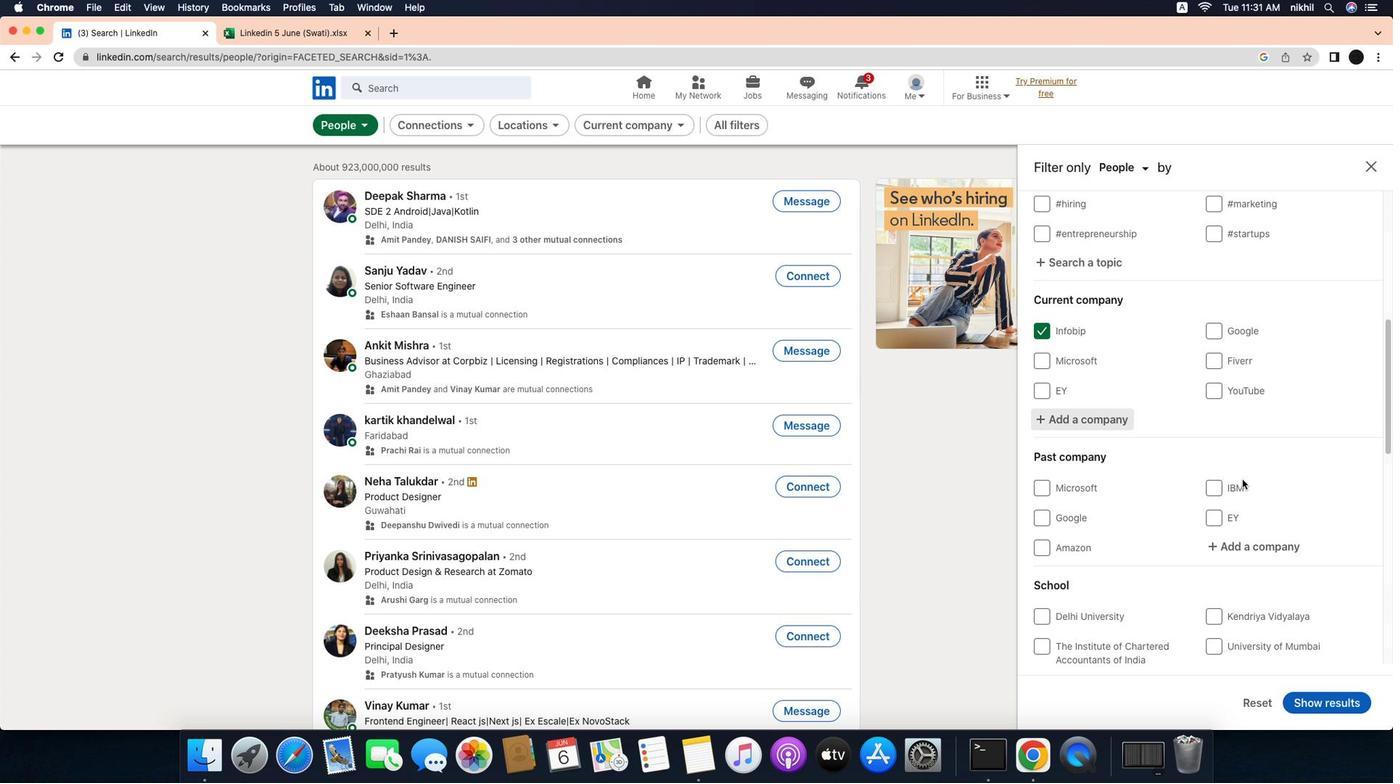 
Action: Mouse scrolled (1235, 483) with delta (-74, 111)
Screenshot: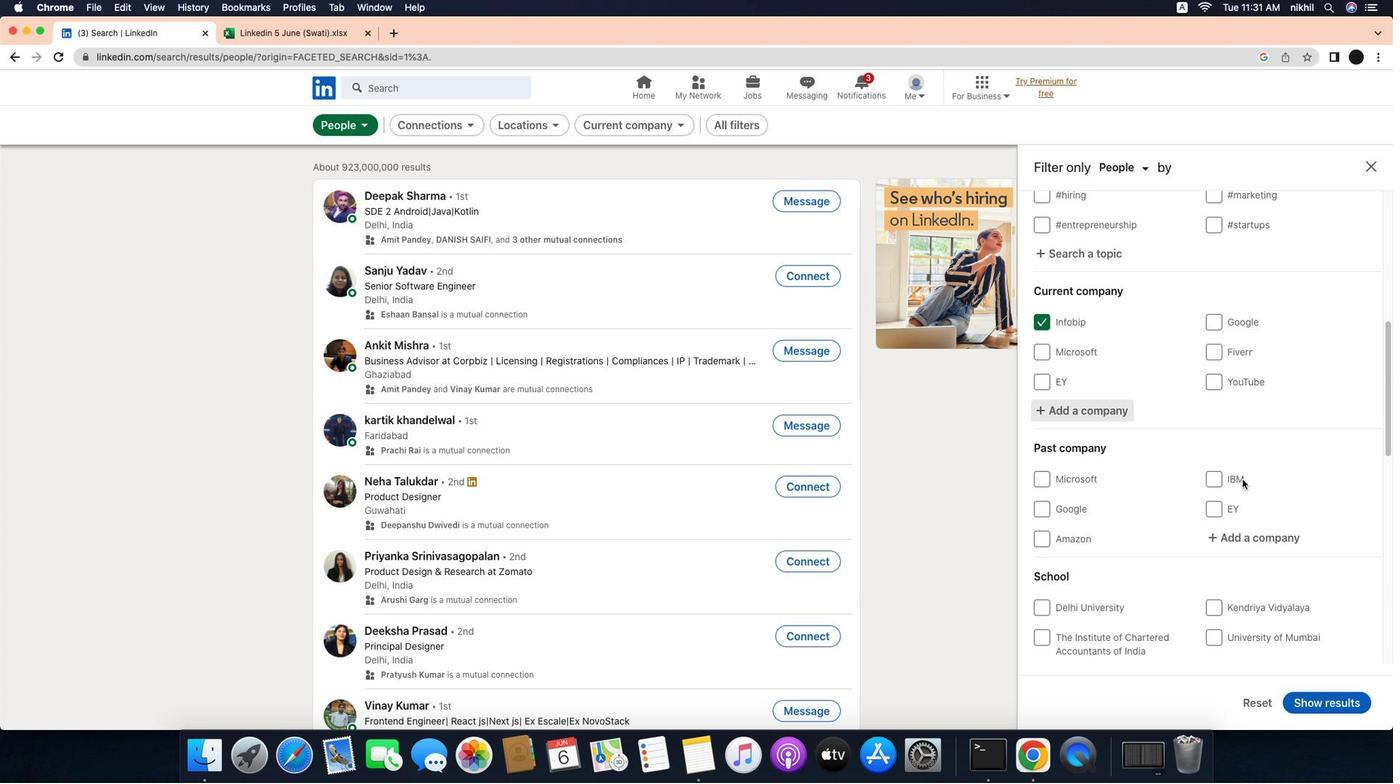 
Action: Mouse scrolled (1235, 483) with delta (-74, 111)
Screenshot: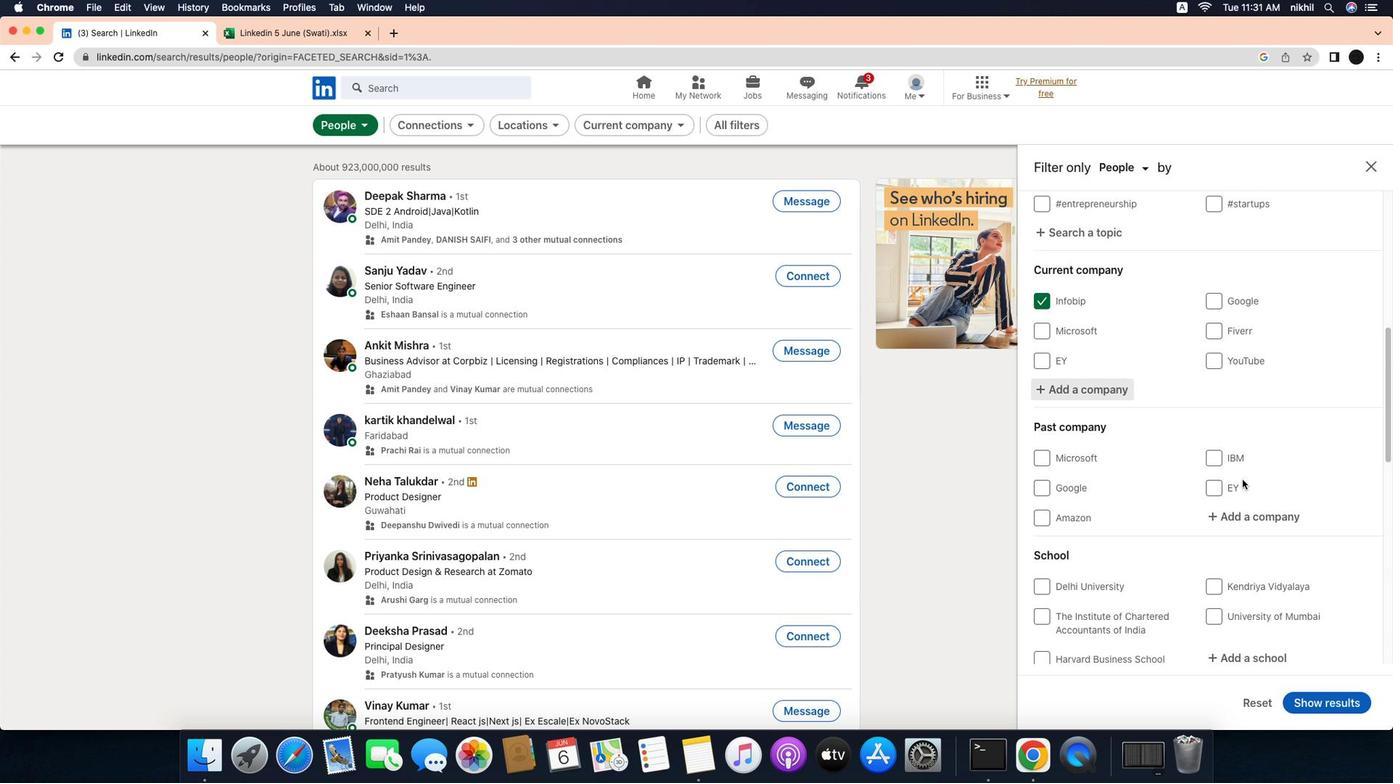 
Action: Mouse scrolled (1235, 483) with delta (-74, 111)
Screenshot: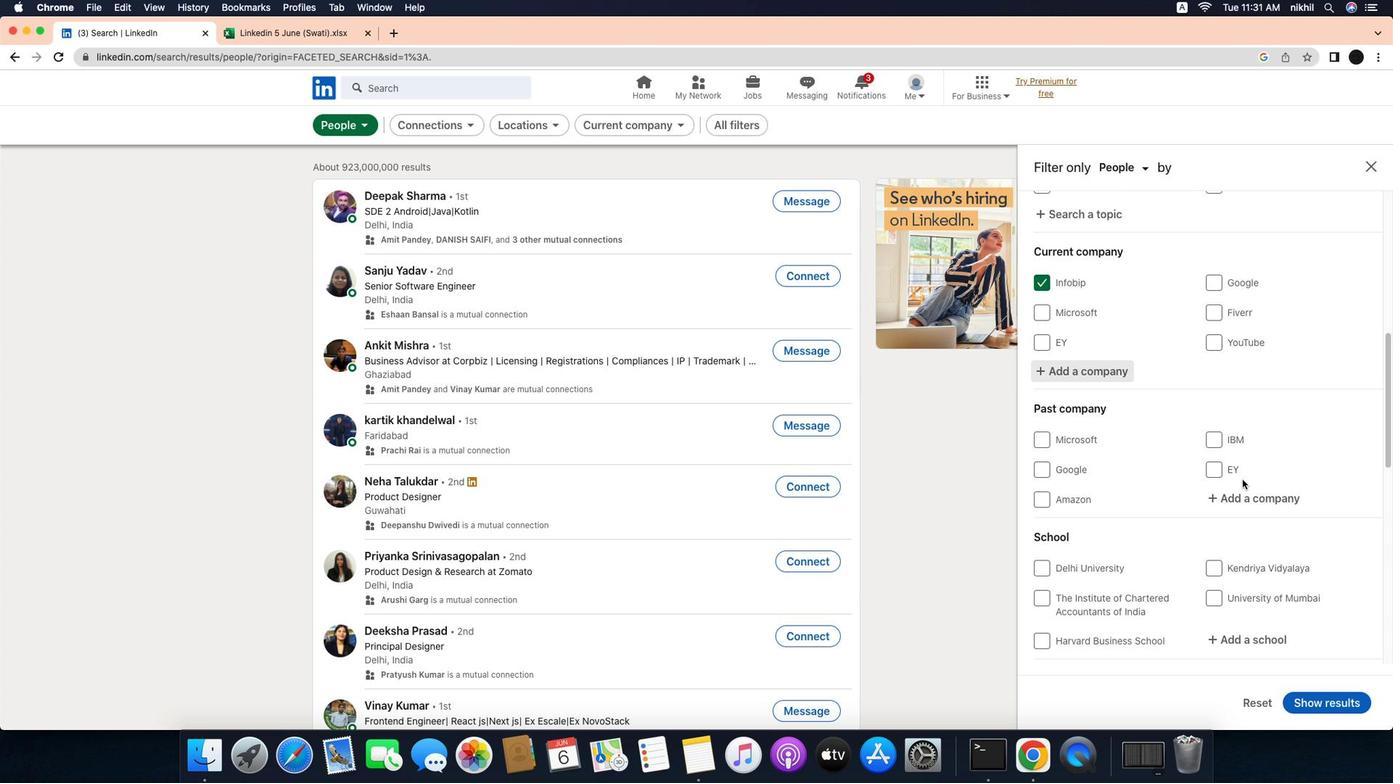 
Action: Mouse scrolled (1235, 483) with delta (-74, 111)
Screenshot: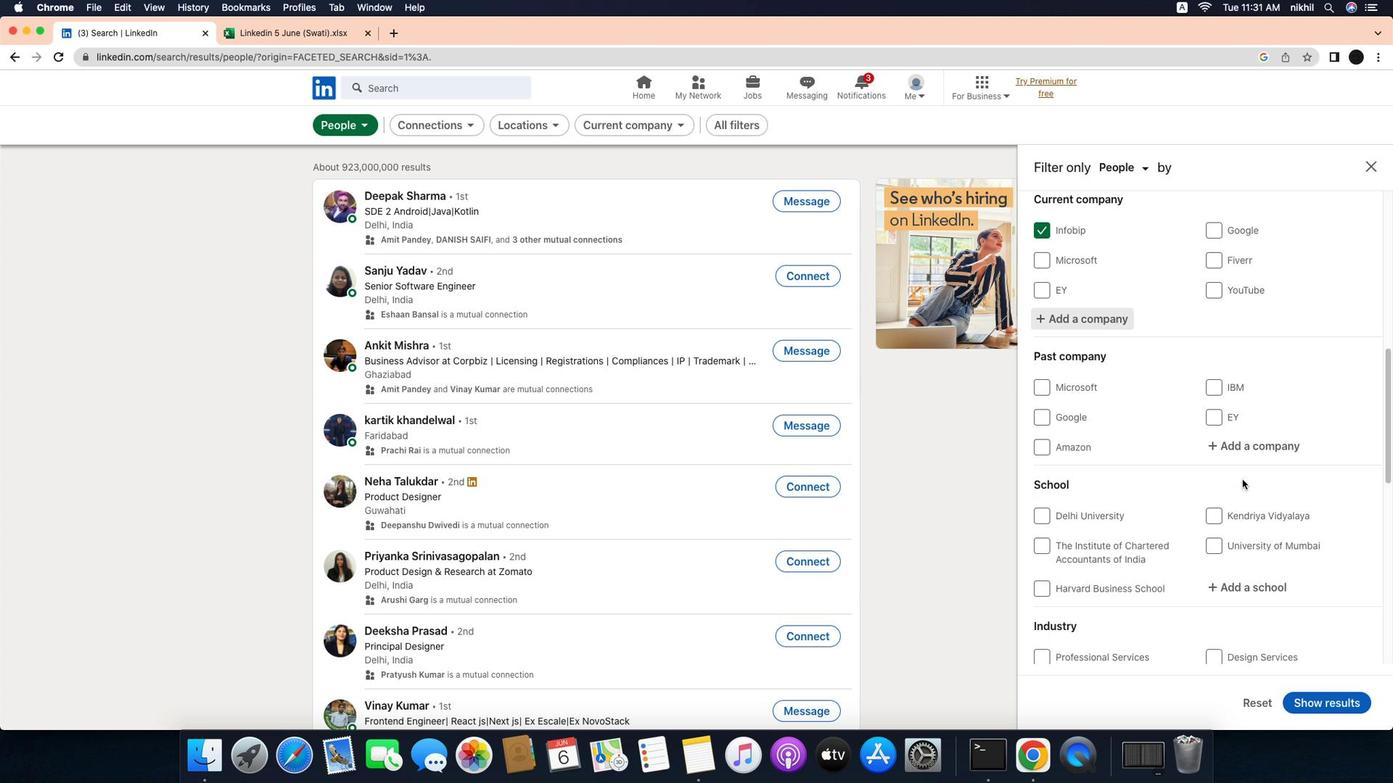 
Action: Mouse scrolled (1235, 483) with delta (-74, 111)
Screenshot: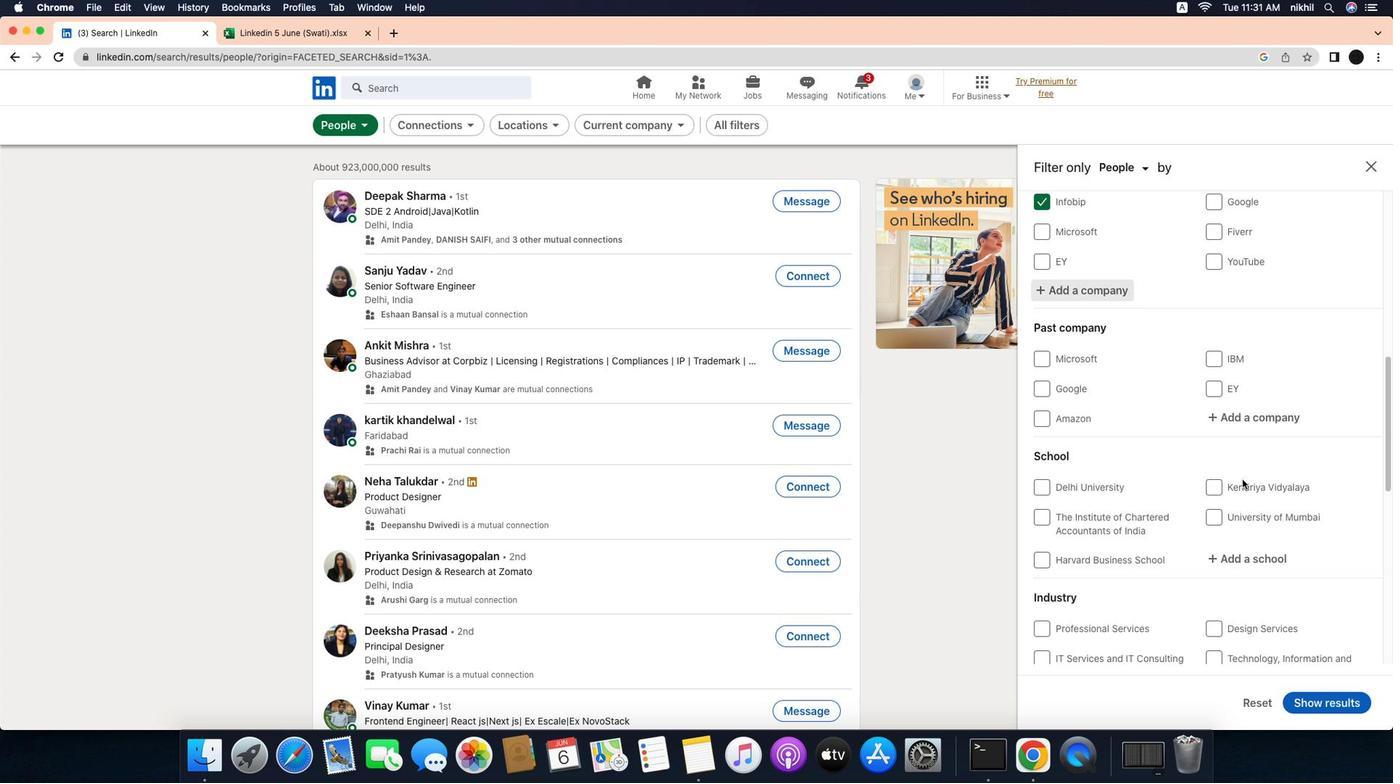 
Action: Mouse scrolled (1235, 483) with delta (-74, 111)
Screenshot: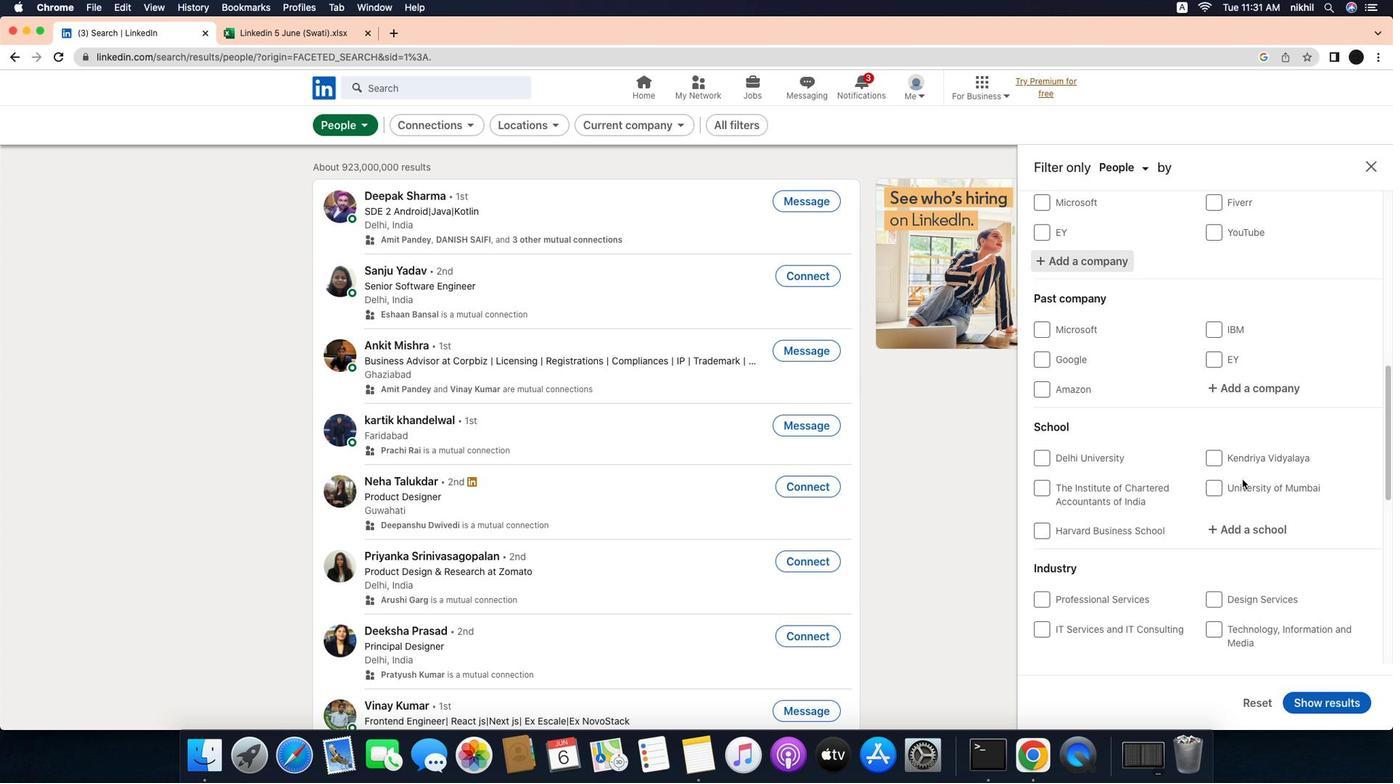 
Action: Mouse scrolled (1235, 483) with delta (-74, 111)
Screenshot: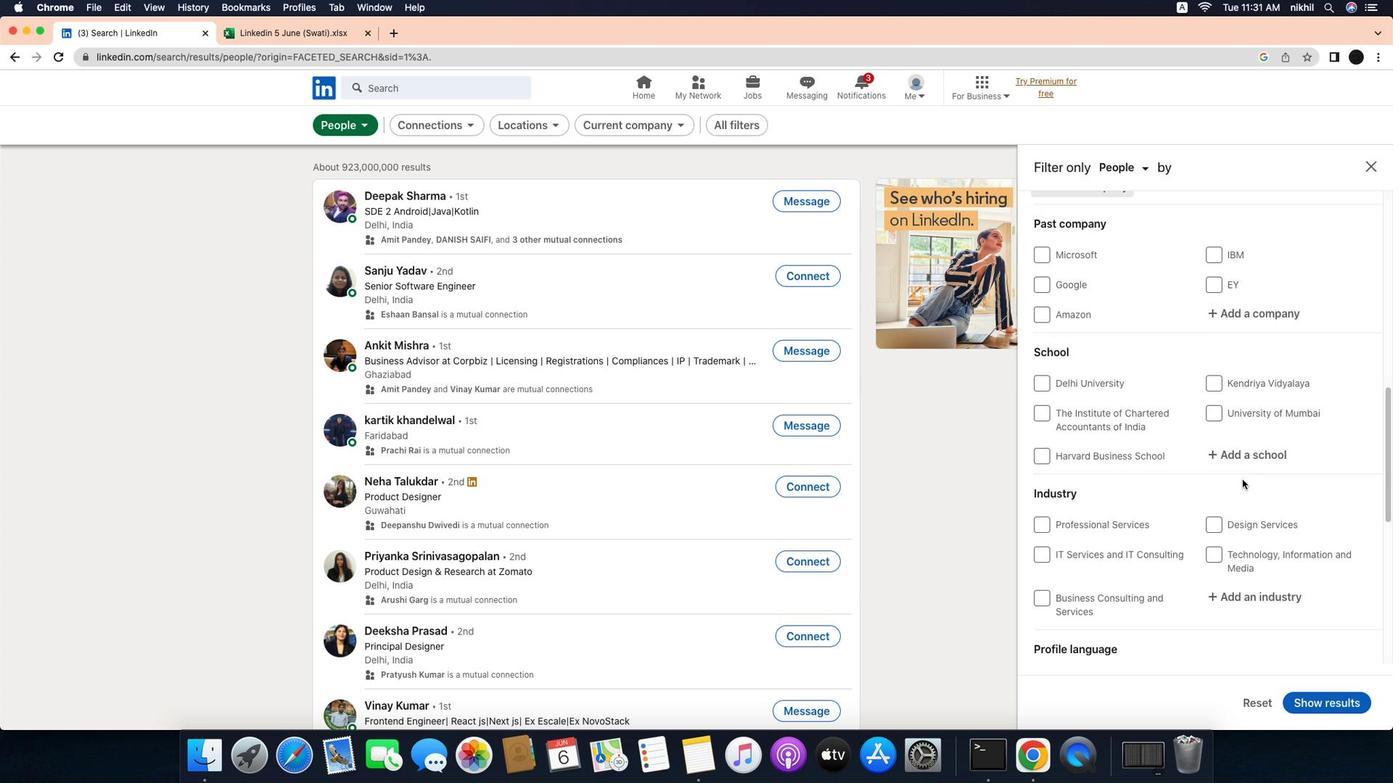 
Action: Mouse moved to (1237, 462)
Screenshot: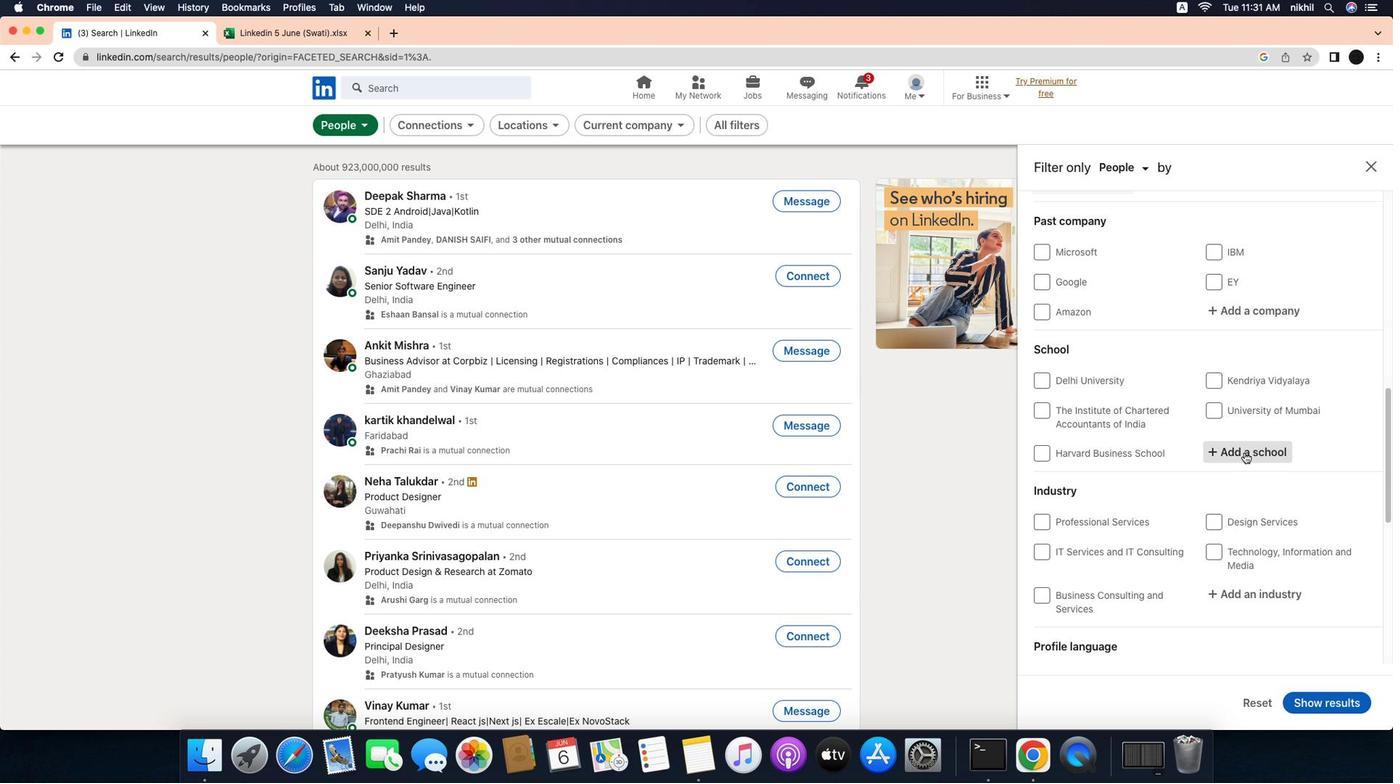 
Action: Mouse pressed left at (1237, 462)
Screenshot: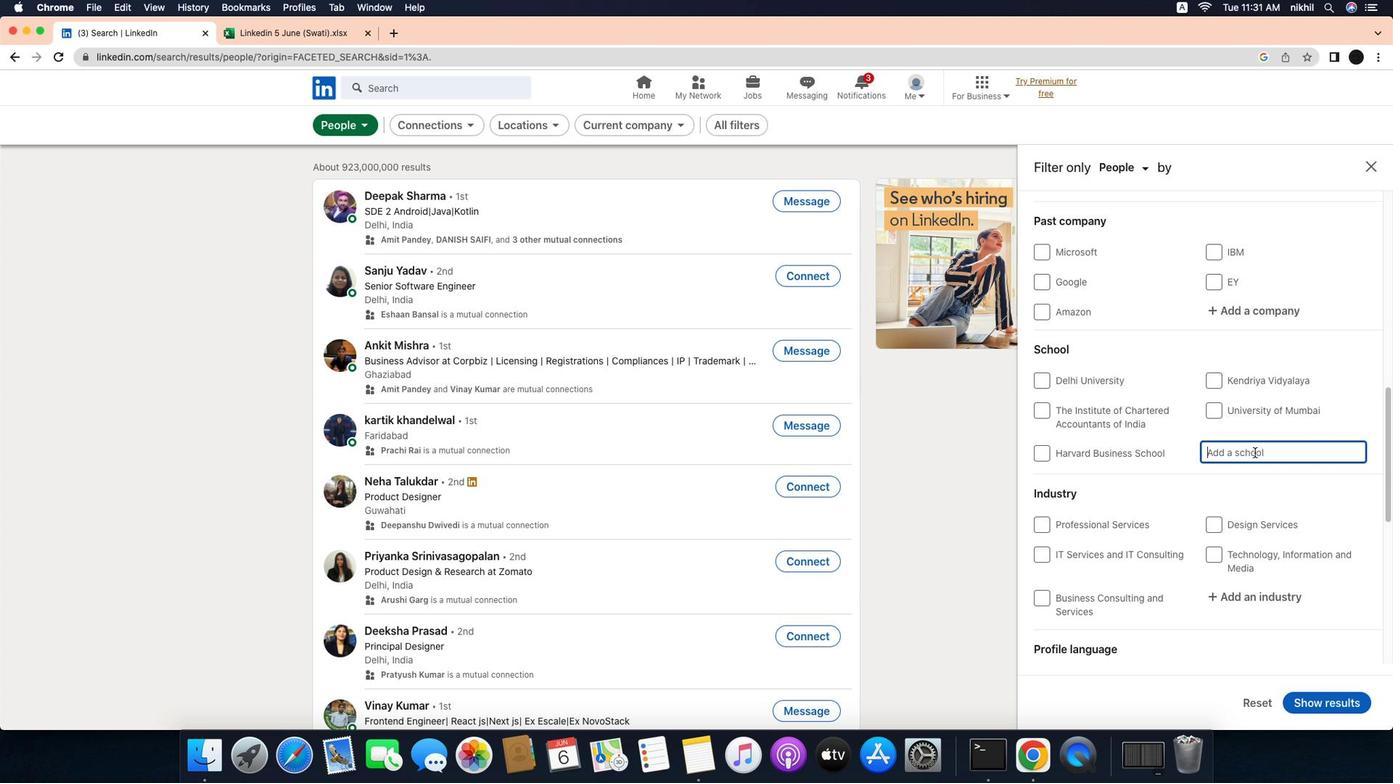
Action: Mouse moved to (1270, 462)
Screenshot: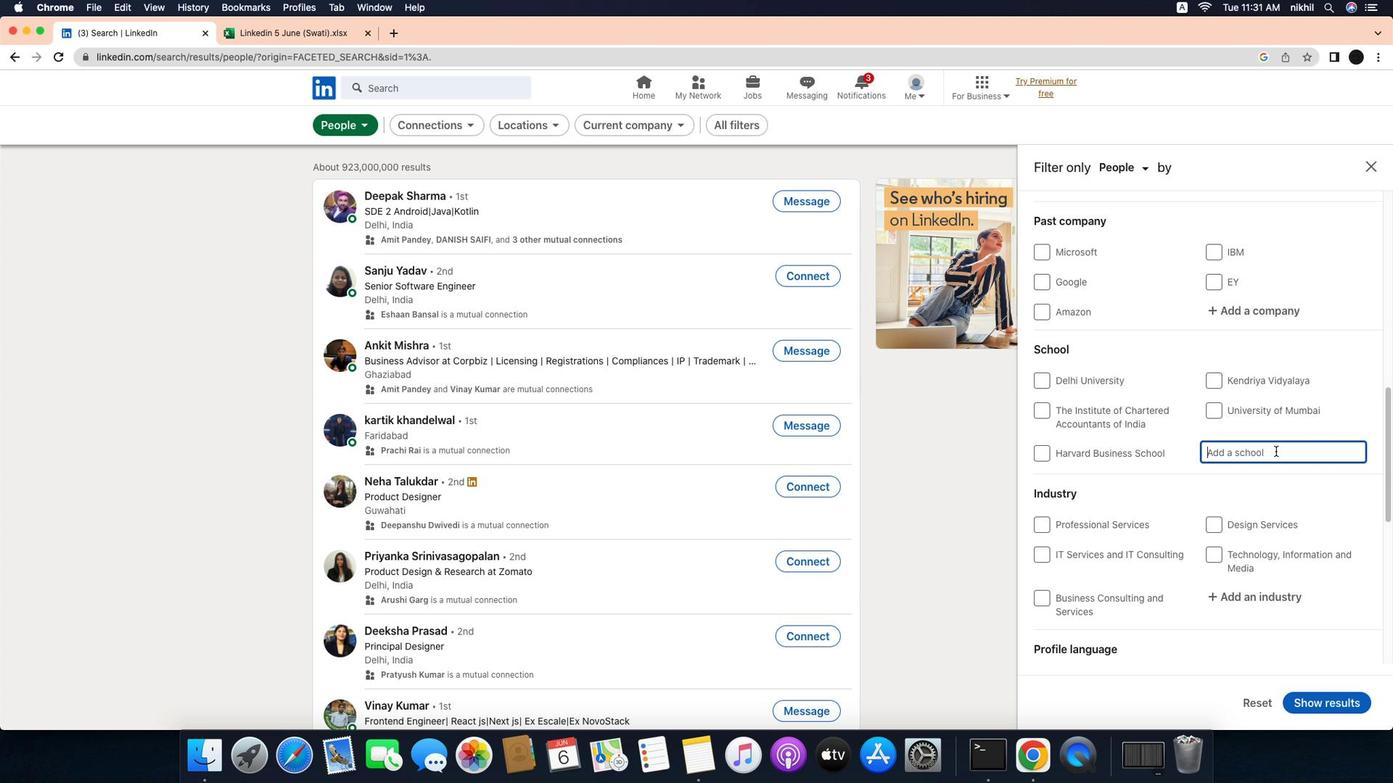 
Action: Mouse pressed left at (1270, 462)
Screenshot: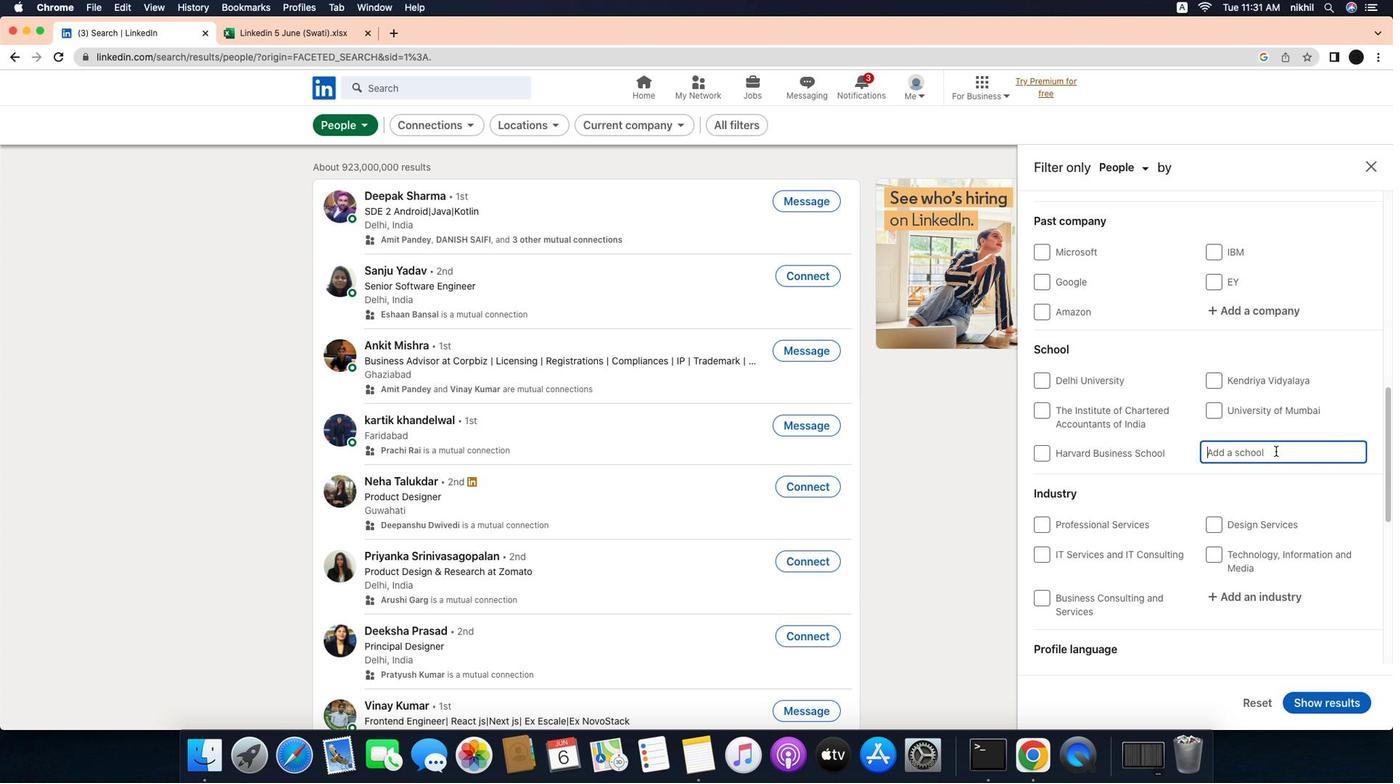 
Action: Mouse moved to (1272, 462)
Screenshot: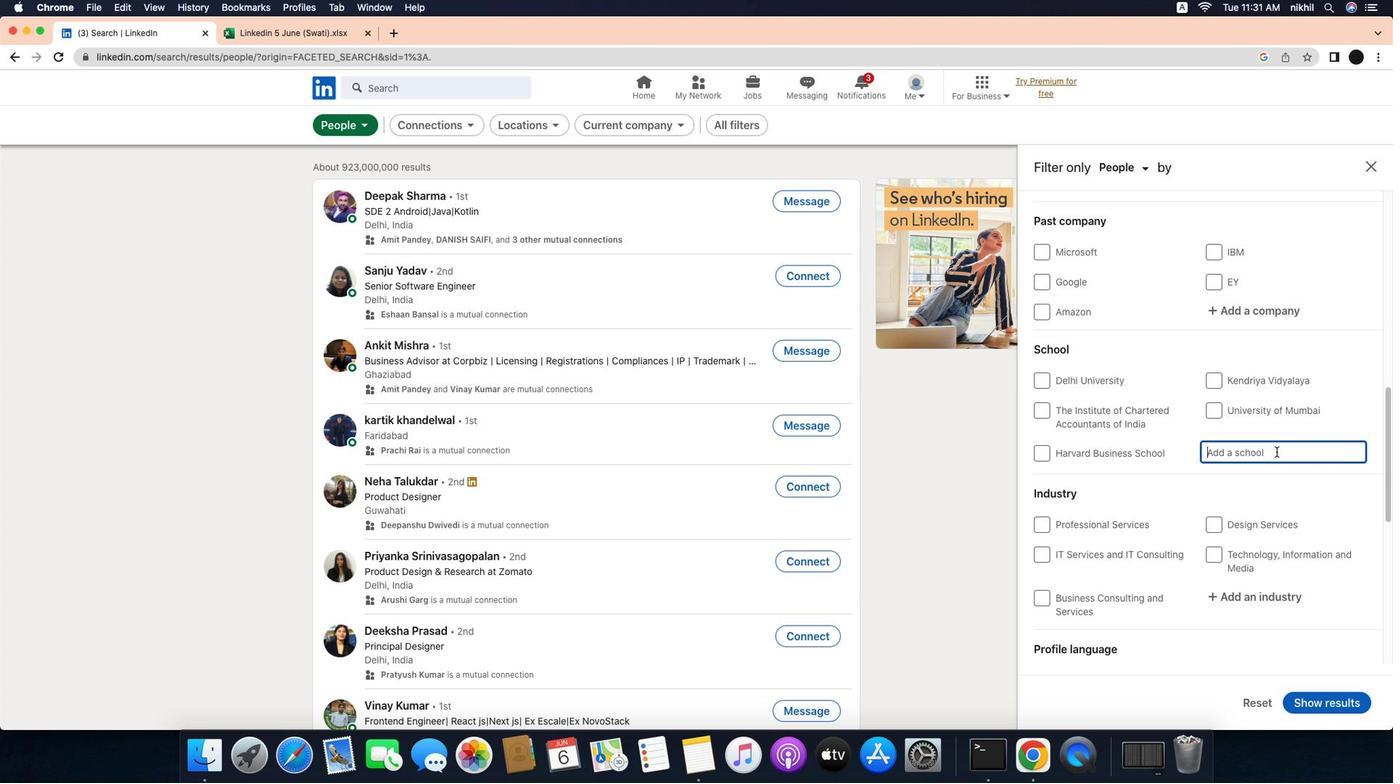 
Action: Key pressed Key.caps_lock'S'Key.caps_lock'i''k''a''r'Key.spaceKey.caps_lock'J'Key.caps_lock'o''b''s'
Screenshot: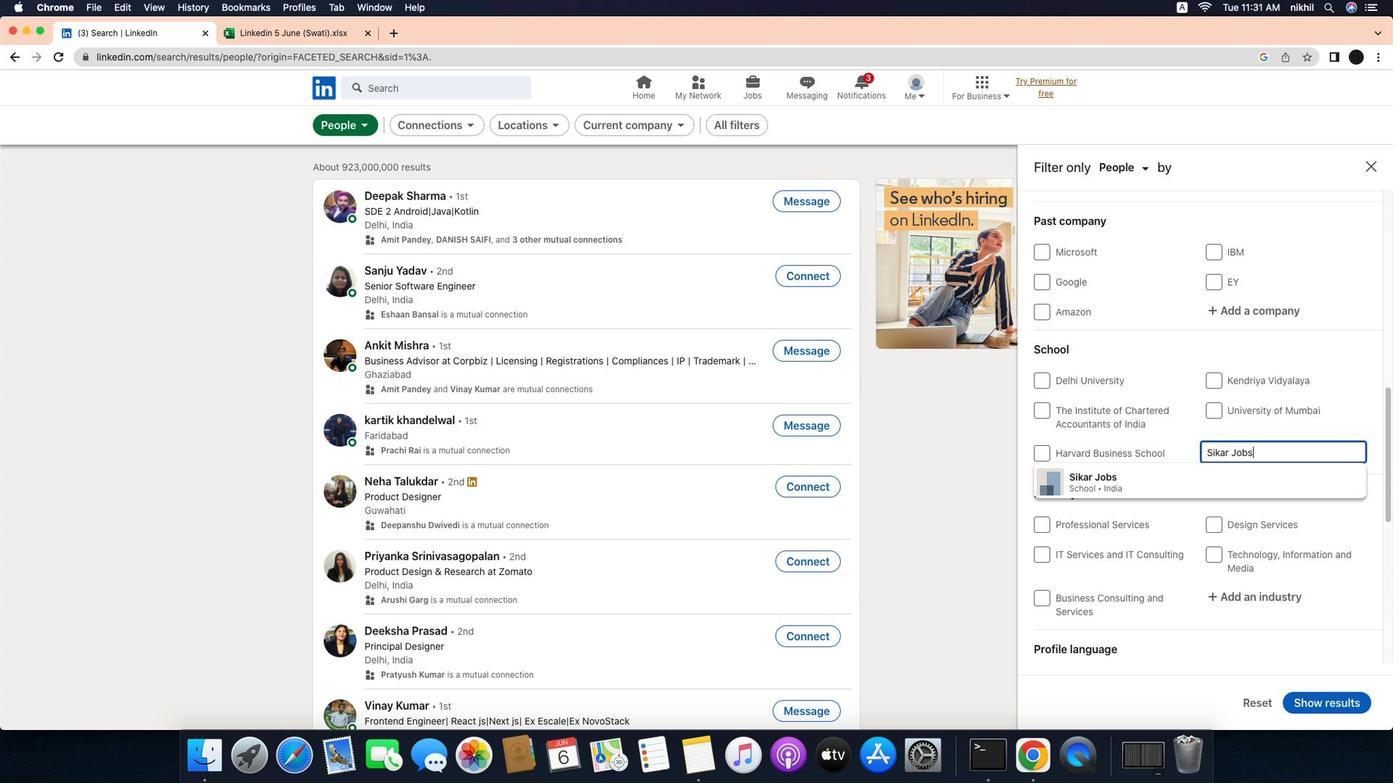 
Action: Mouse moved to (1248, 480)
Screenshot: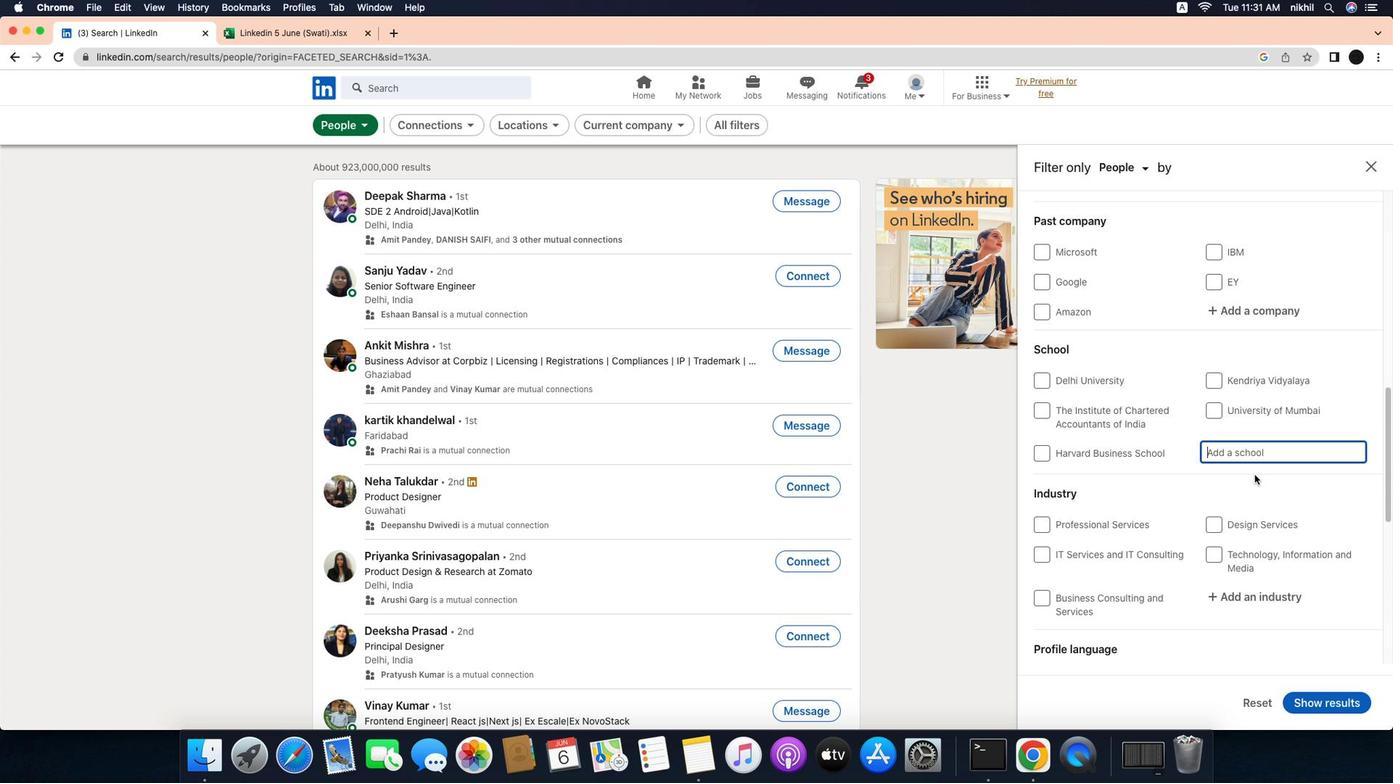 
Action: Mouse pressed left at (1248, 480)
Screenshot: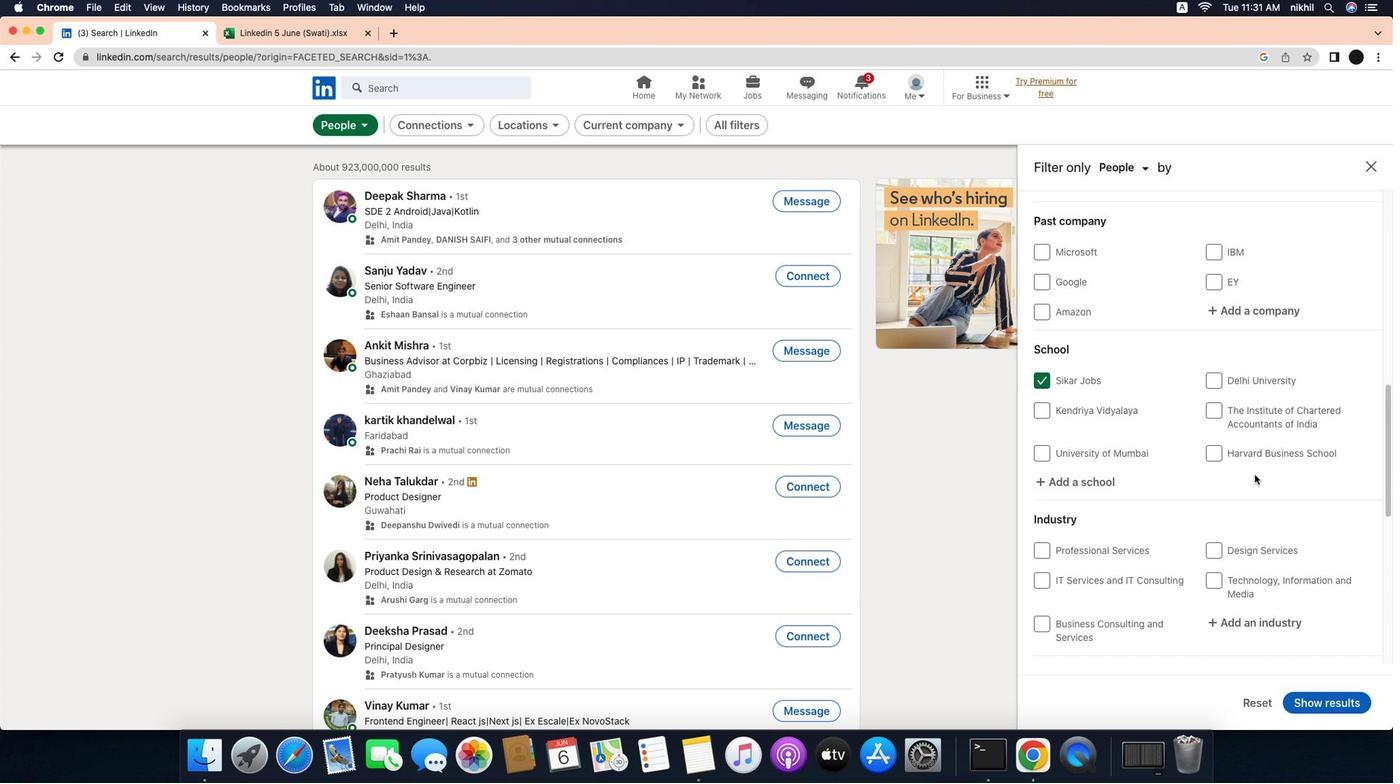 
Action: Mouse moved to (1263, 539)
Screenshot: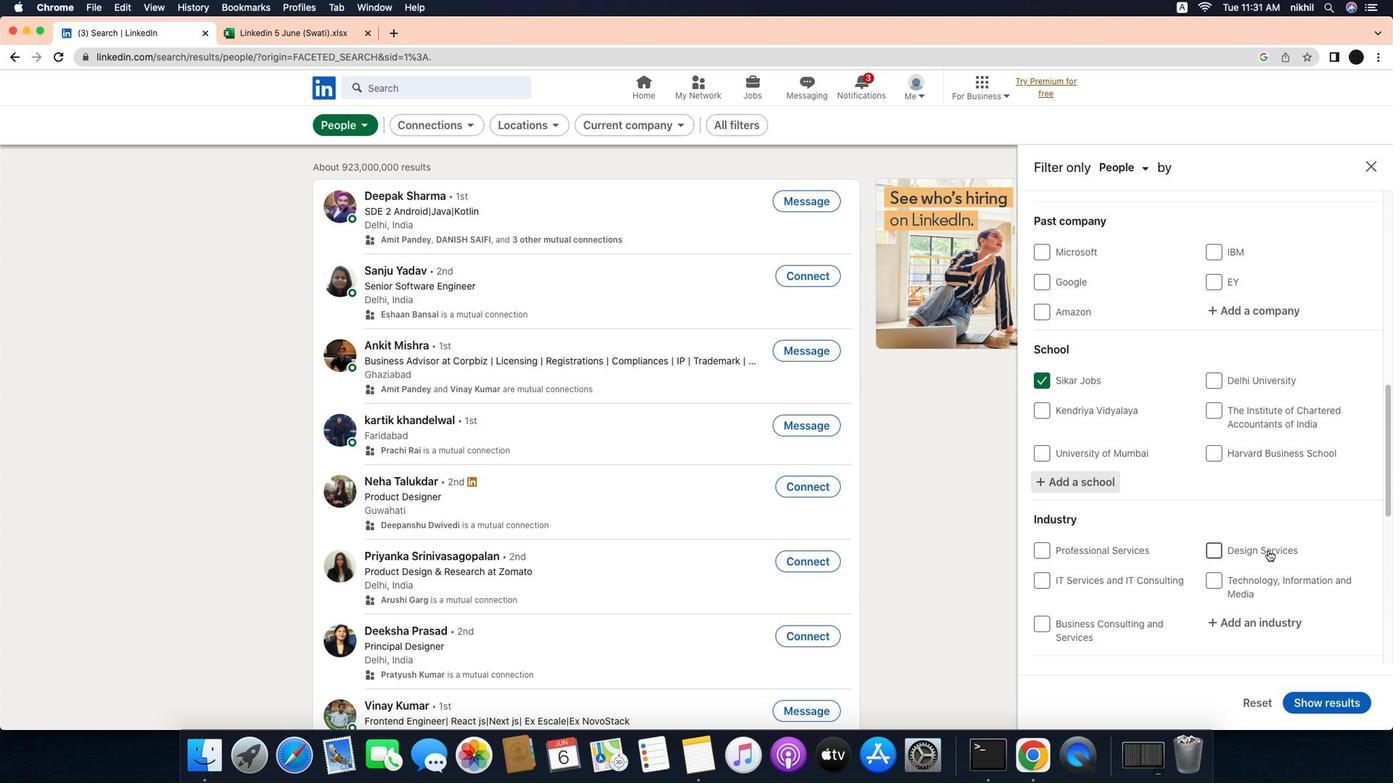 
Action: Mouse scrolled (1263, 539) with delta (-74, 111)
Screenshot: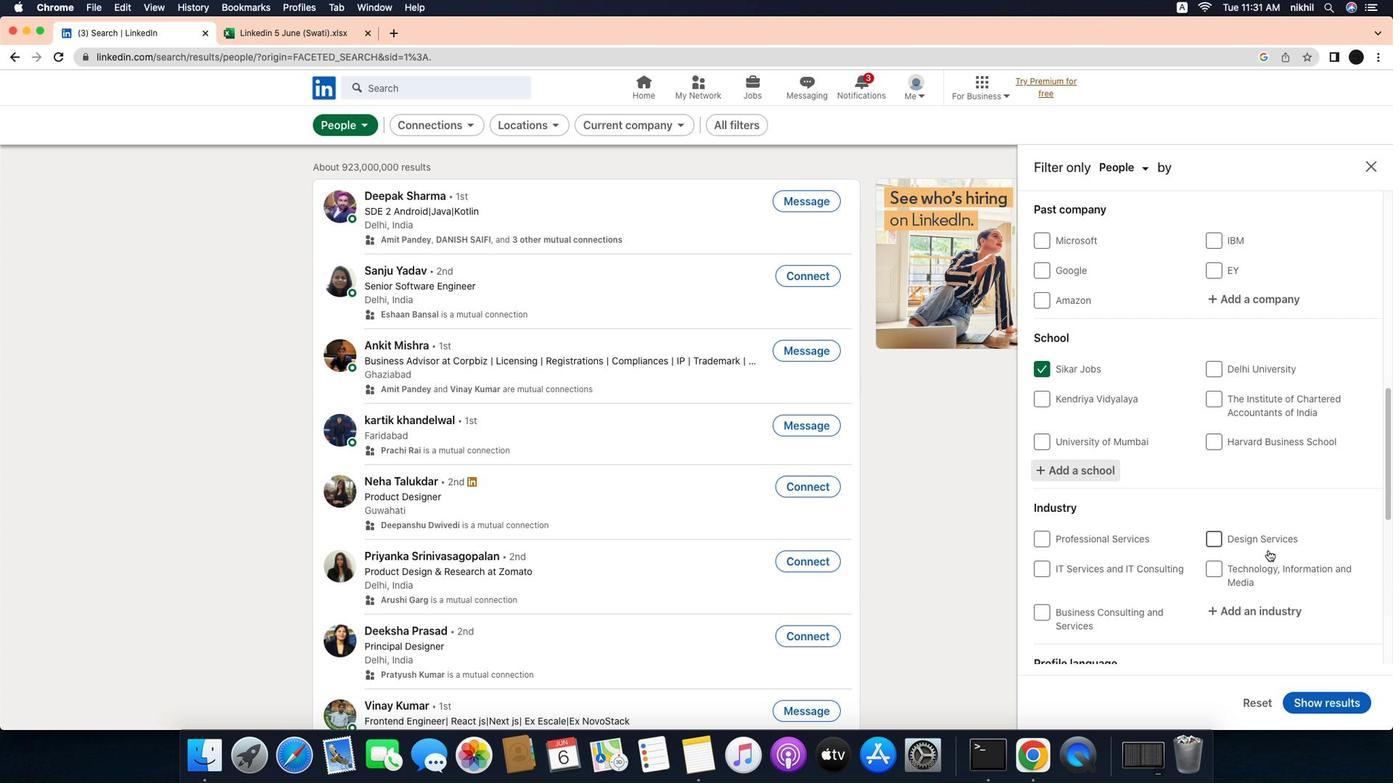 
Action: Mouse scrolled (1263, 539) with delta (-74, 111)
Screenshot: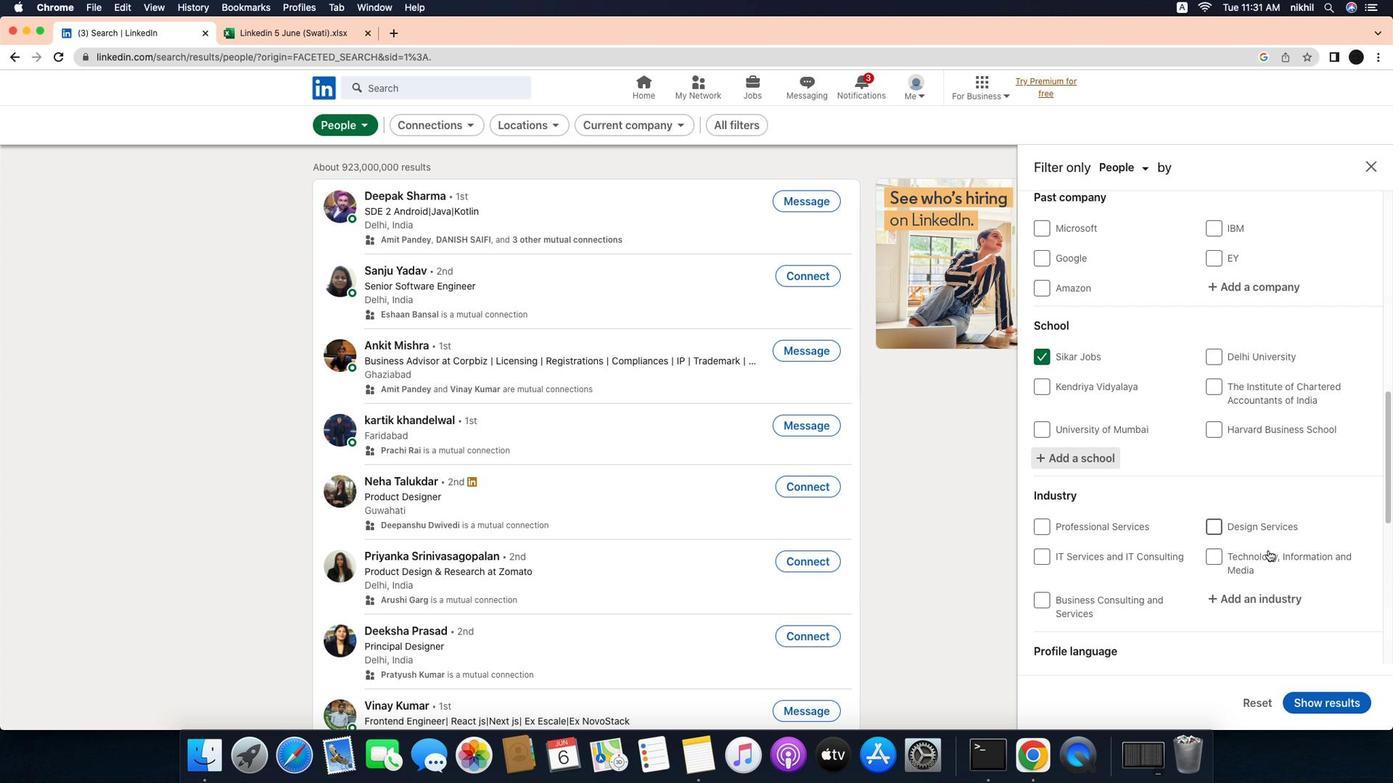 
Action: Mouse scrolled (1263, 539) with delta (-74, 111)
Screenshot: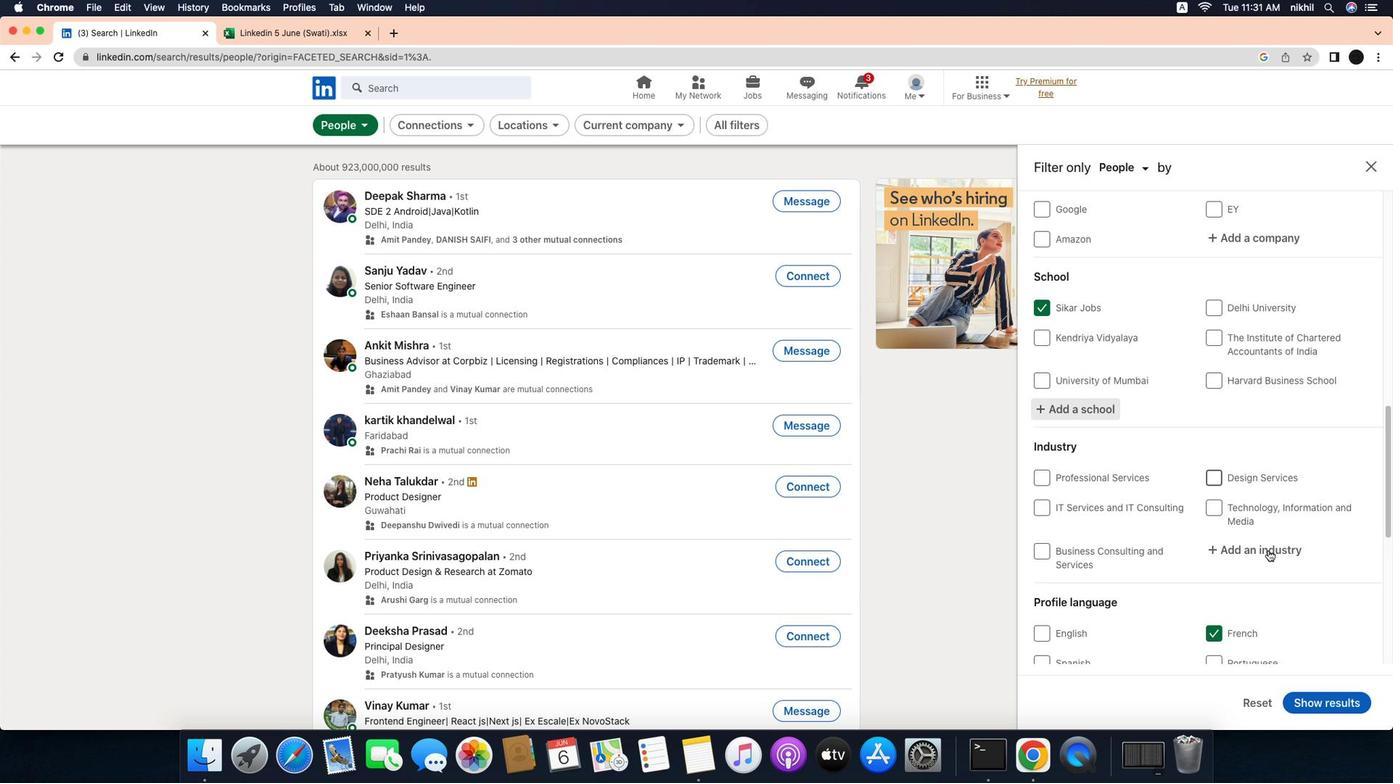 
Action: Mouse scrolled (1263, 539) with delta (-74, 111)
Screenshot: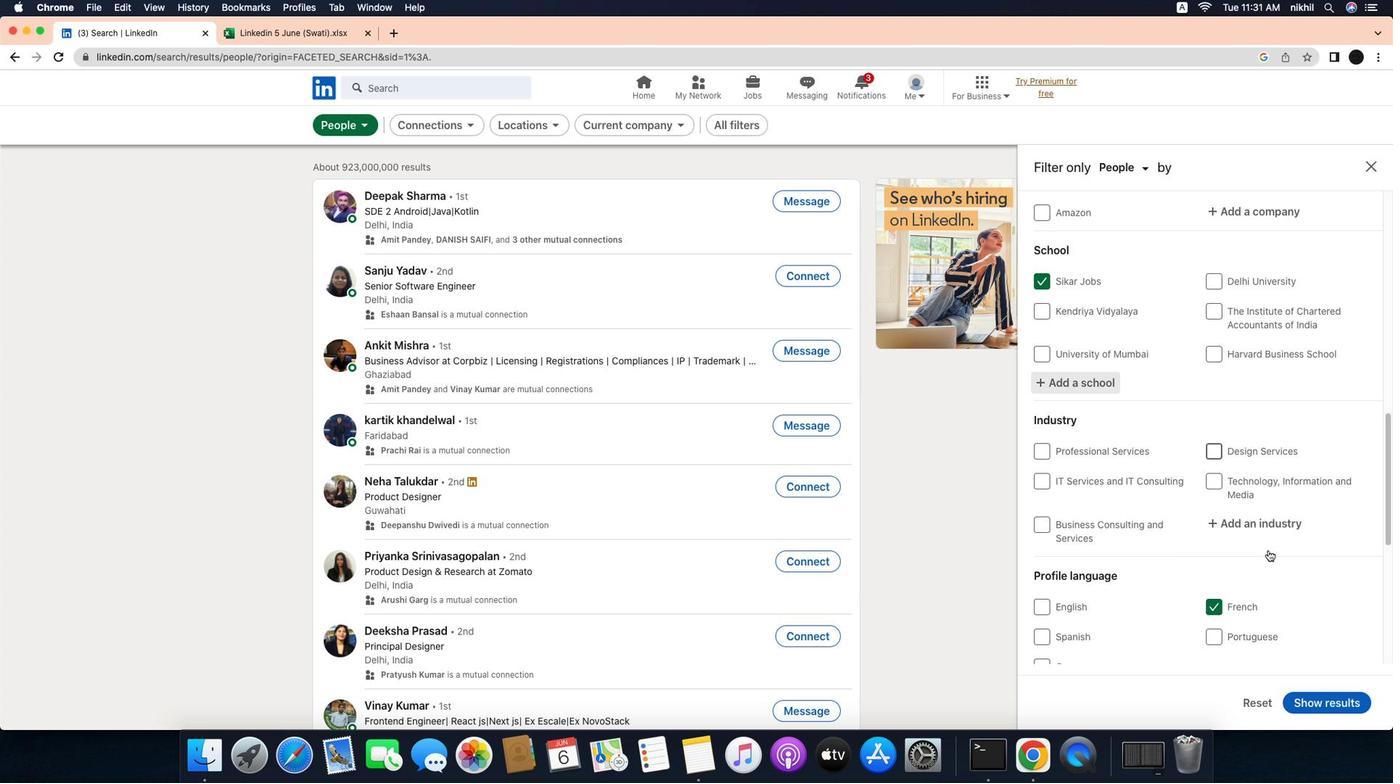 
Action: Mouse scrolled (1263, 539) with delta (-74, 111)
Screenshot: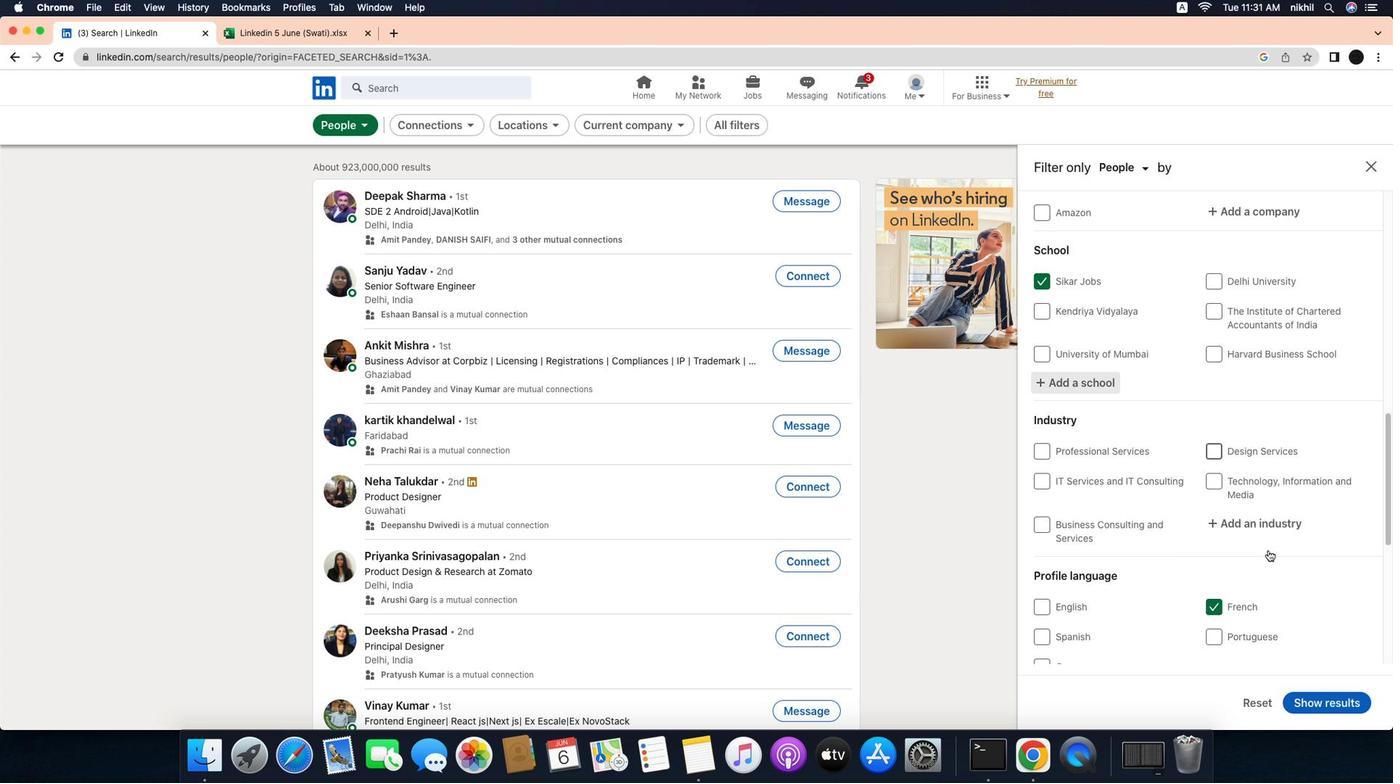 
Action: Mouse moved to (1245, 515)
Screenshot: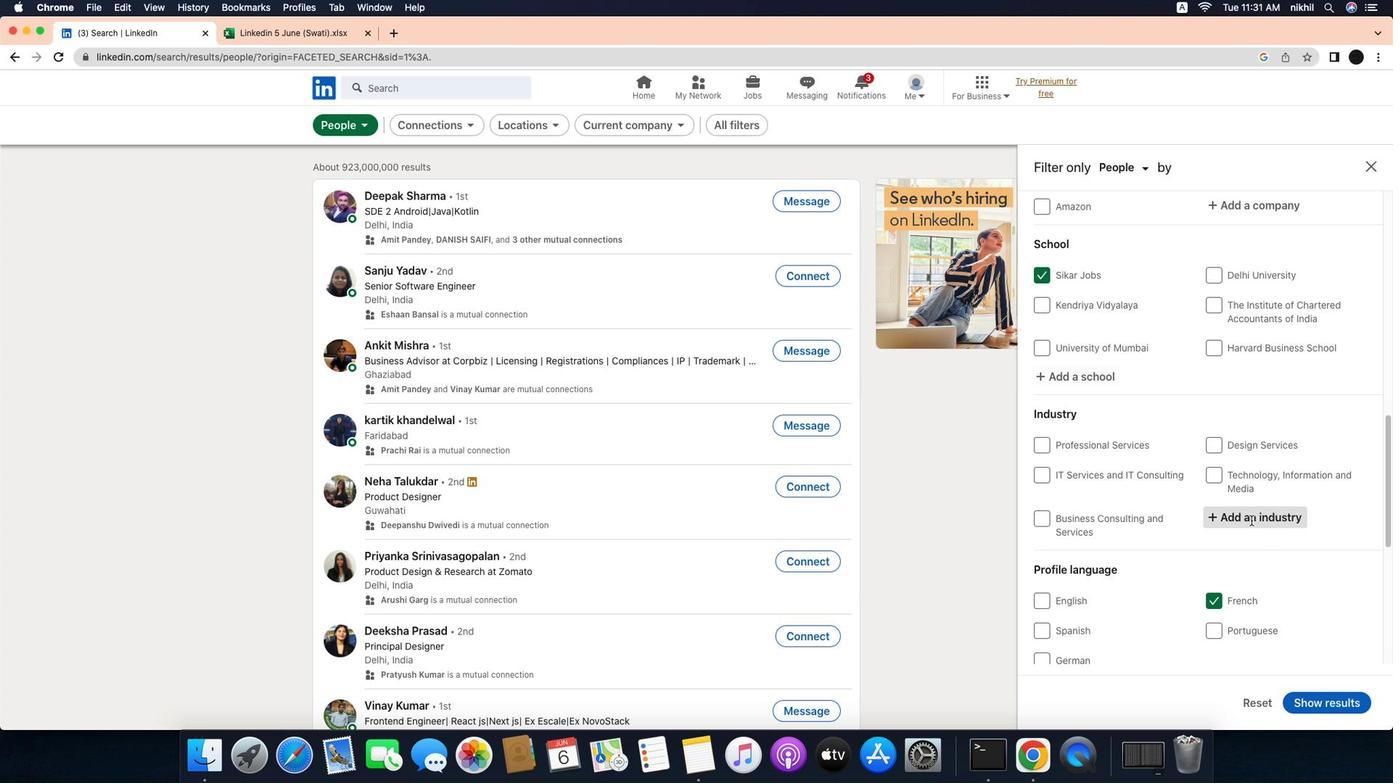 
Action: Mouse pressed left at (1245, 515)
Screenshot: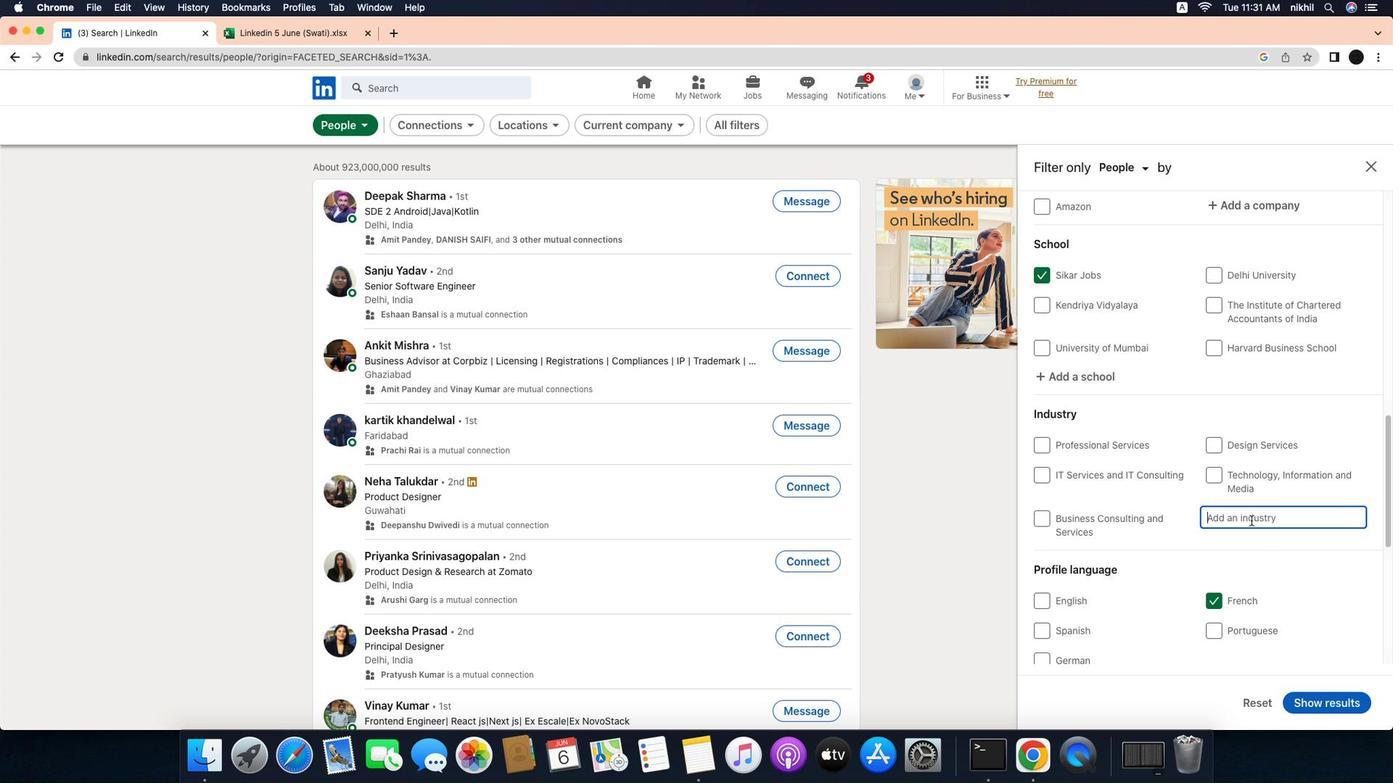 
Action: Mouse moved to (1278, 518)
Screenshot: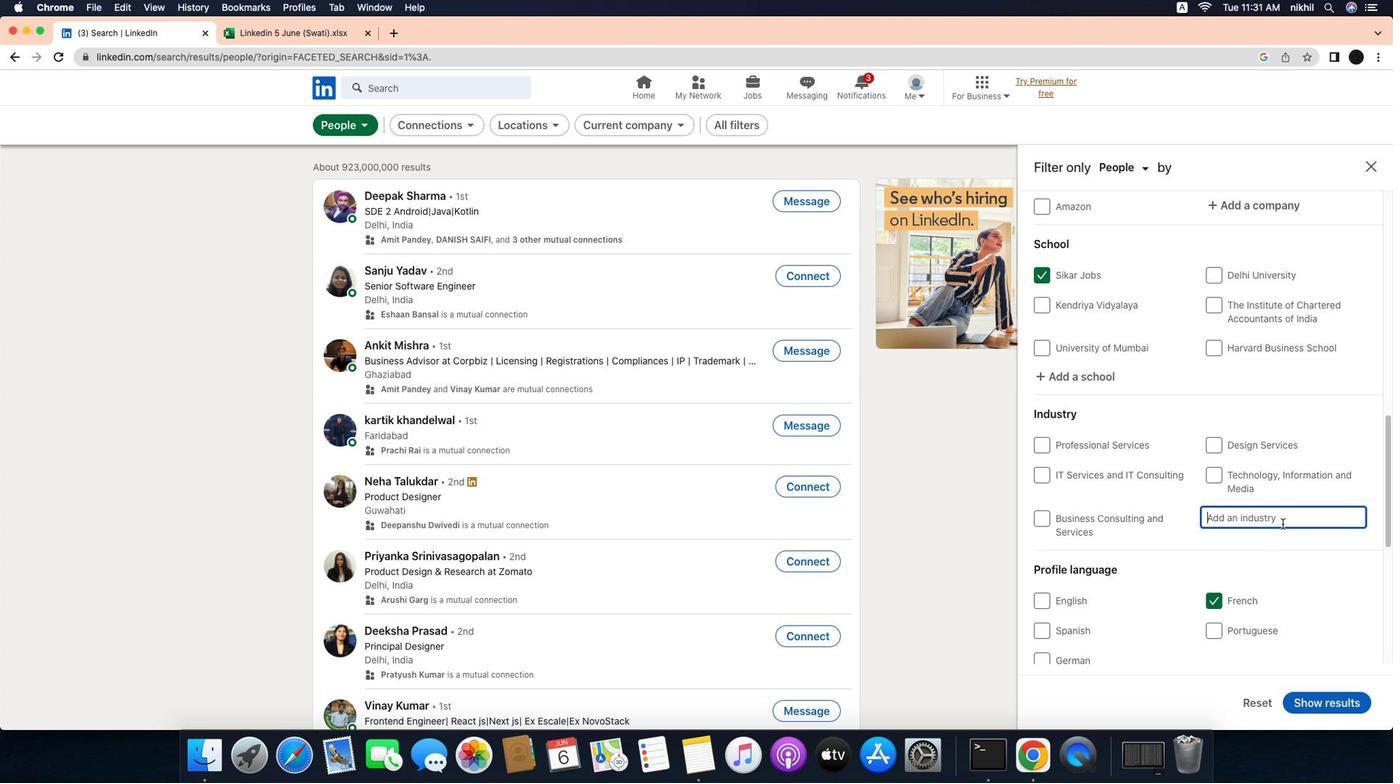 
Action: Mouse pressed left at (1278, 518)
Screenshot: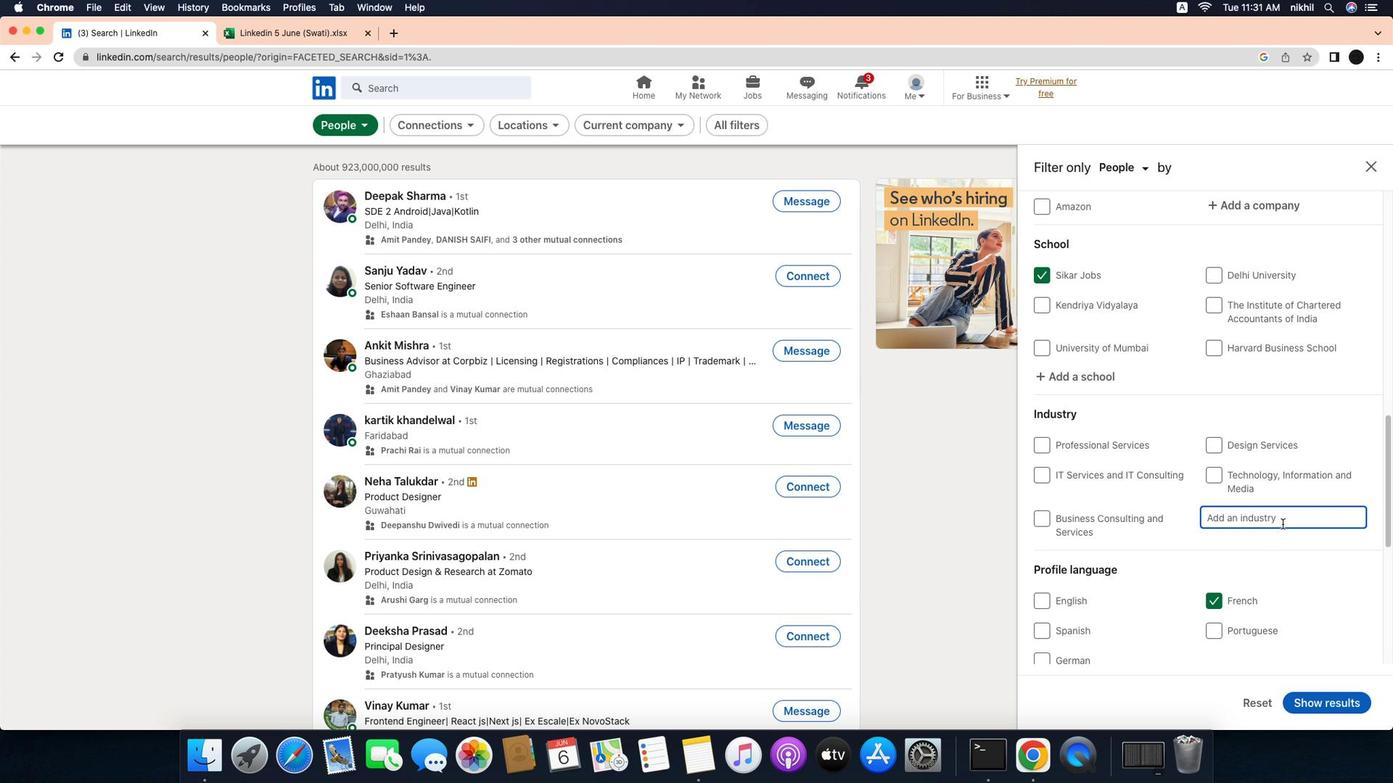 
Action: Mouse moved to (1279, 518)
Screenshot: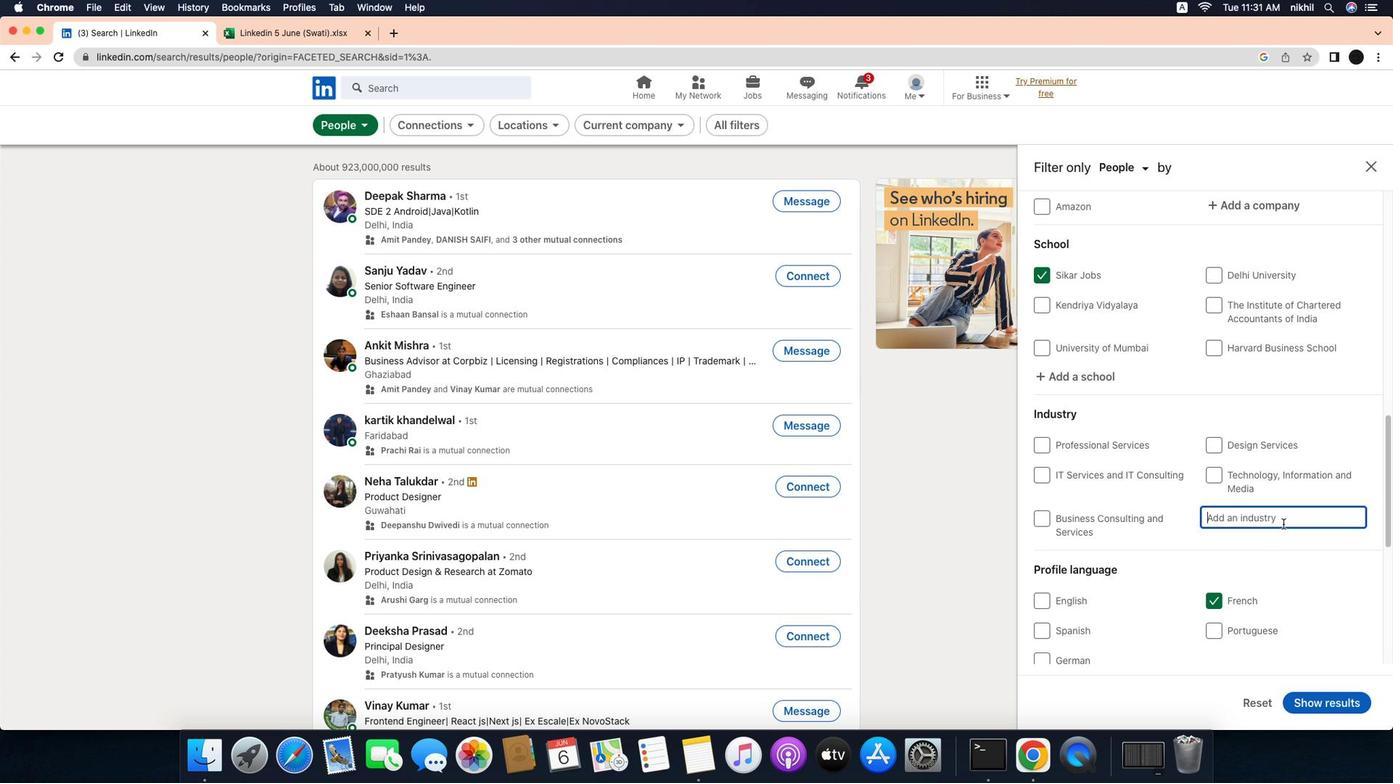 
Action: Key pressed Key.caps_lock'B'Key.caps_lock'u''s''i''n''e''s''s'Key.spaceKey.caps_lock'I'Key.caps_lock'n''t''e''l''l''i''g''e''n''c''e'Key.spaceKey.caps_lock'P'Key.caps_lock'l''a''t''f''o''r''m''s'
Screenshot: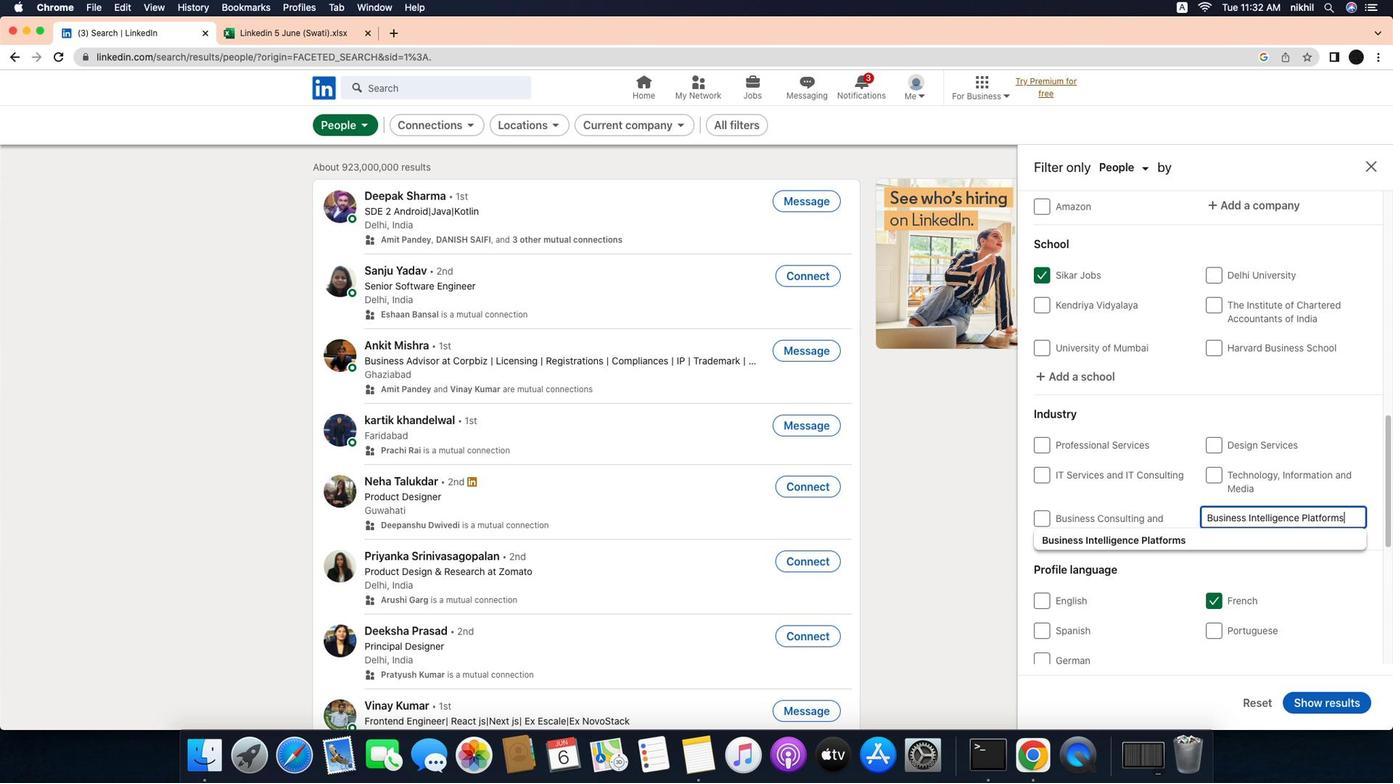 
Action: Mouse moved to (1256, 531)
Screenshot: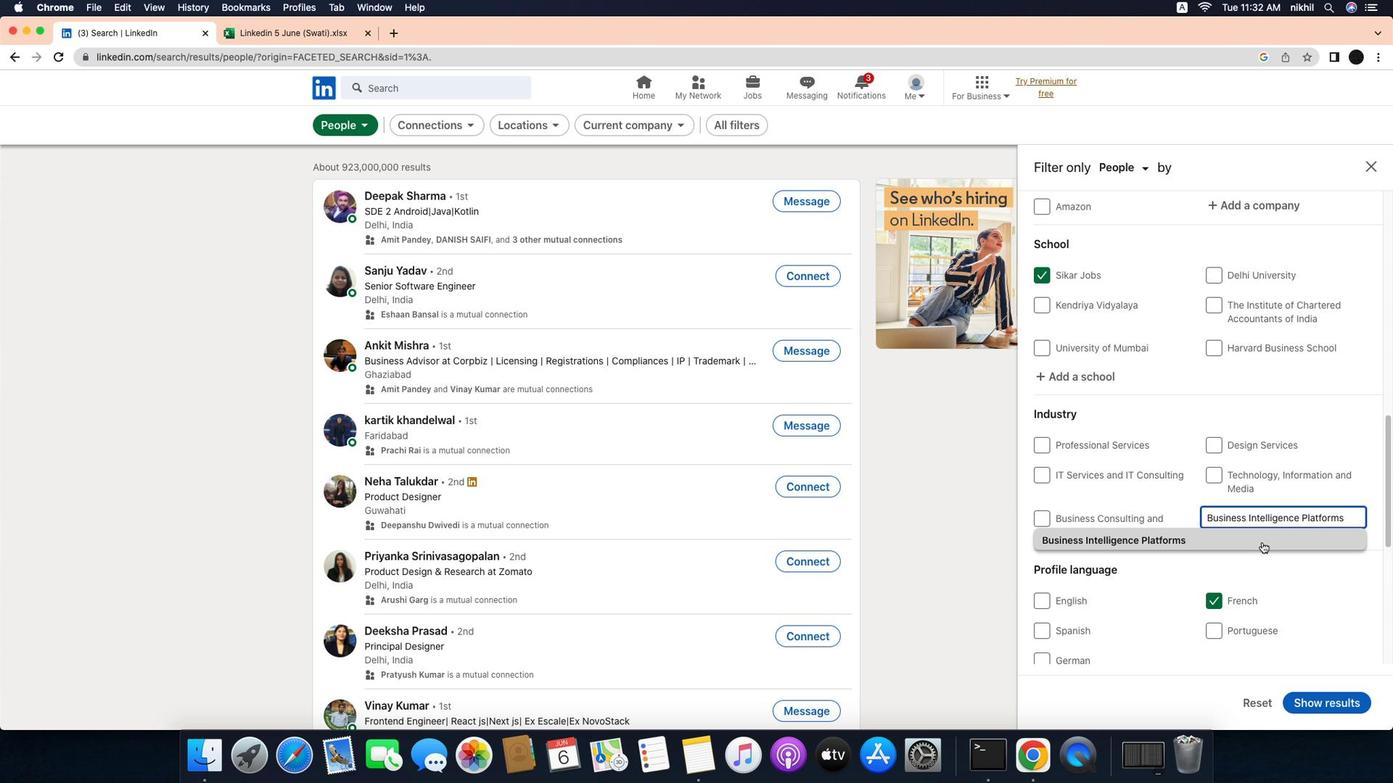 
Action: Mouse pressed left at (1256, 531)
Screenshot: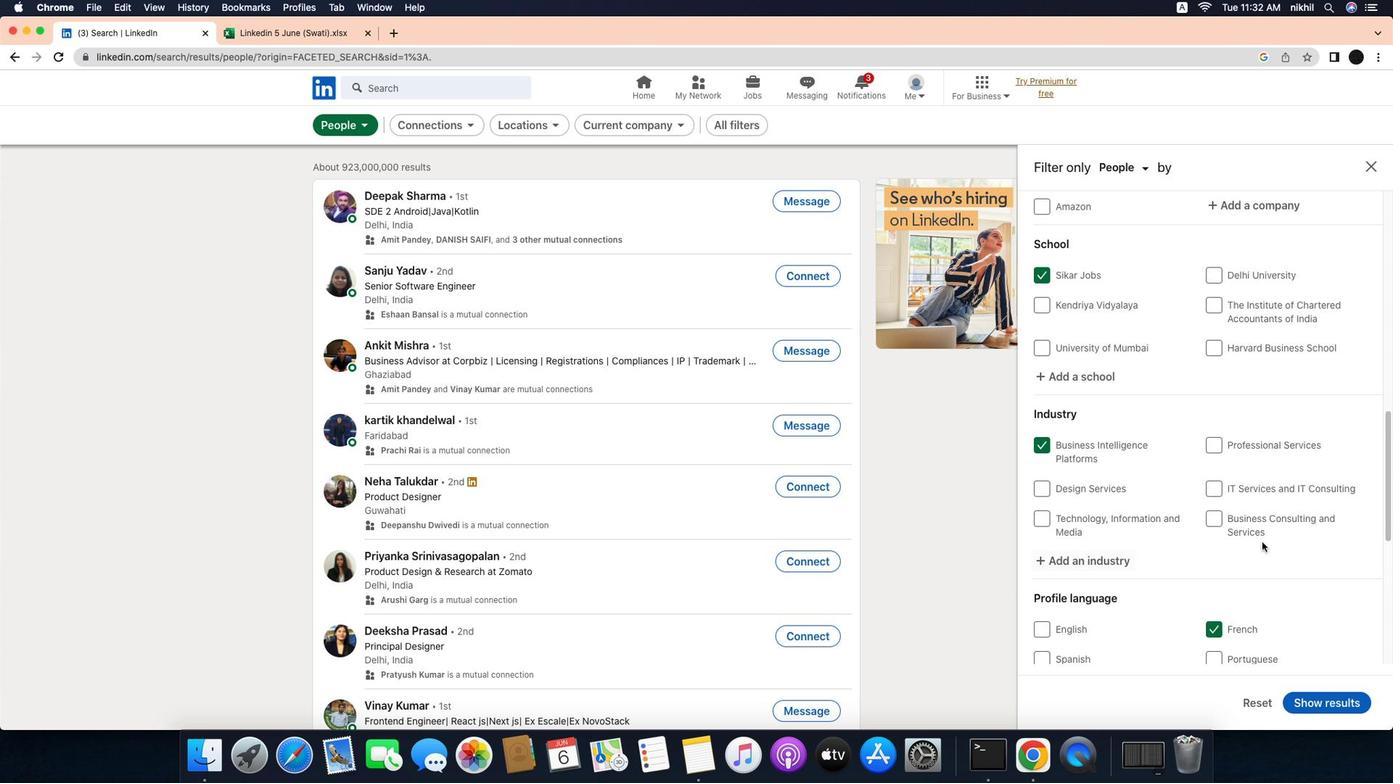 
Action: Mouse moved to (1217, 569)
Screenshot: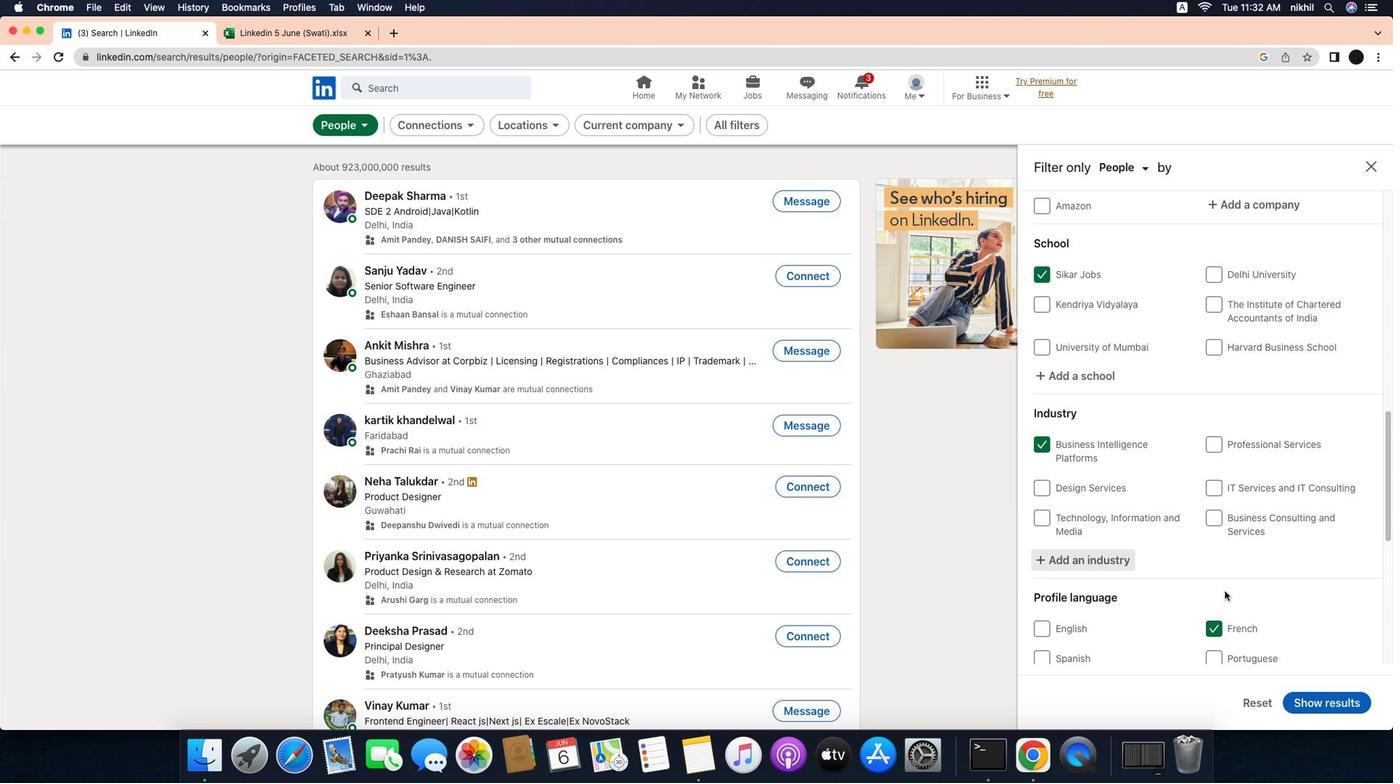 
Action: Mouse scrolled (1217, 569) with delta (-74, 111)
Screenshot: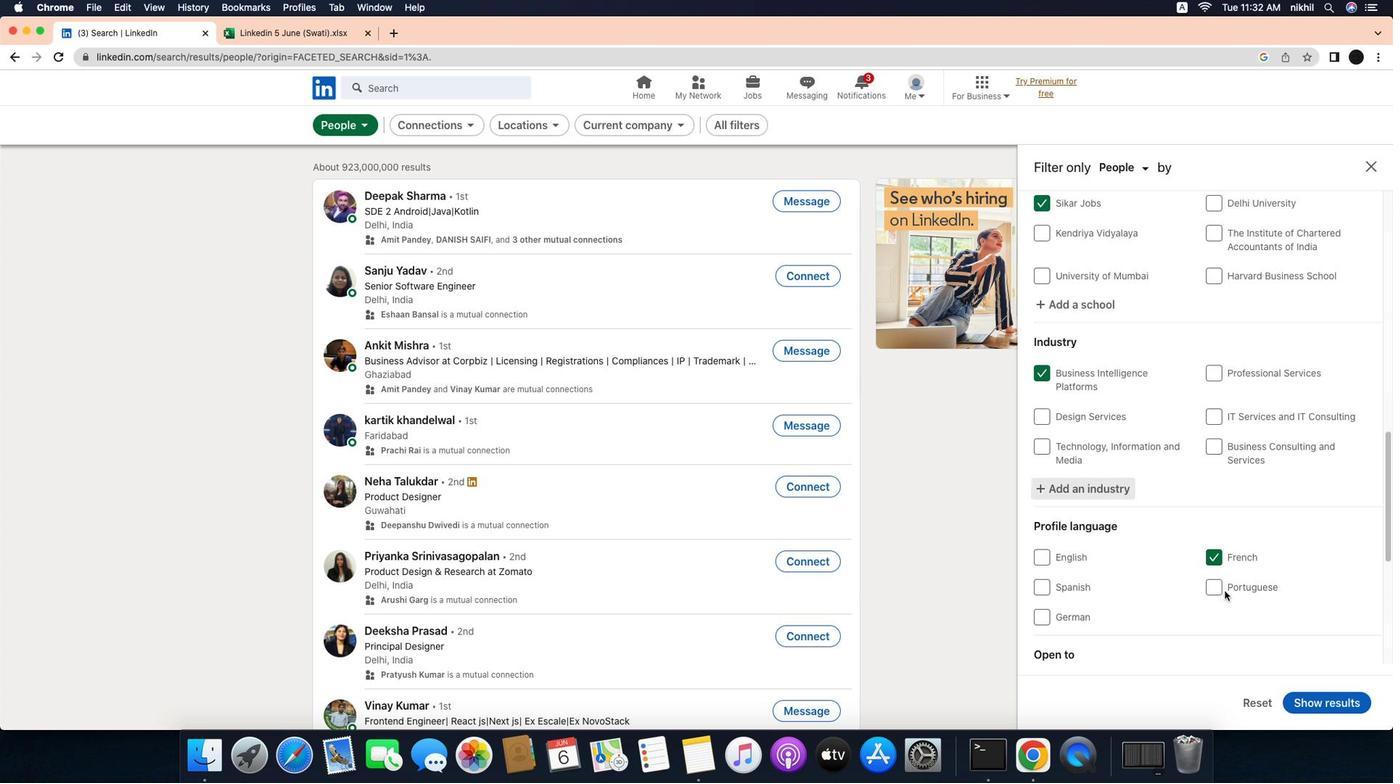 
Action: Mouse scrolled (1217, 569) with delta (-74, 111)
Screenshot: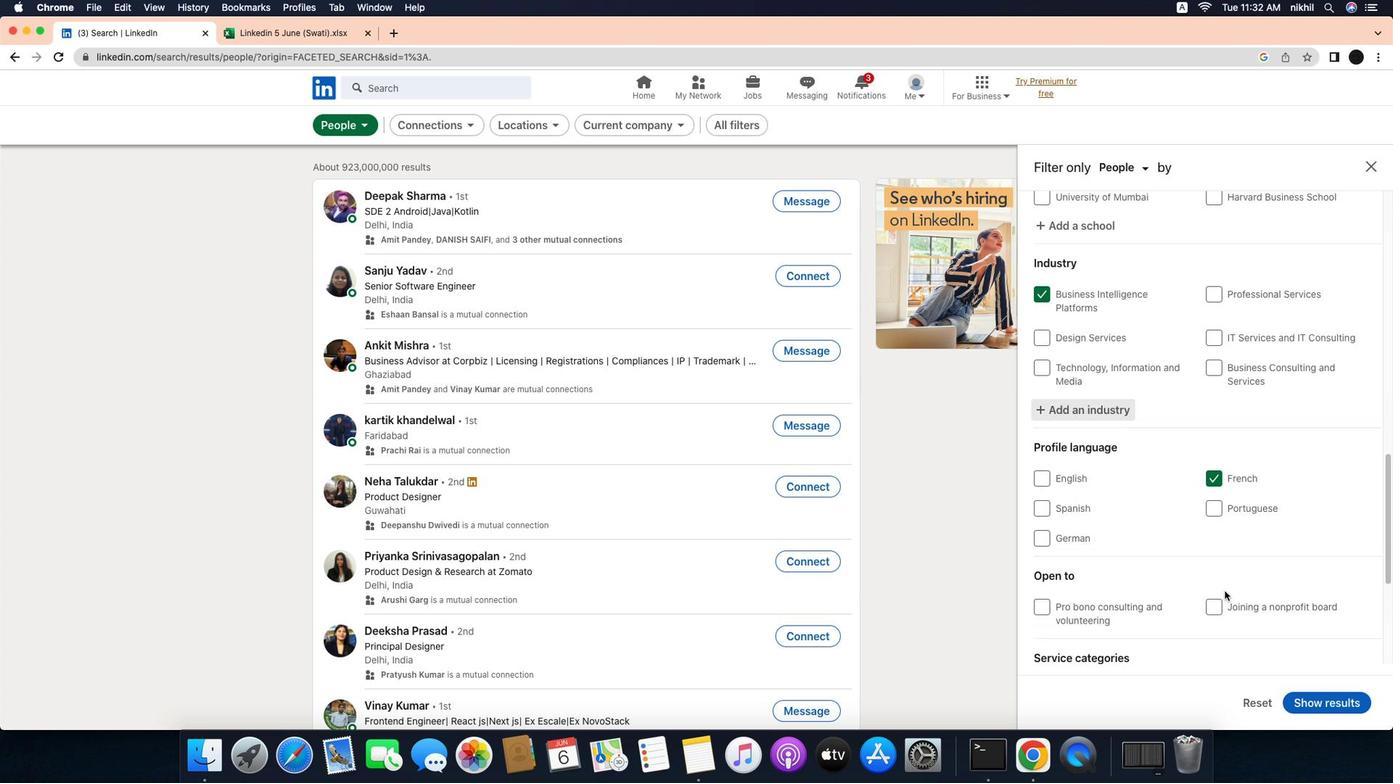 
Action: Mouse scrolled (1217, 569) with delta (-74, 111)
Screenshot: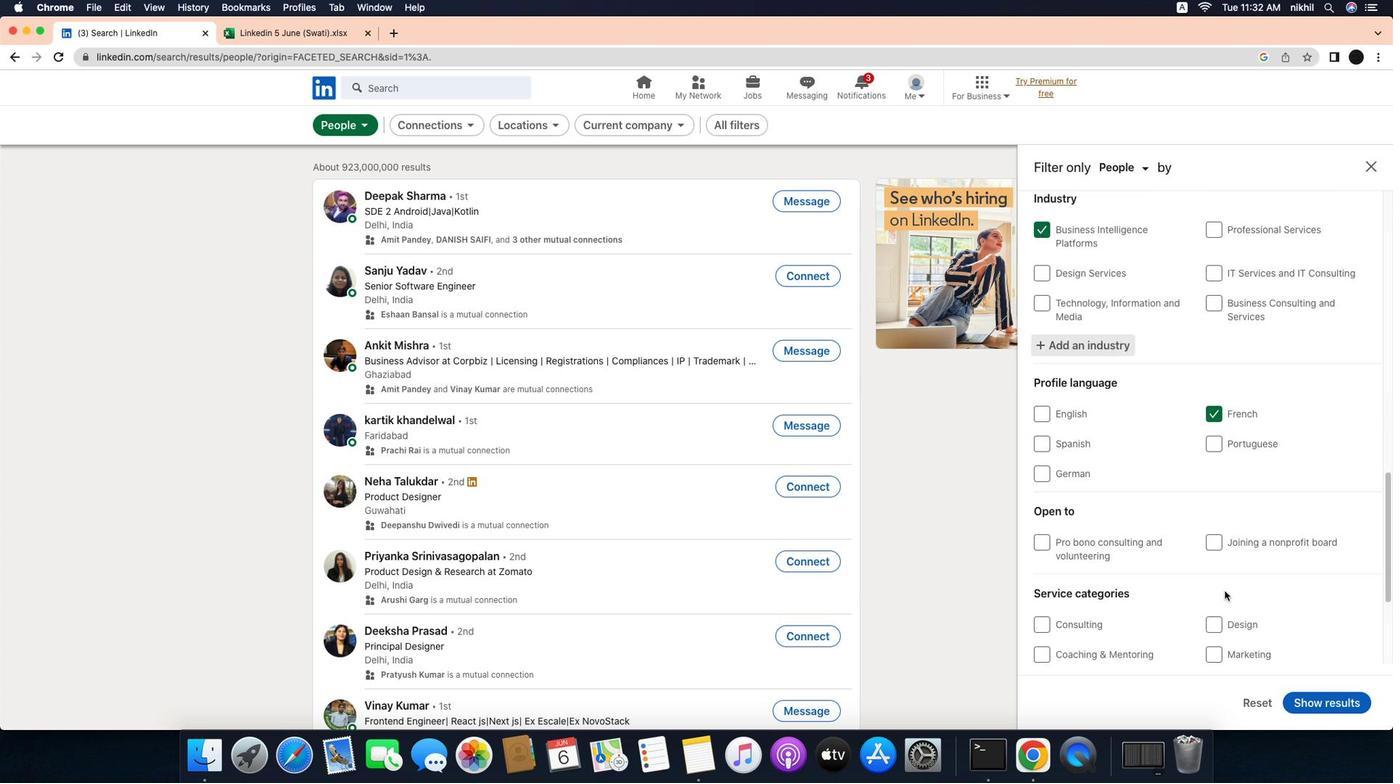 
Action: Mouse scrolled (1217, 569) with delta (-74, 110)
Screenshot: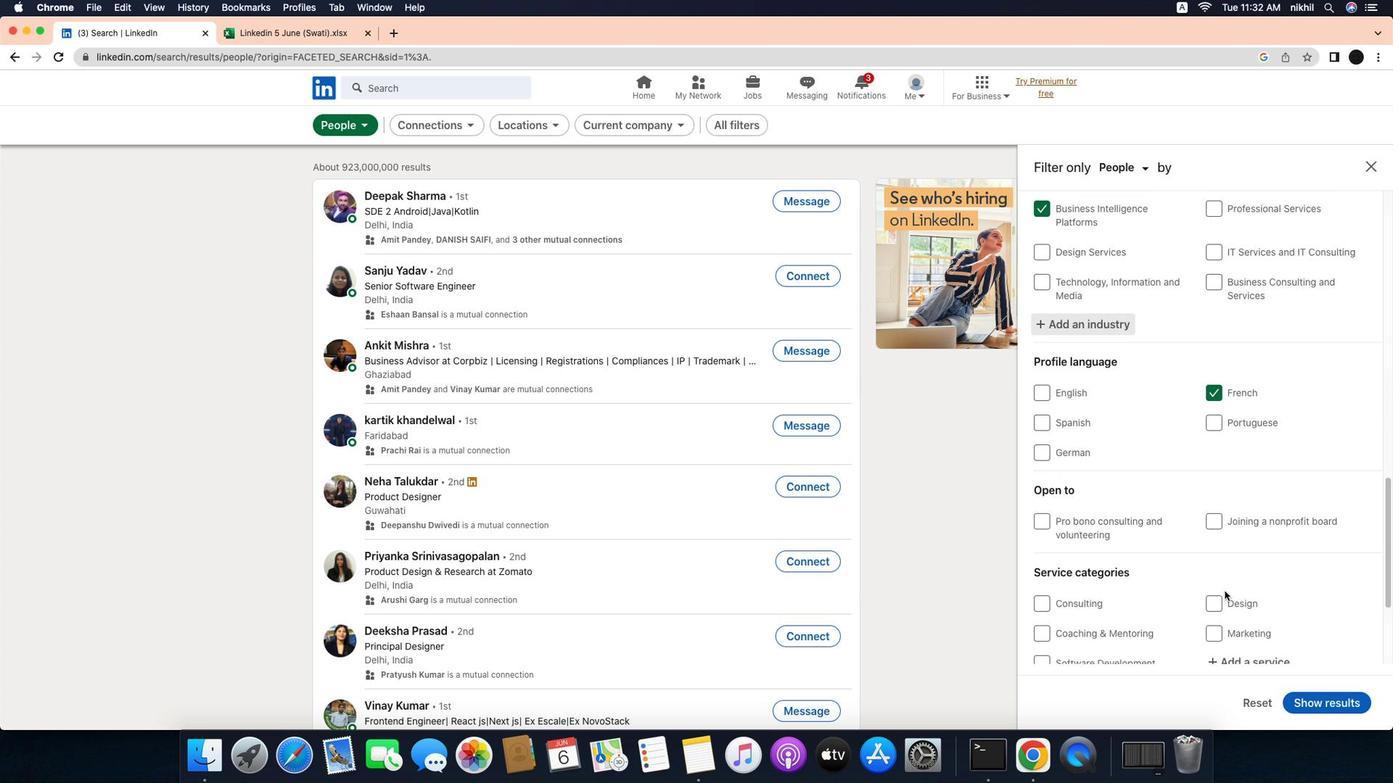 
Action: Mouse moved to (1217, 569)
Screenshot: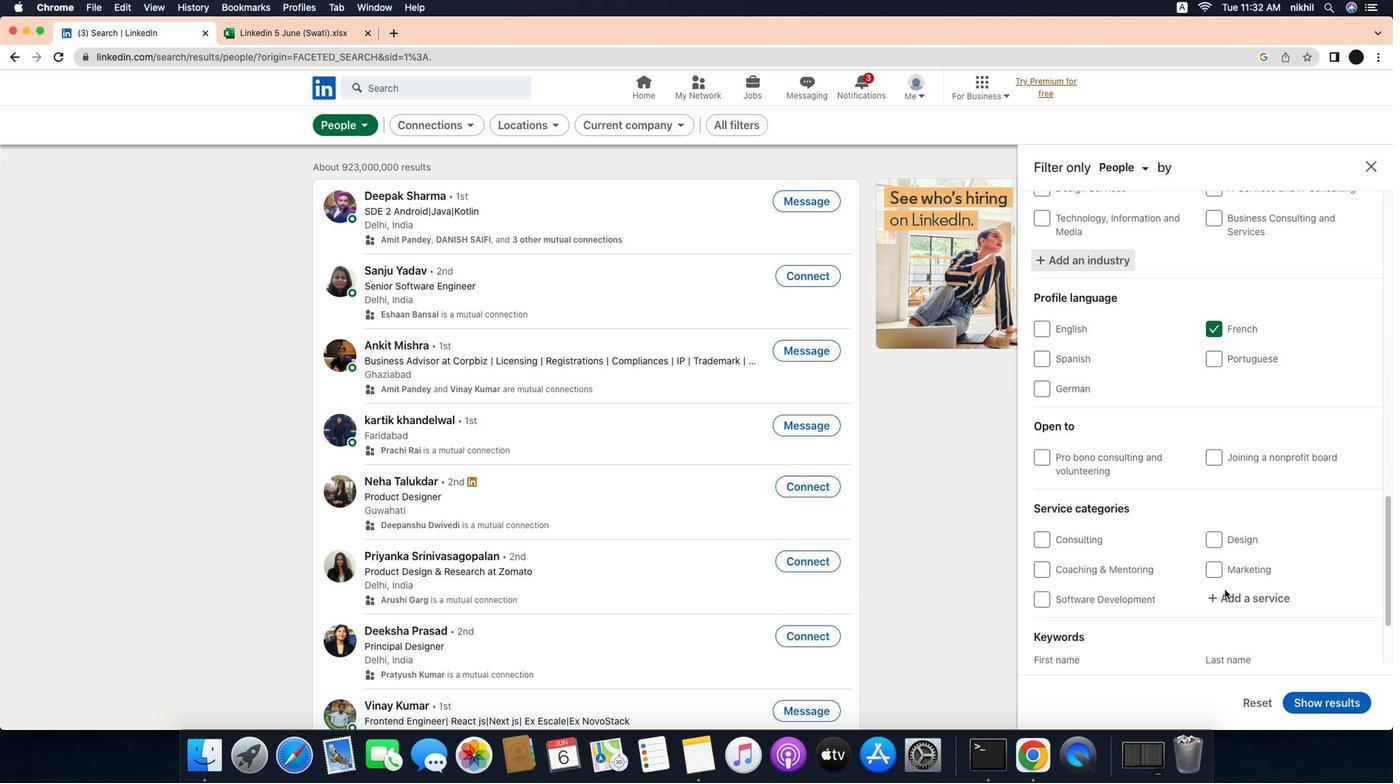
Action: Mouse scrolled (1217, 569) with delta (-74, 111)
Screenshot: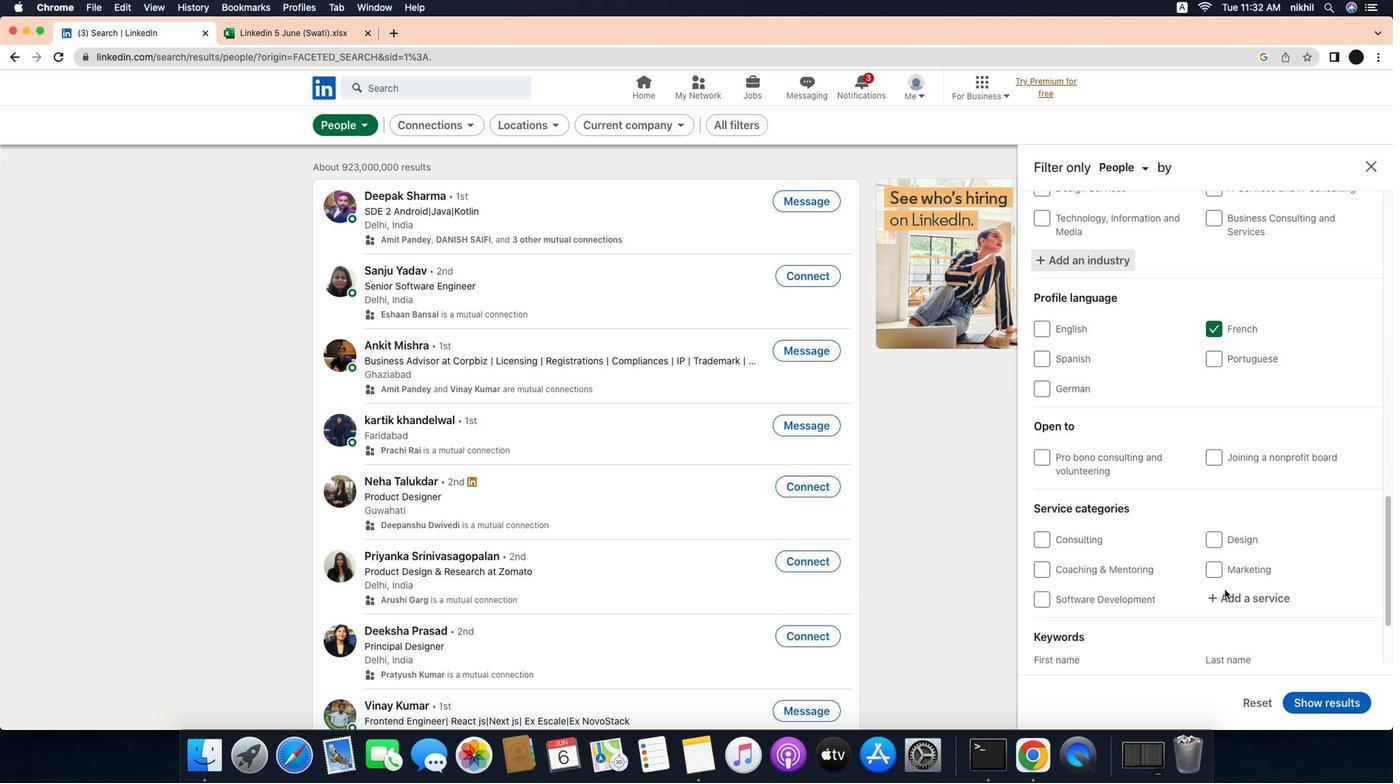 
Action: Mouse moved to (1217, 569)
Screenshot: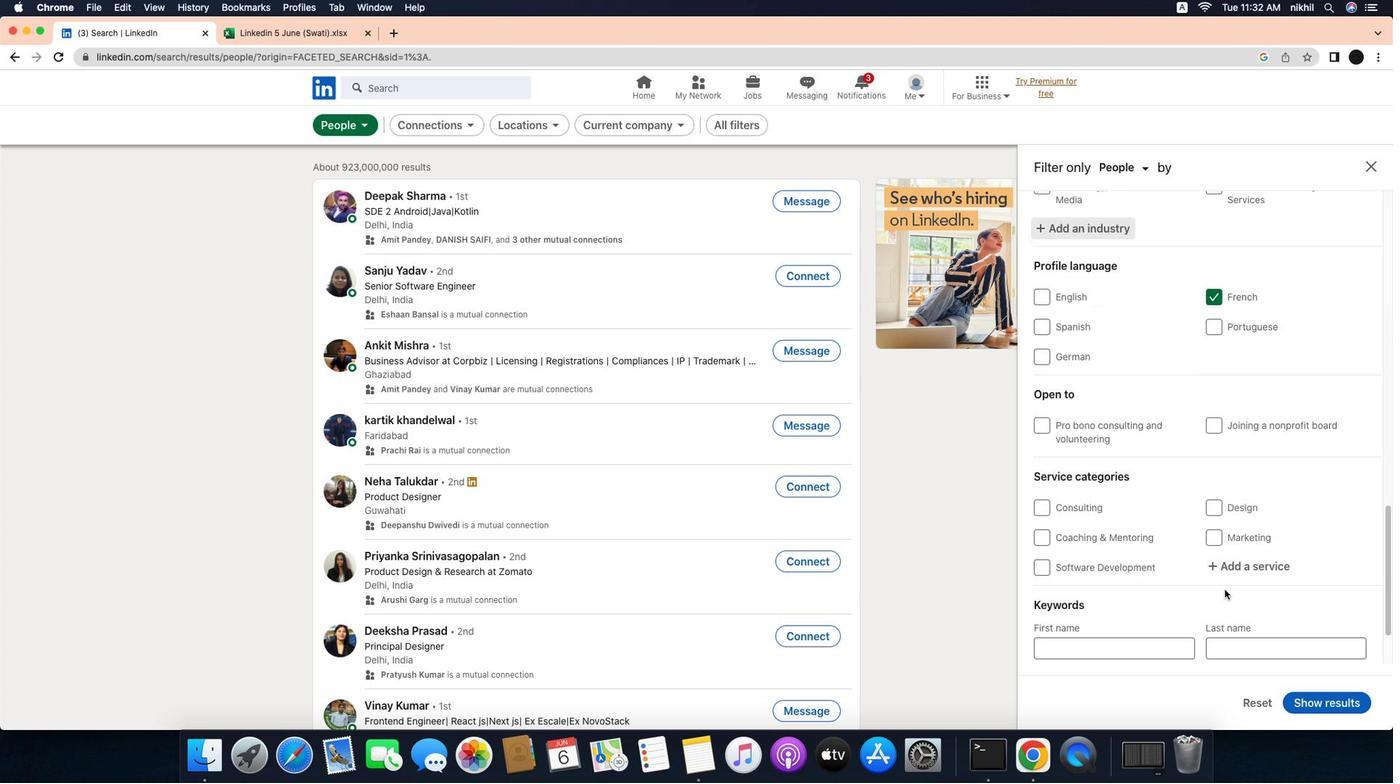 
Action: Mouse scrolled (1217, 569) with delta (-74, 111)
Screenshot: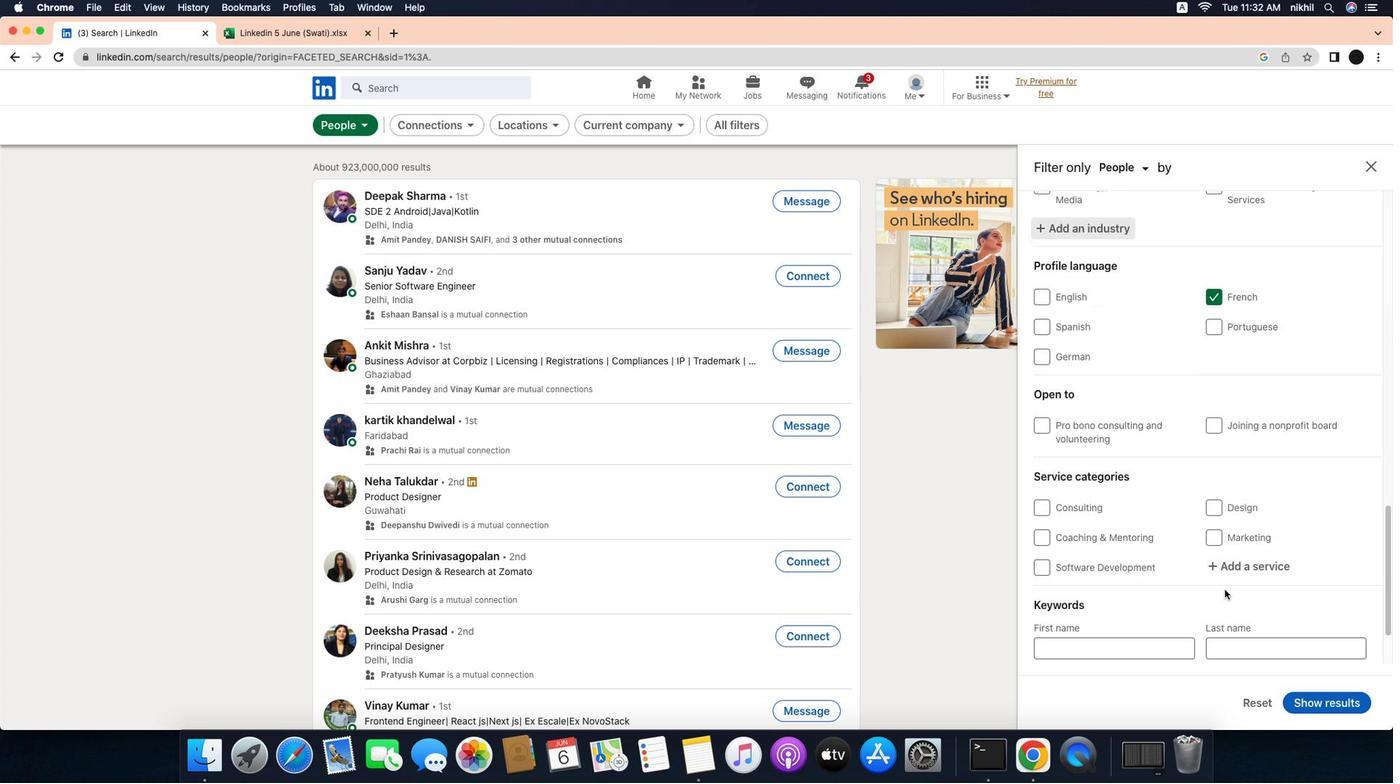 
Action: Mouse moved to (1217, 569)
Screenshot: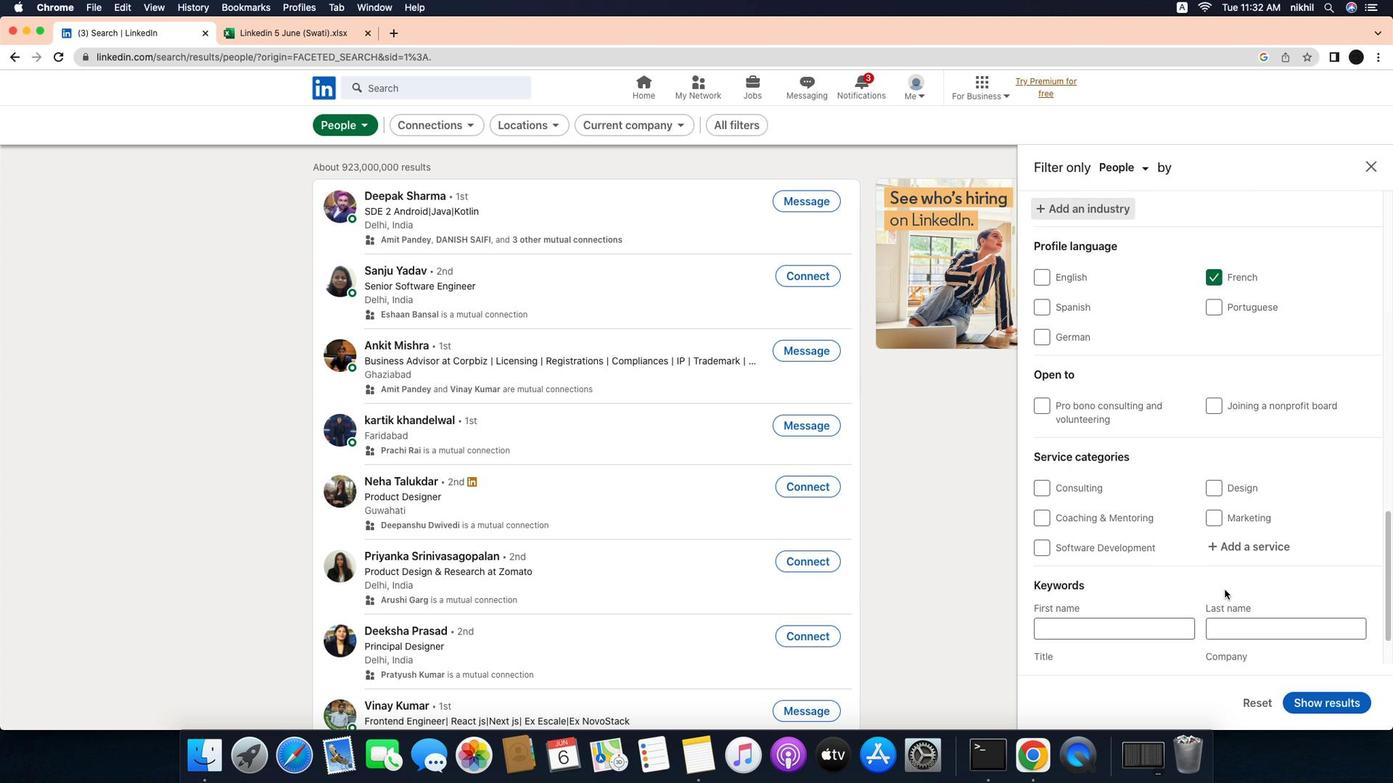 
Action: Mouse scrolled (1217, 569) with delta (-74, 111)
Screenshot: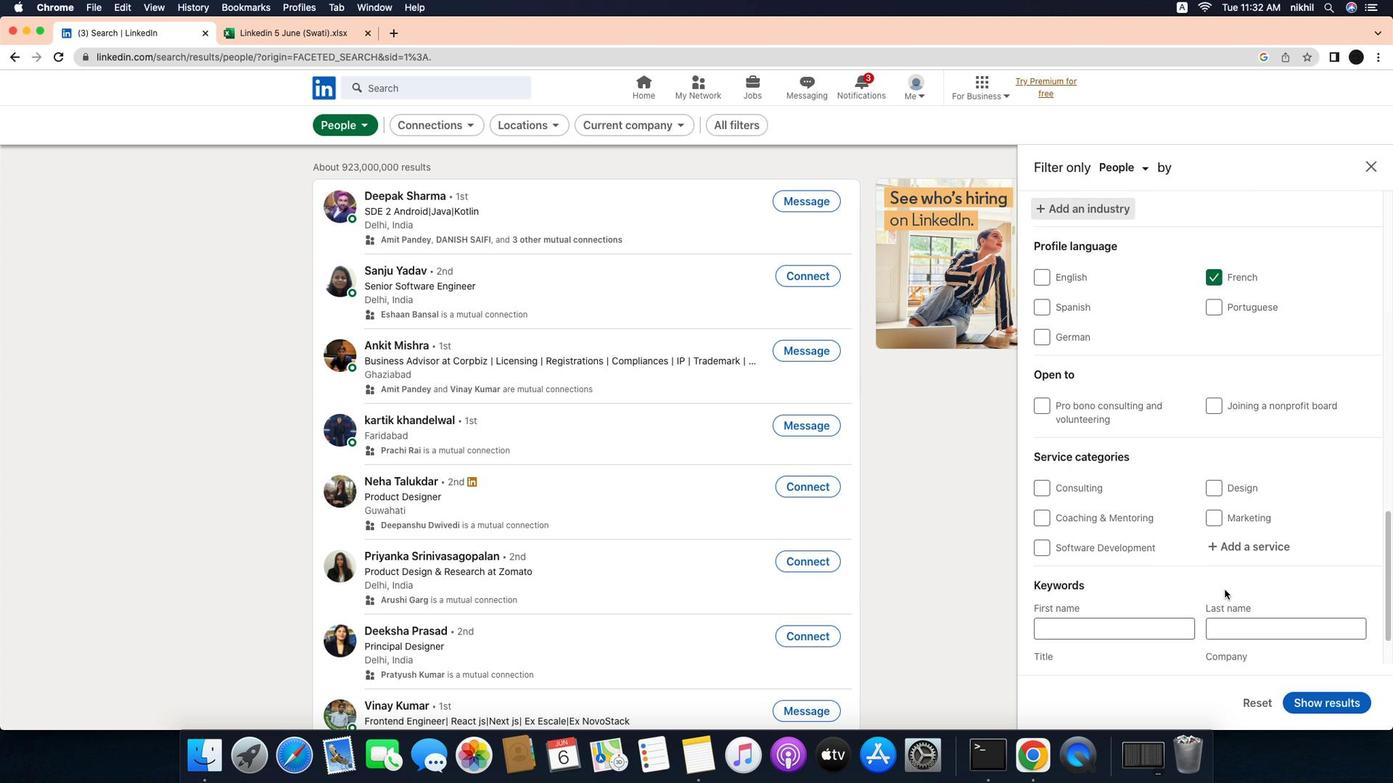 
Action: Mouse moved to (1227, 530)
Screenshot: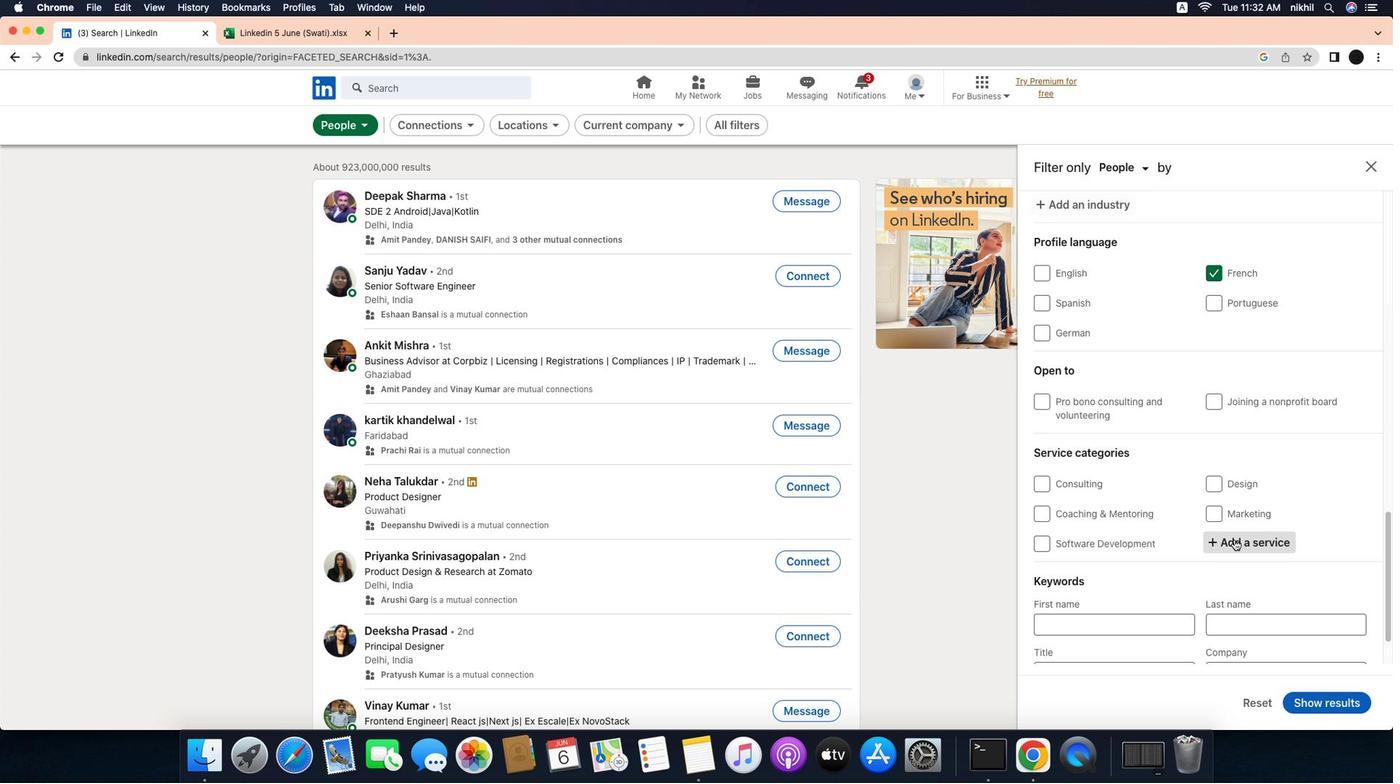 
Action: Mouse pressed left at (1227, 530)
Screenshot: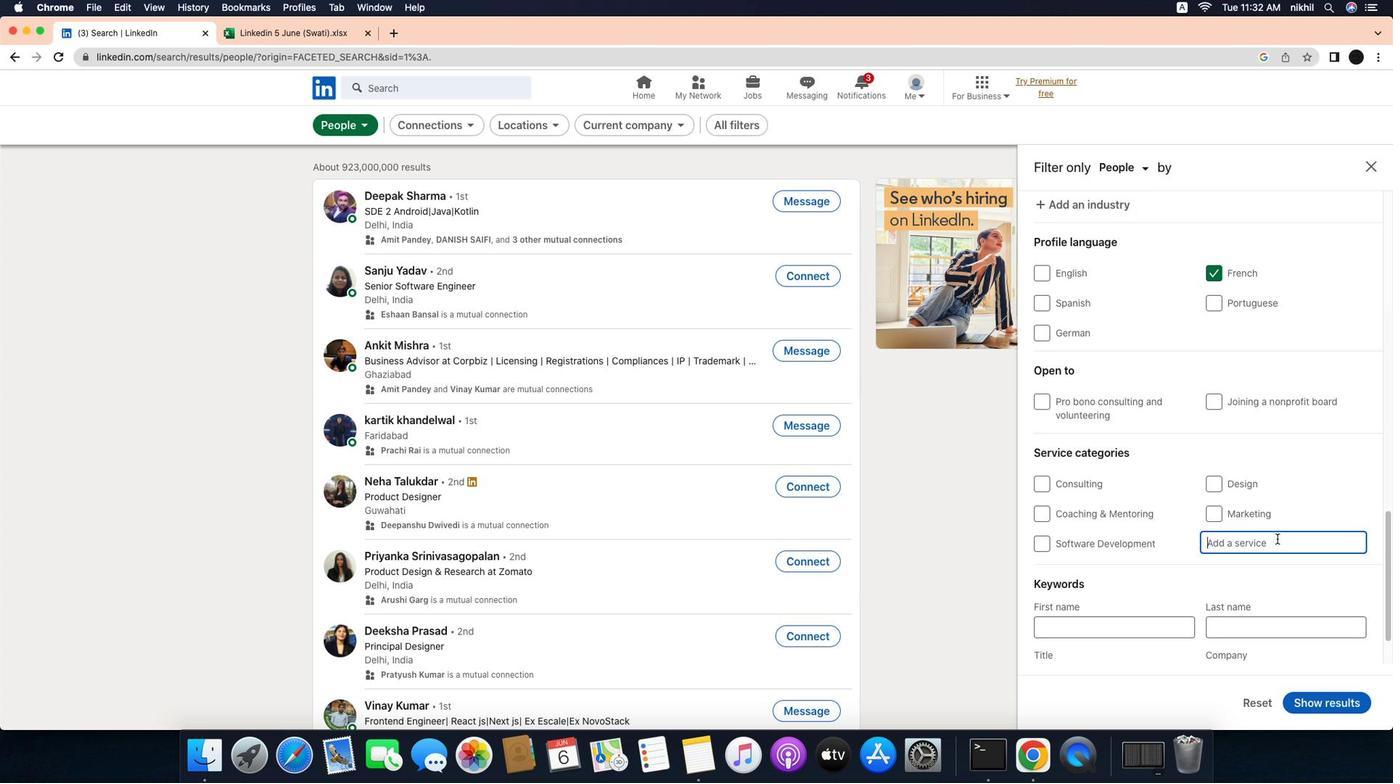 
Action: Mouse moved to (1282, 531)
Screenshot: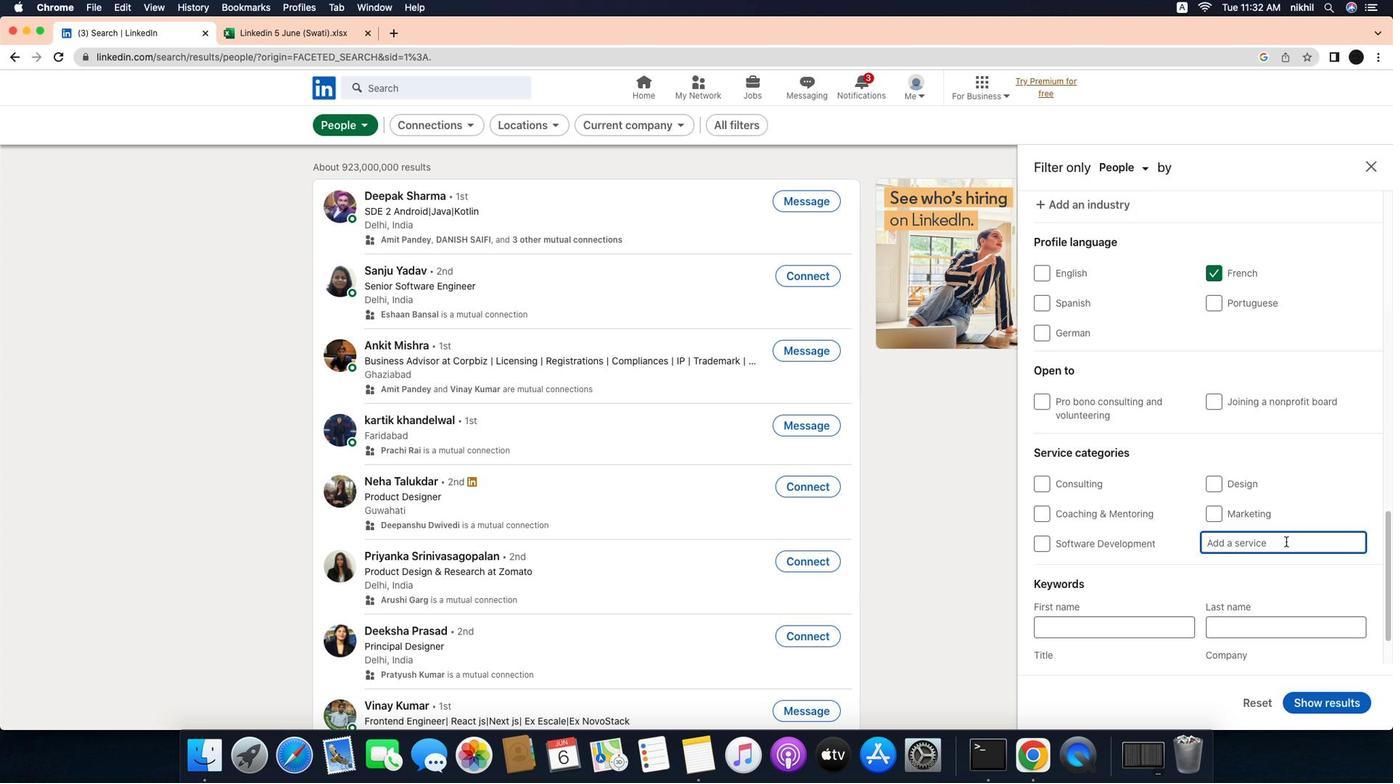 
Action: Mouse pressed left at (1282, 531)
Screenshot: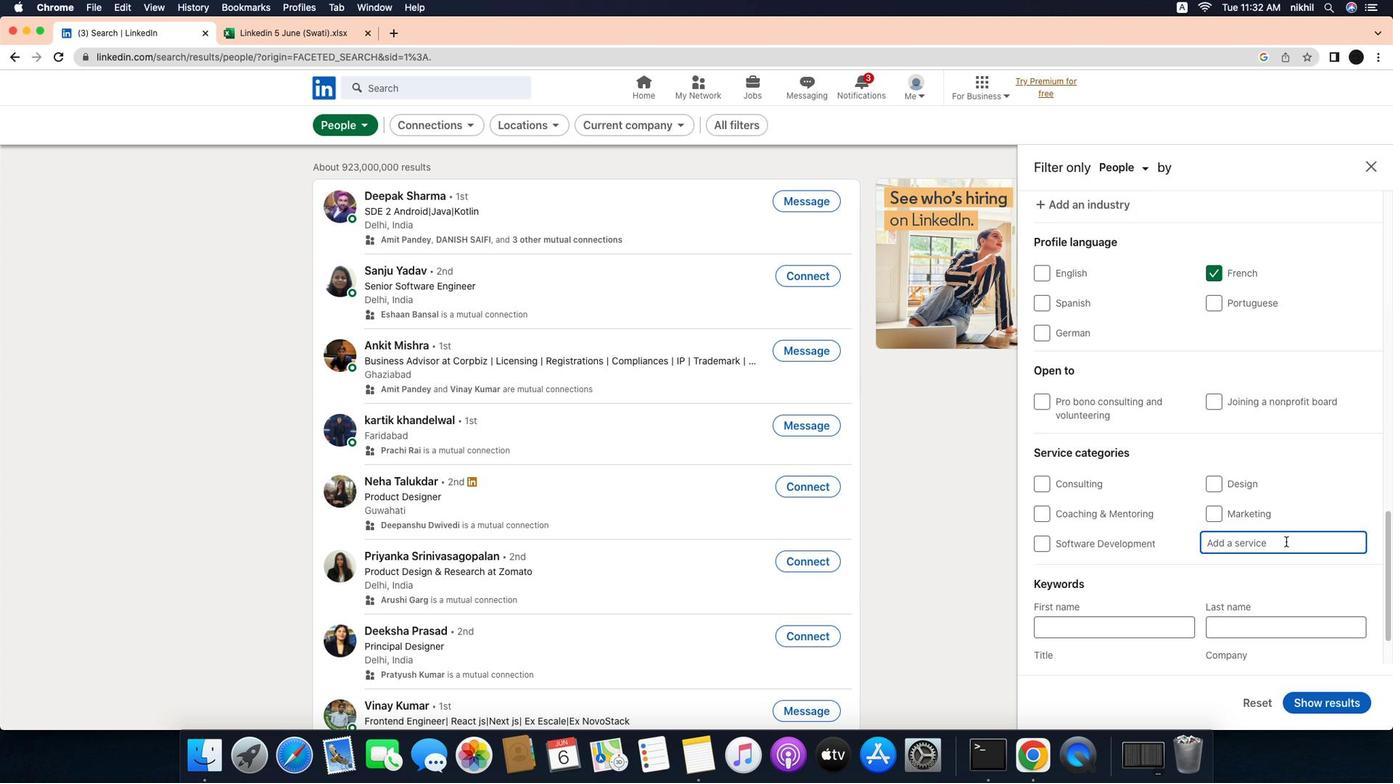 
Action: Key pressed Key.caps_lock'C'Key.caps_lock'a''t''e''r''i''n''g'Key.spaceKey.caps_lock'C'Key.caps_lock'h''a''n''g''e'Key.enter
Screenshot: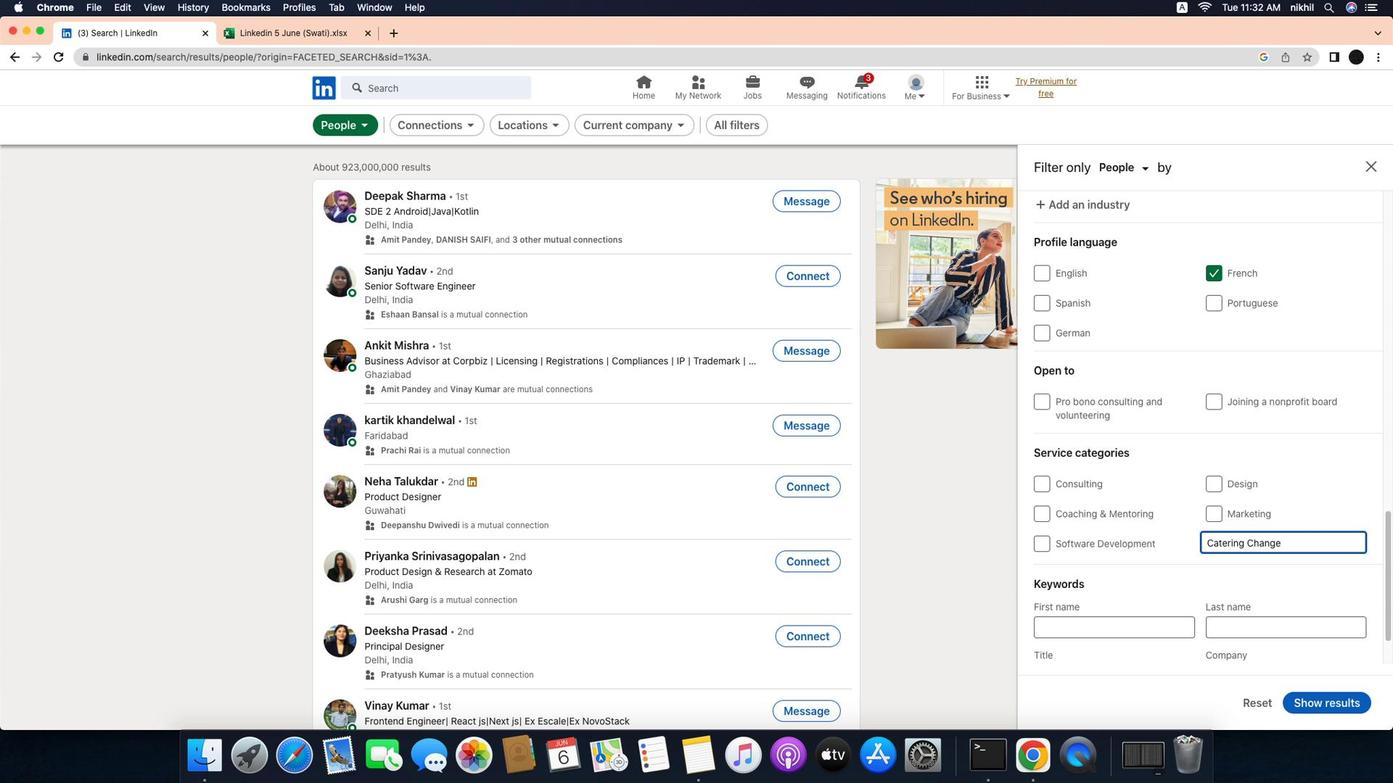 
Action: Mouse moved to (1224, 557)
Screenshot: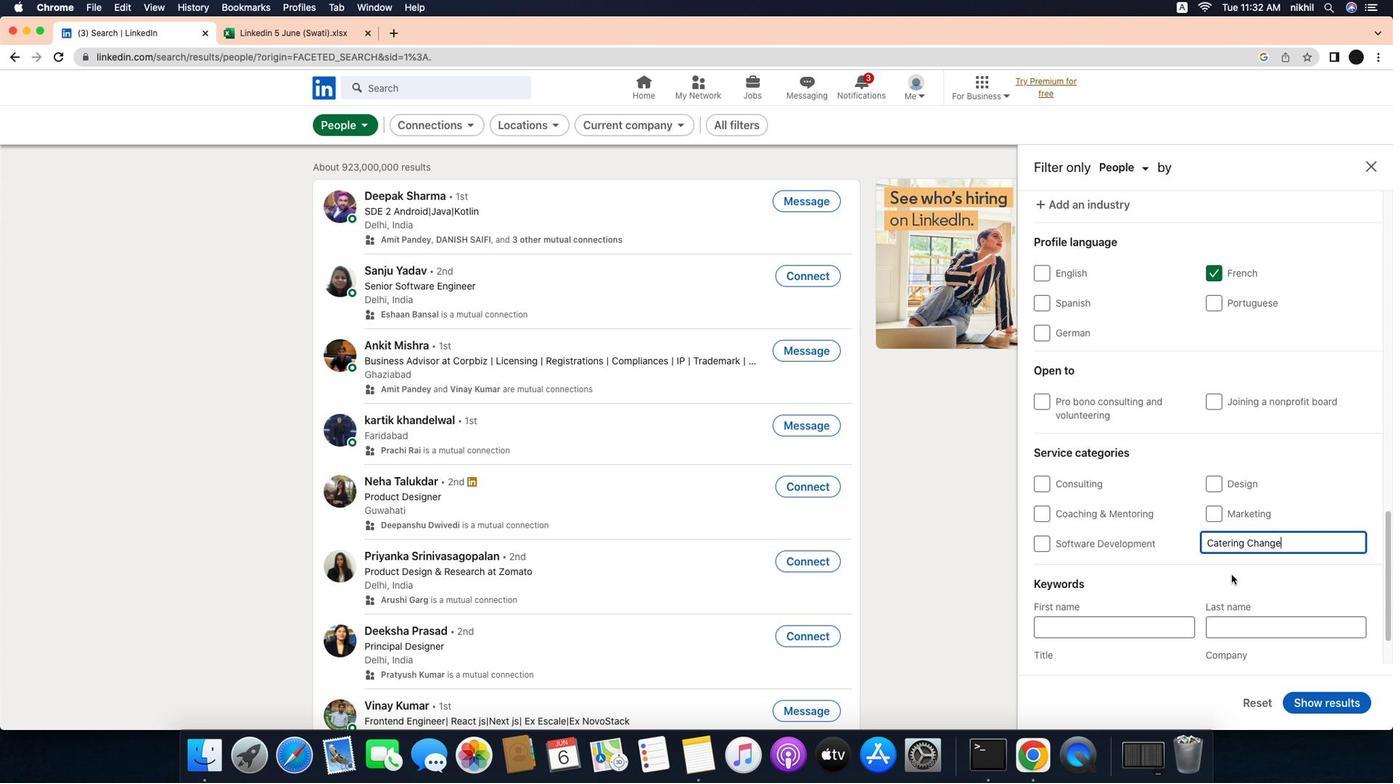 
Action: Mouse scrolled (1224, 557) with delta (-74, 111)
Screenshot: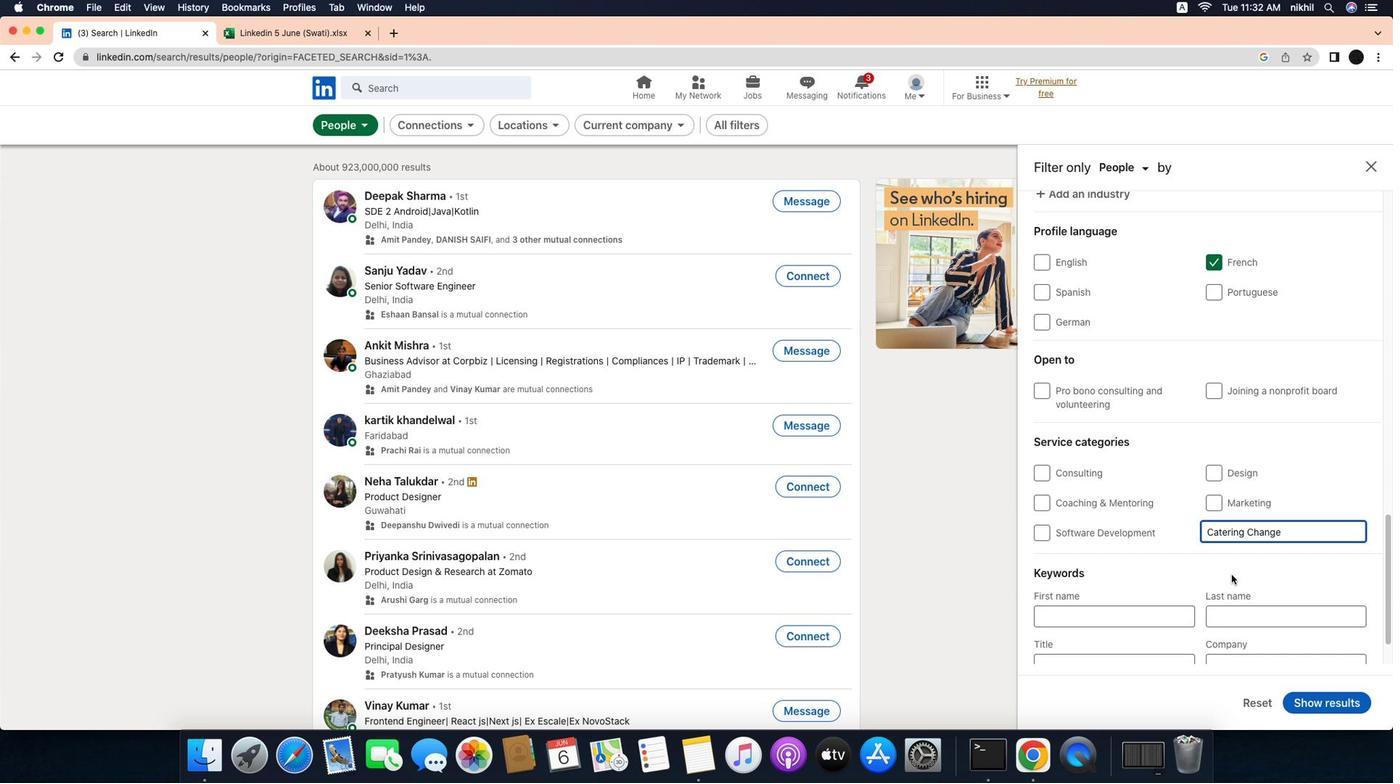 
Action: Mouse scrolled (1224, 557) with delta (-74, 111)
Screenshot: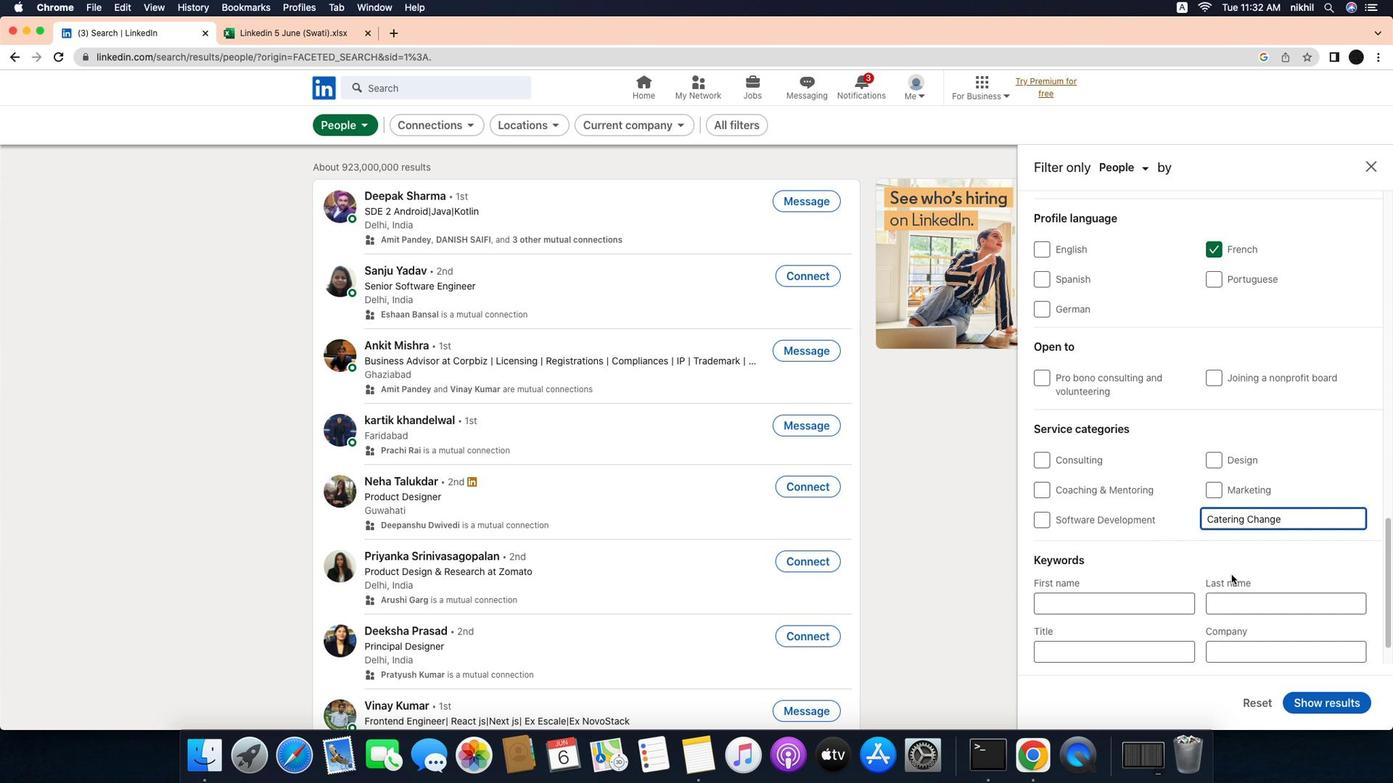 
Action: Mouse scrolled (1224, 557) with delta (-74, 111)
Screenshot: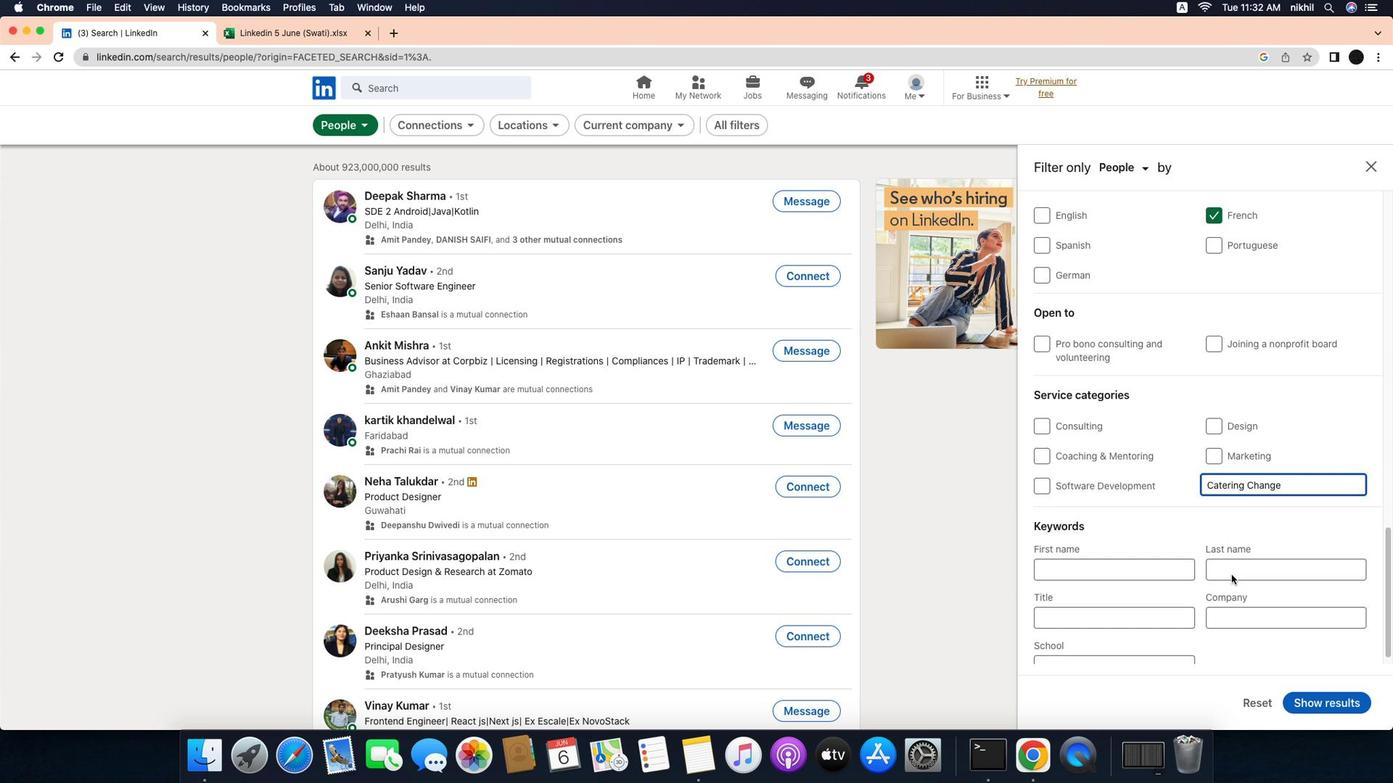 
Action: Mouse scrolled (1224, 557) with delta (-74, 111)
Screenshot: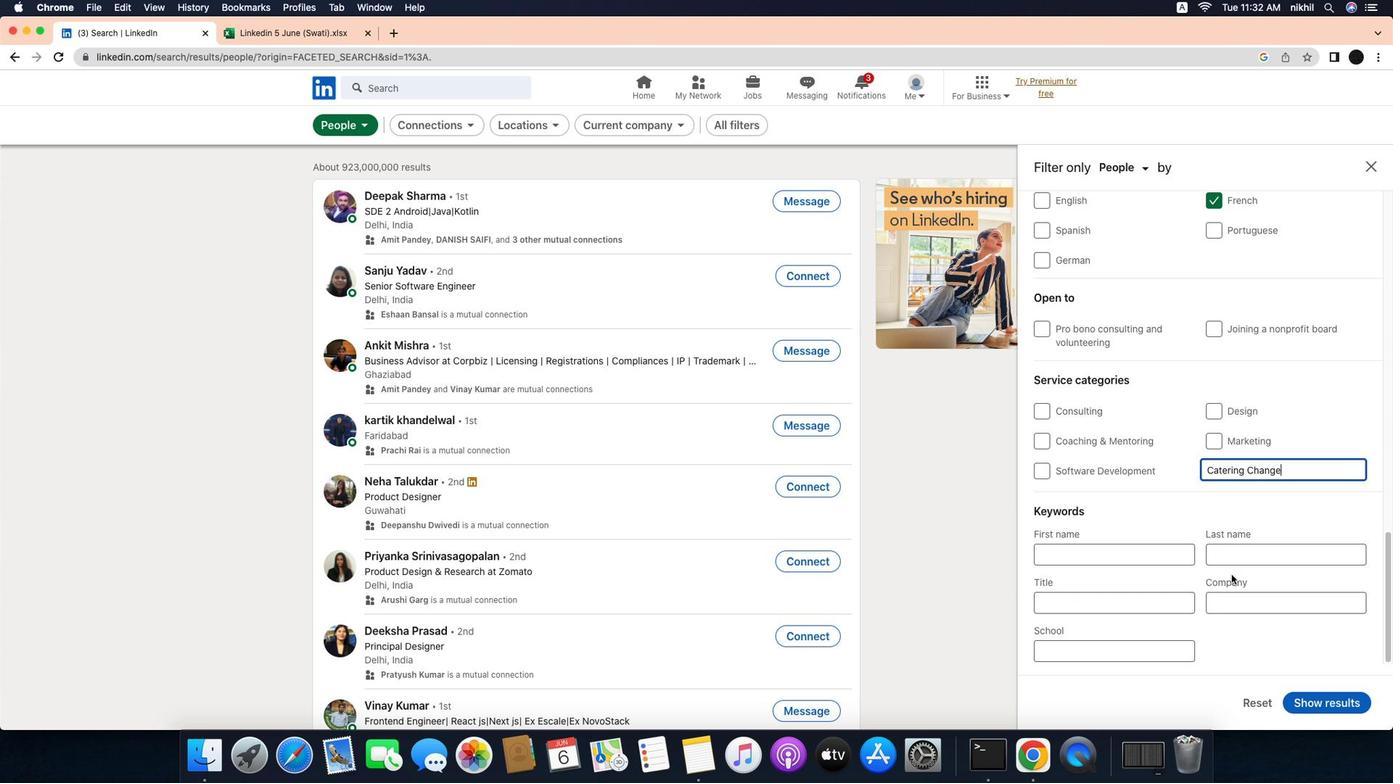 
Action: Mouse scrolled (1224, 557) with delta (-74, 111)
Screenshot: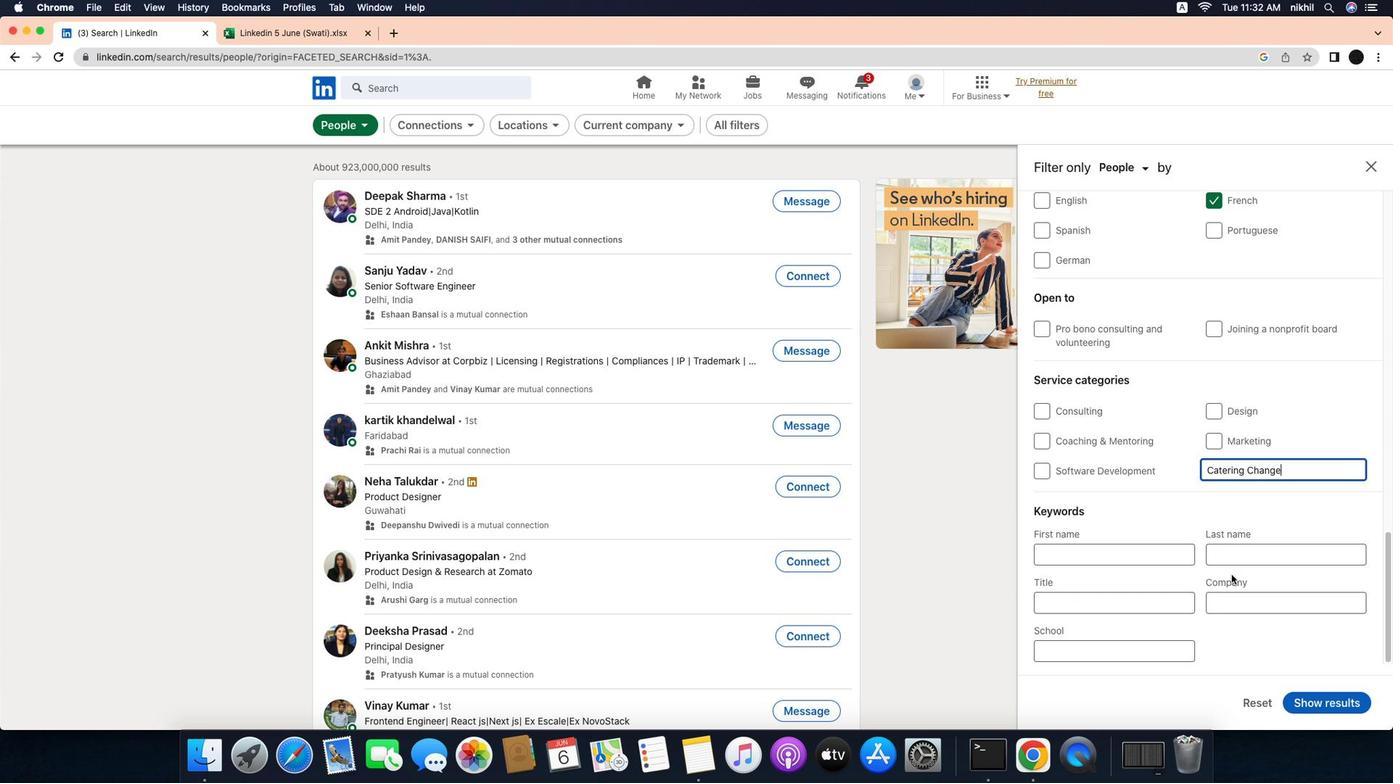 
Action: Mouse scrolled (1224, 557) with delta (-74, 111)
Screenshot: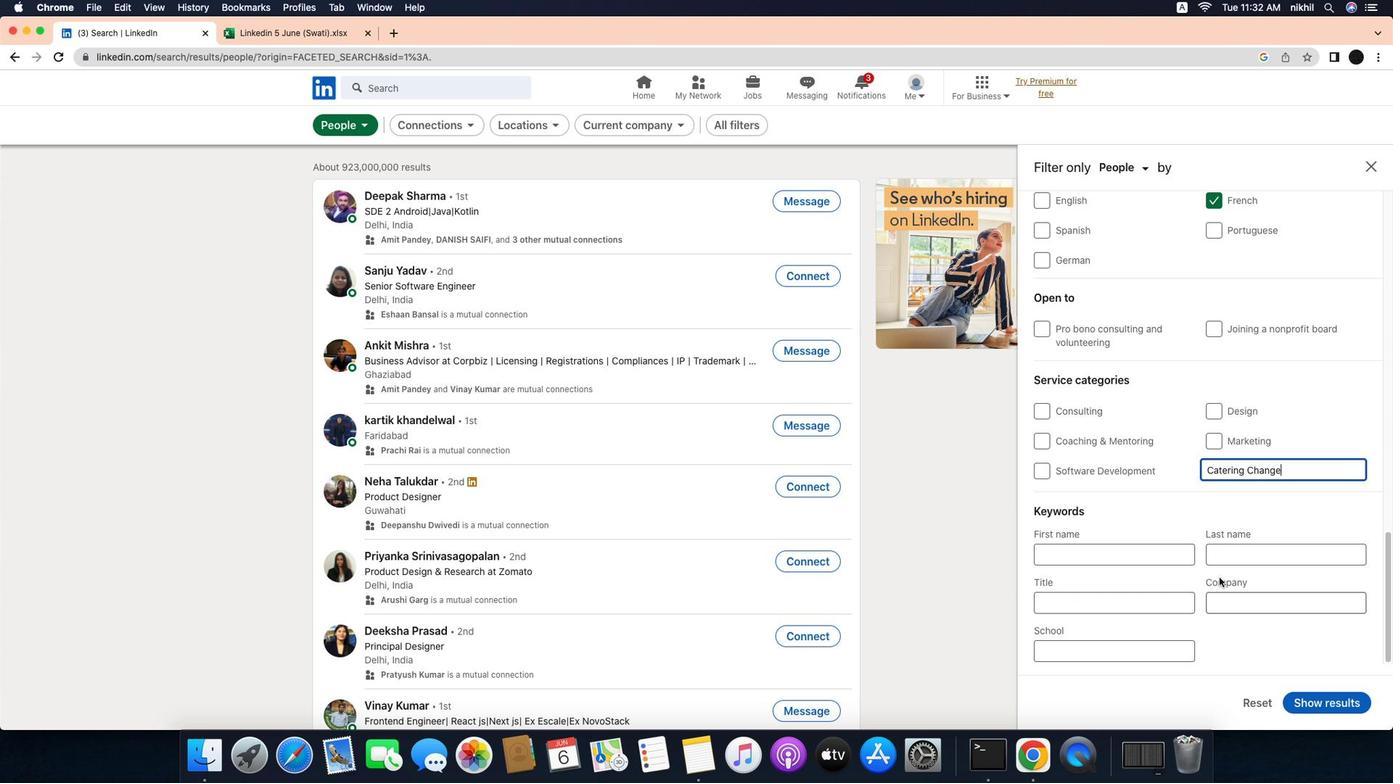 
Action: Mouse moved to (1093, 582)
Screenshot: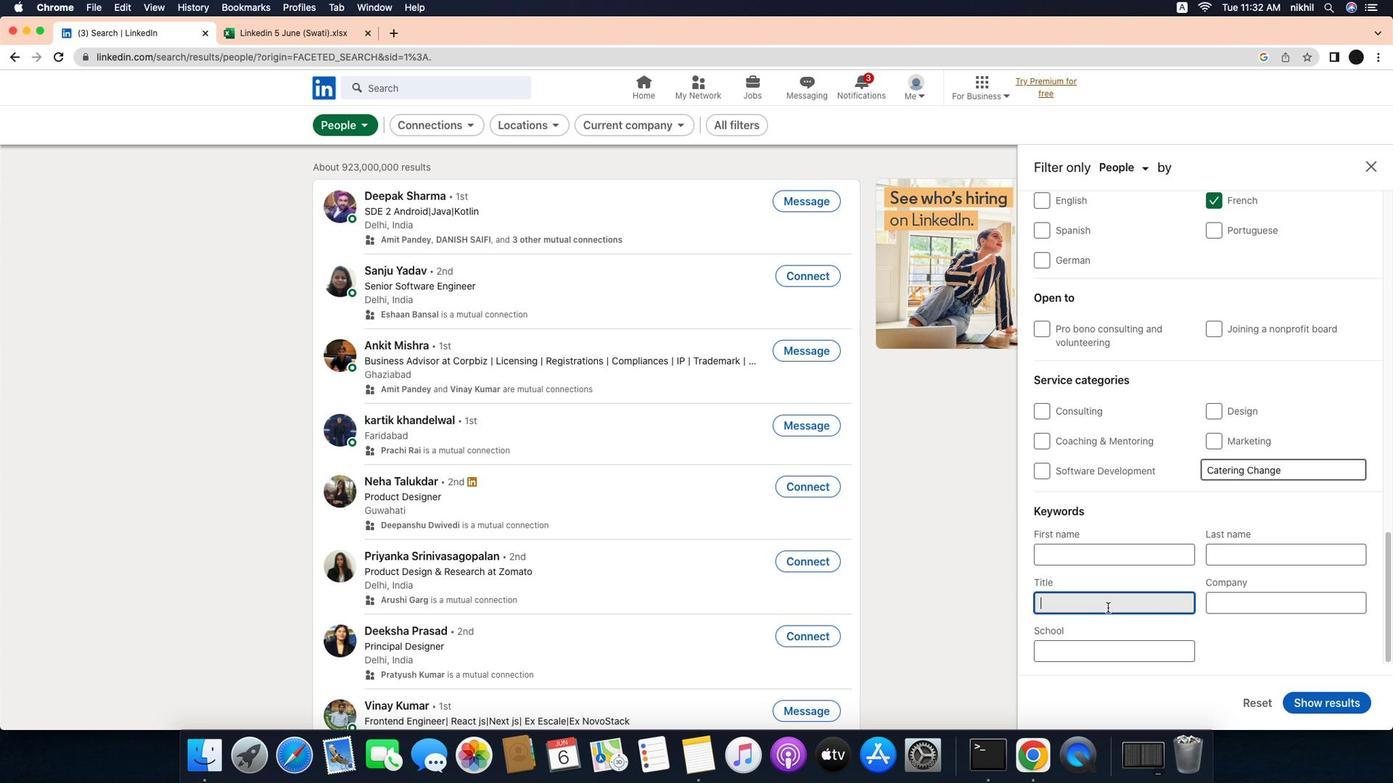 
Action: Mouse pressed left at (1093, 582)
Screenshot: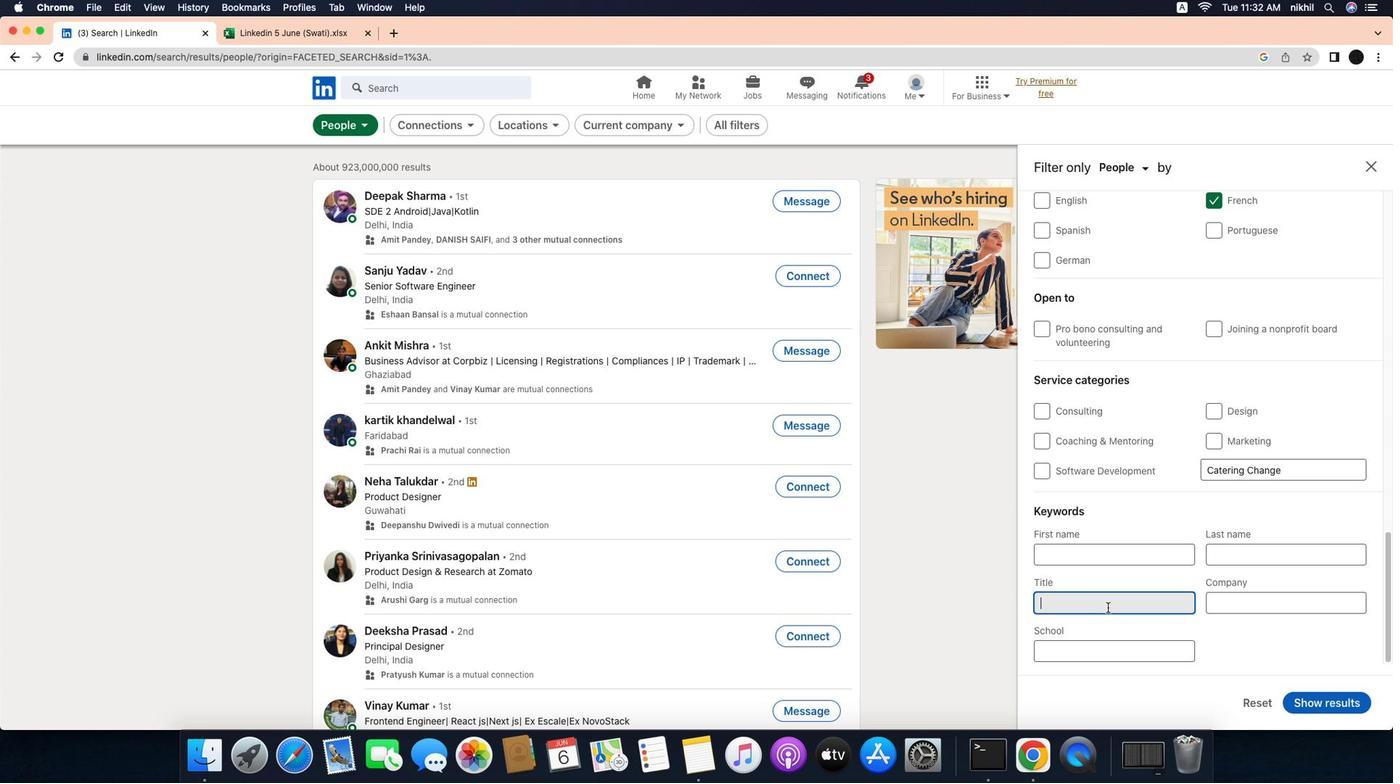 
Action: Key pressed Key.caps_lock'H'Key.caps_lock'o''s''p''i''t''a''l'Key.spaceKey.caps_lock'C'Key.backspace'V'Key.caps_lock'o''l''u''n''t''e''e''r'Key.enter
Screenshot: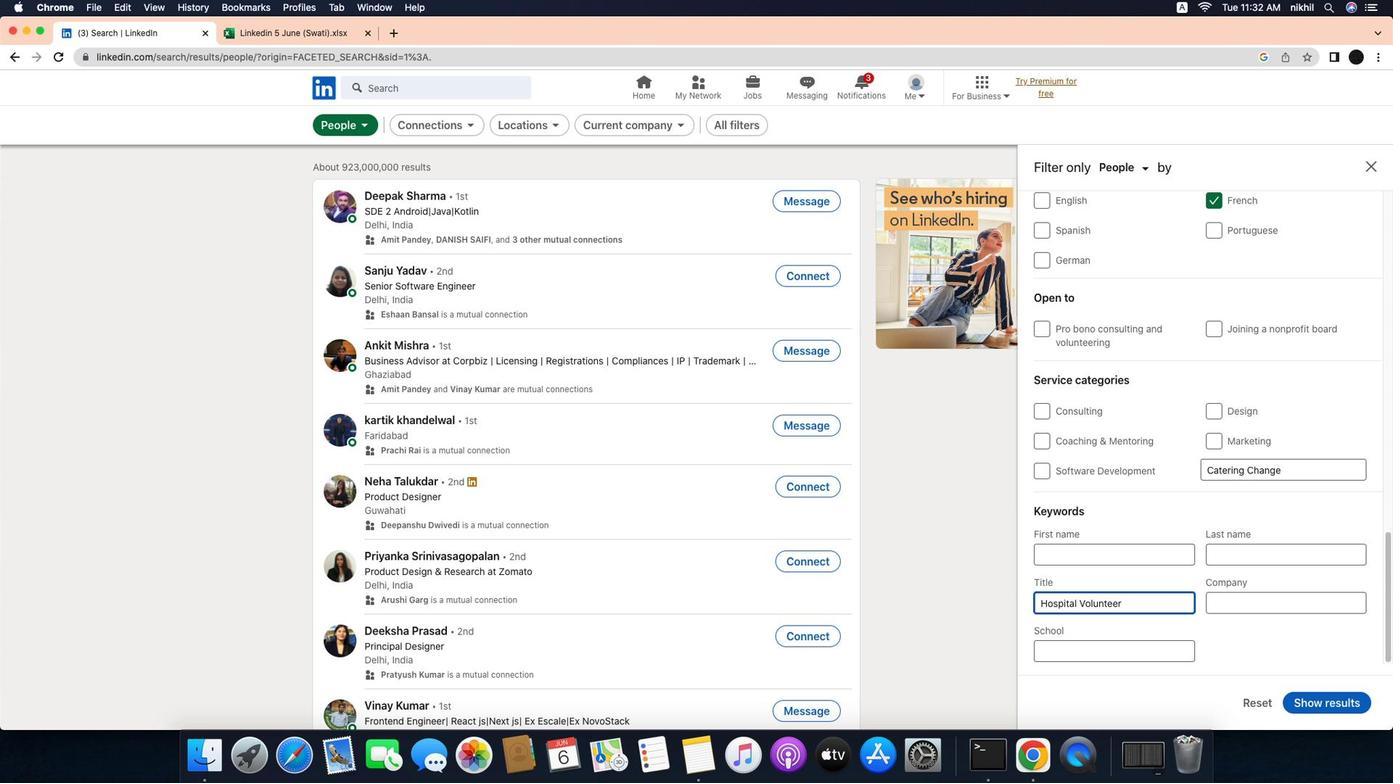 
Action: Mouse moved to (1298, 657)
Screenshot: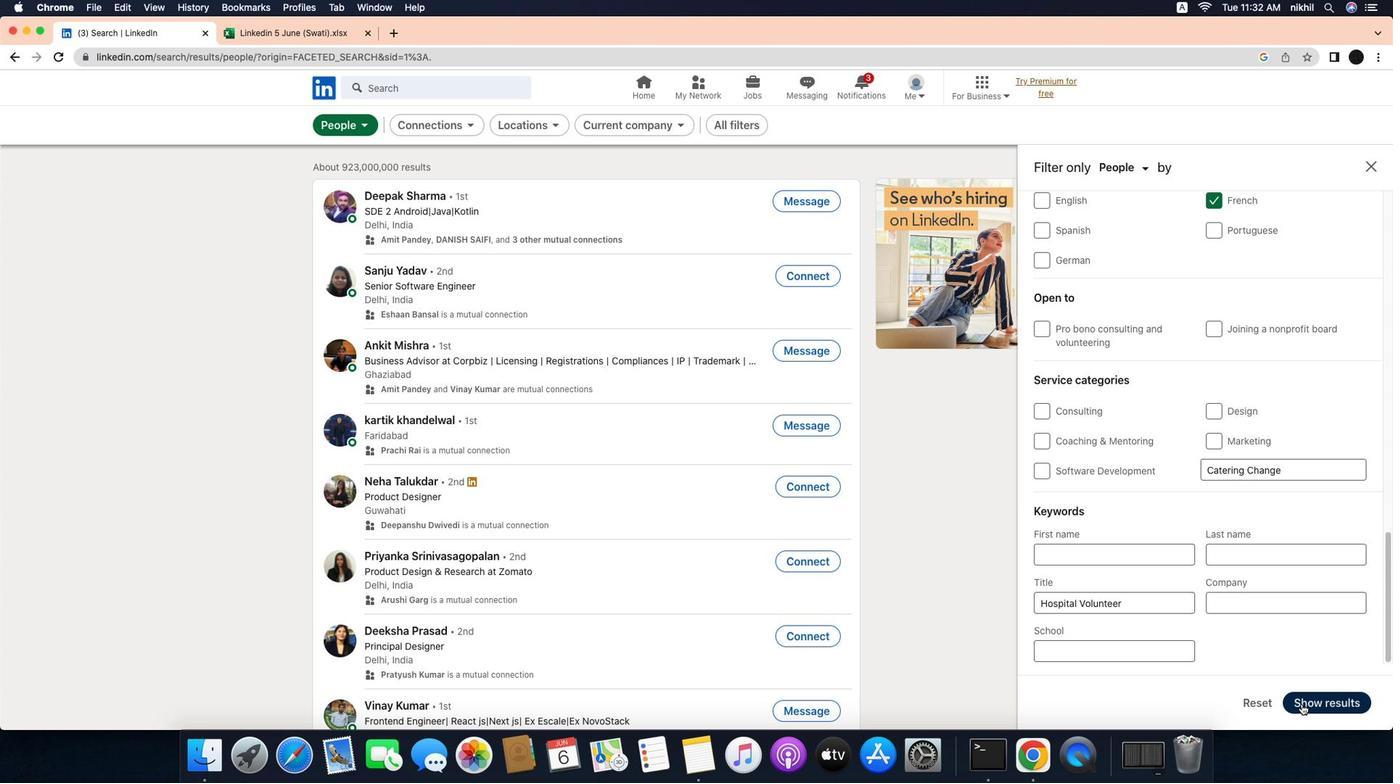 
Action: Mouse pressed left at (1298, 657)
Screenshot: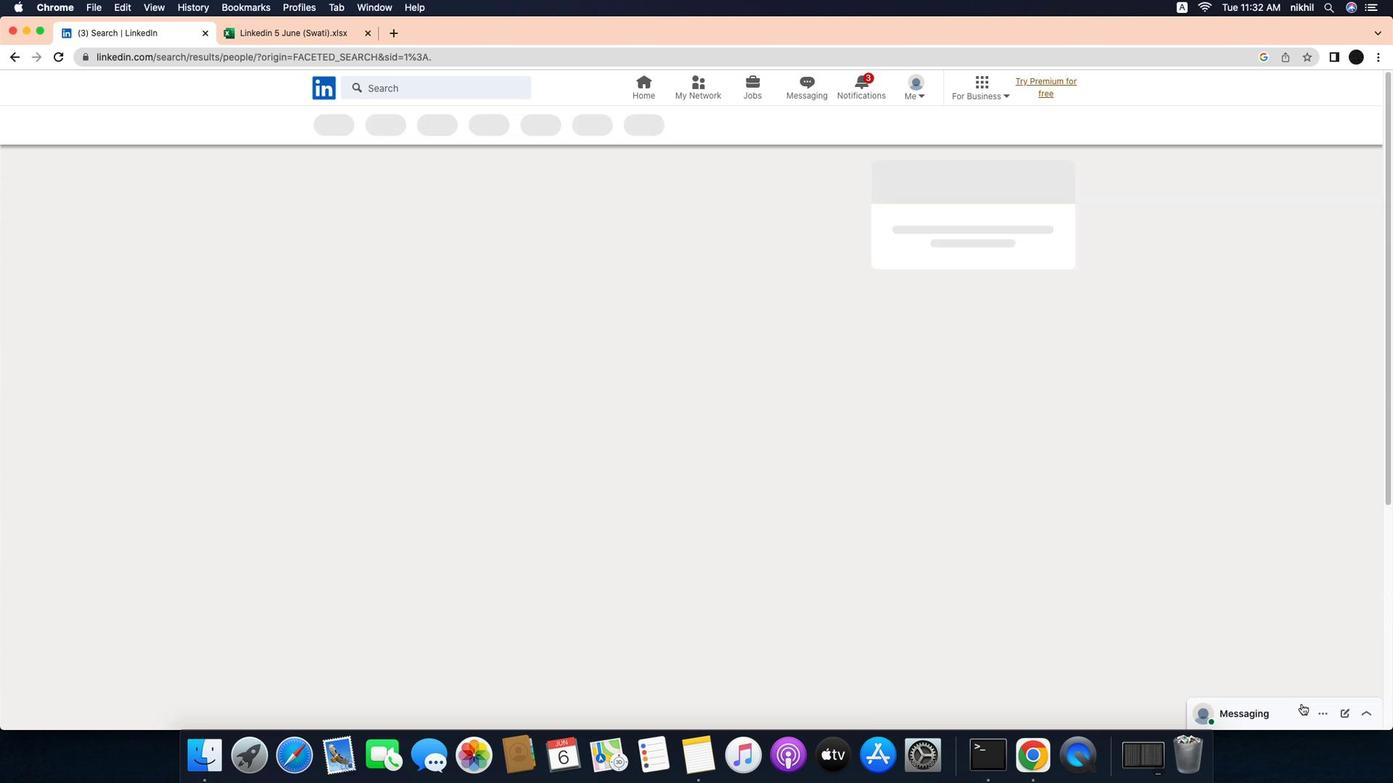 
Action: Mouse moved to (914, 457)
Screenshot: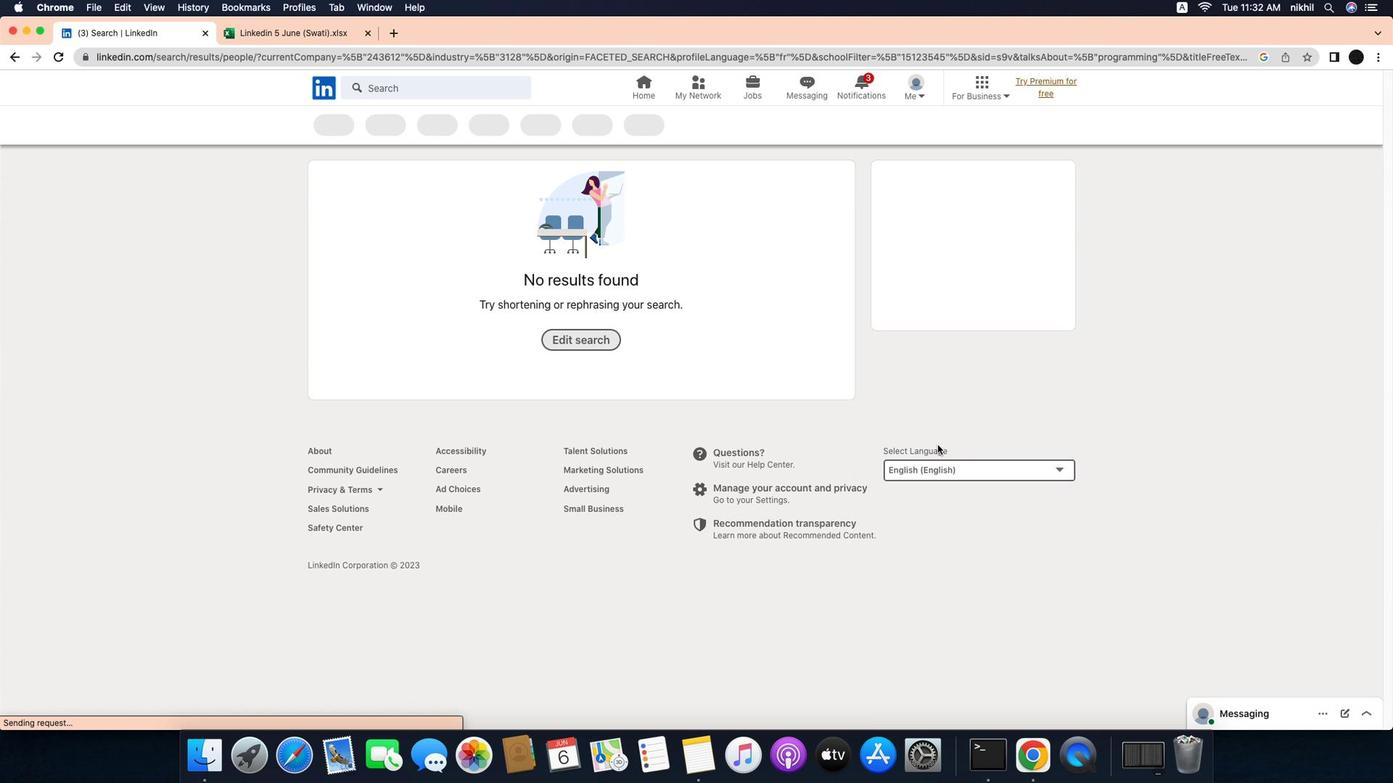 
